 Task: Create a sub task Gather and Analyse Requirements for the task  Improve website performance on slow network connections in the project ToughWorks , assign it to team member softage.7@softage.net and update the status of the sub task to  At Risk , set the priority of the sub task to Medium.
Action: Mouse moved to (87, 520)
Screenshot: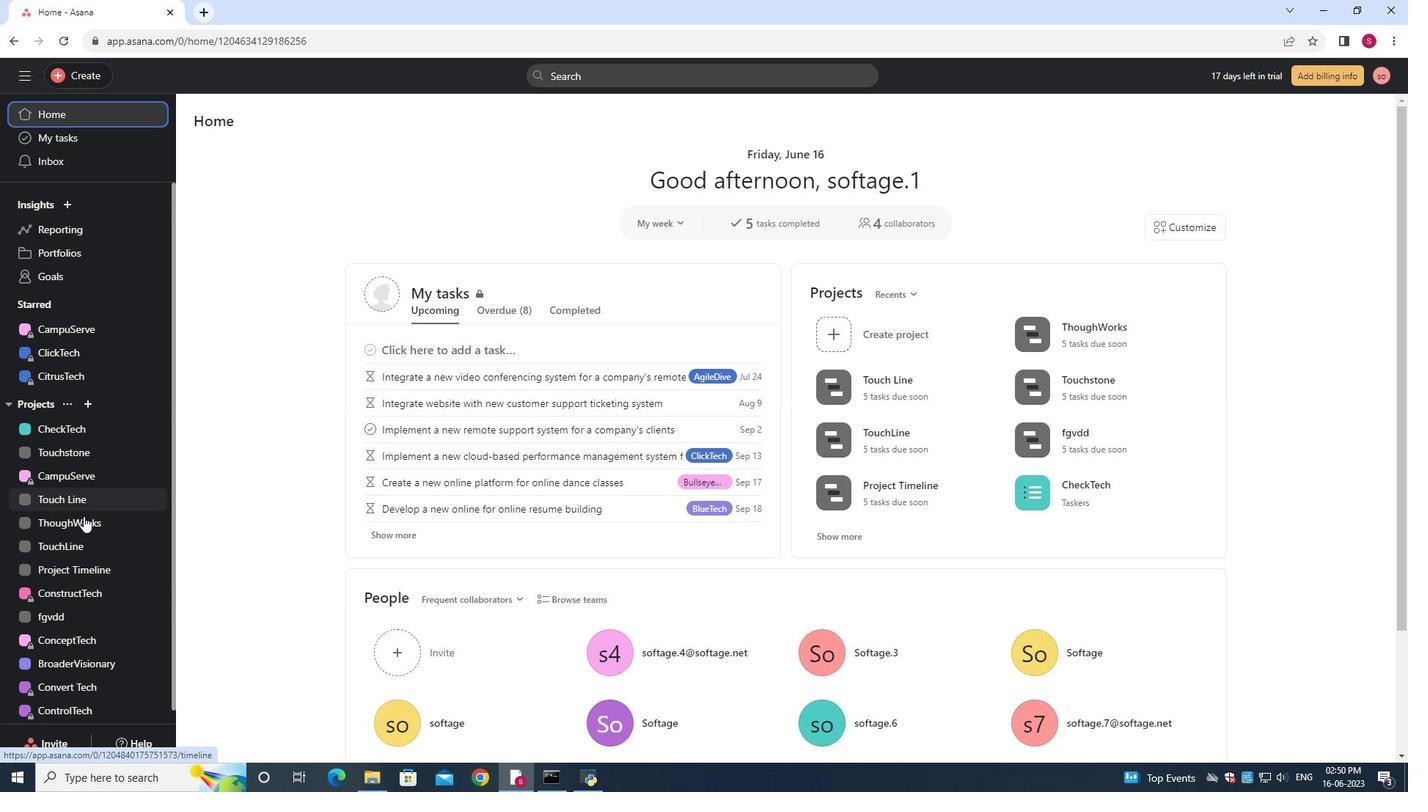 
Action: Mouse pressed left at (87, 520)
Screenshot: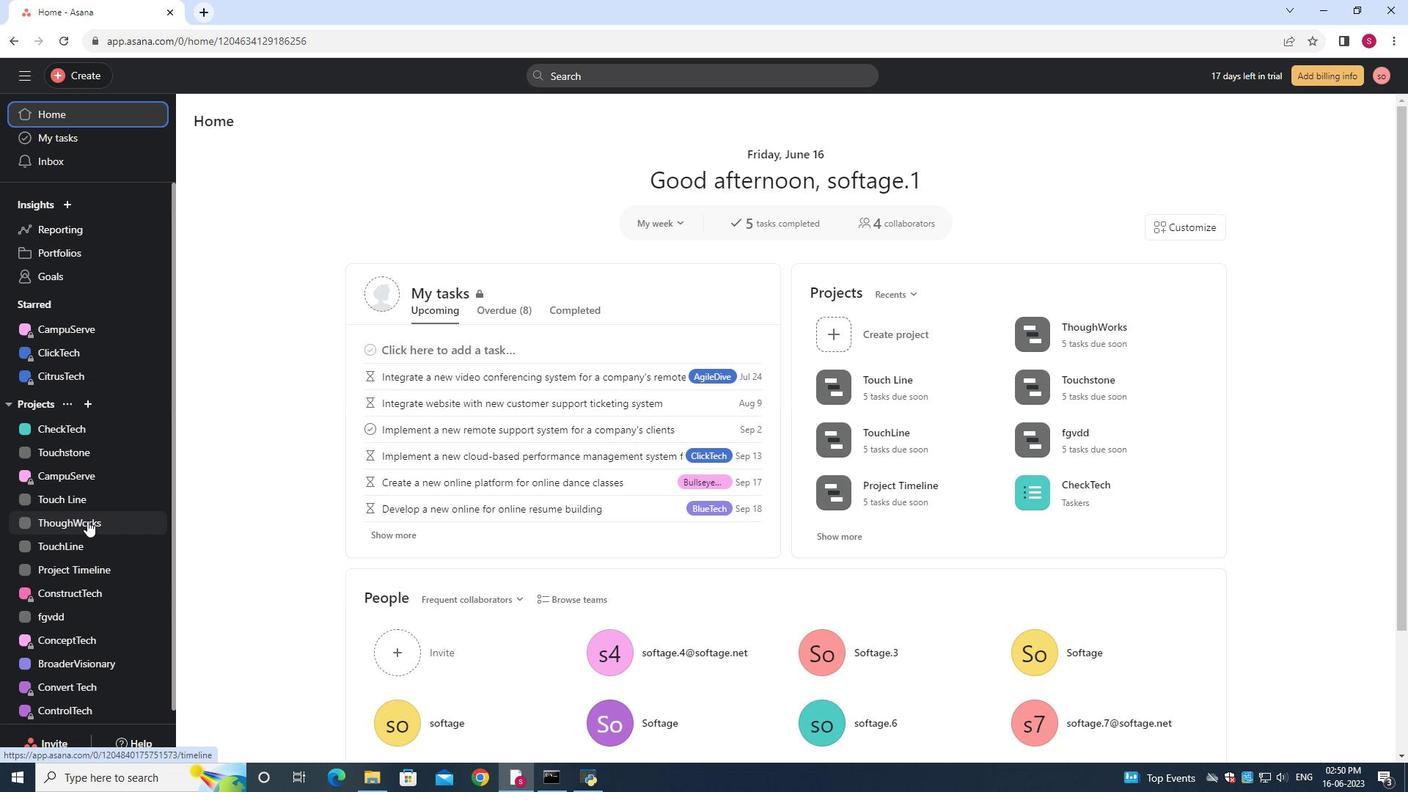
Action: Mouse moved to (258, 156)
Screenshot: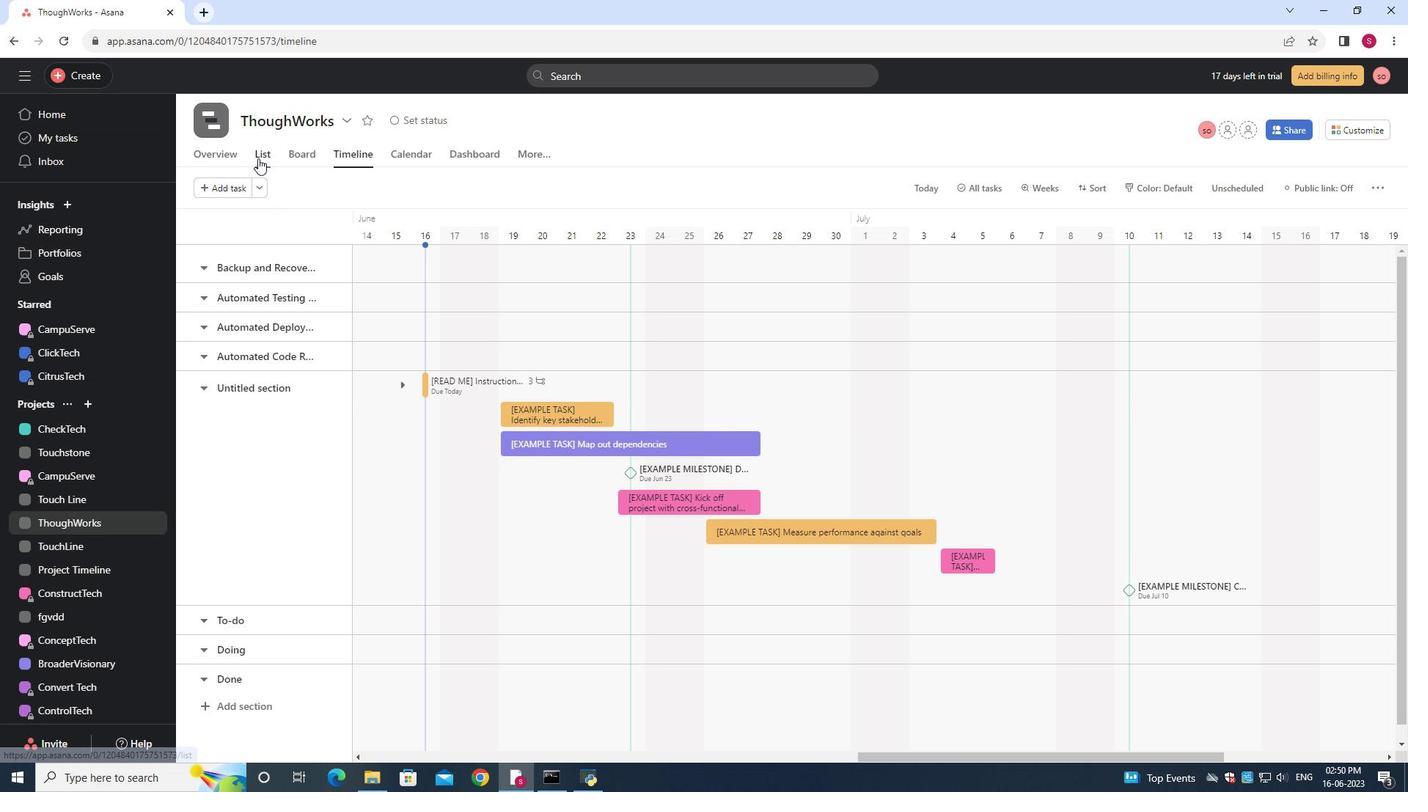 
Action: Mouse pressed left at (258, 156)
Screenshot: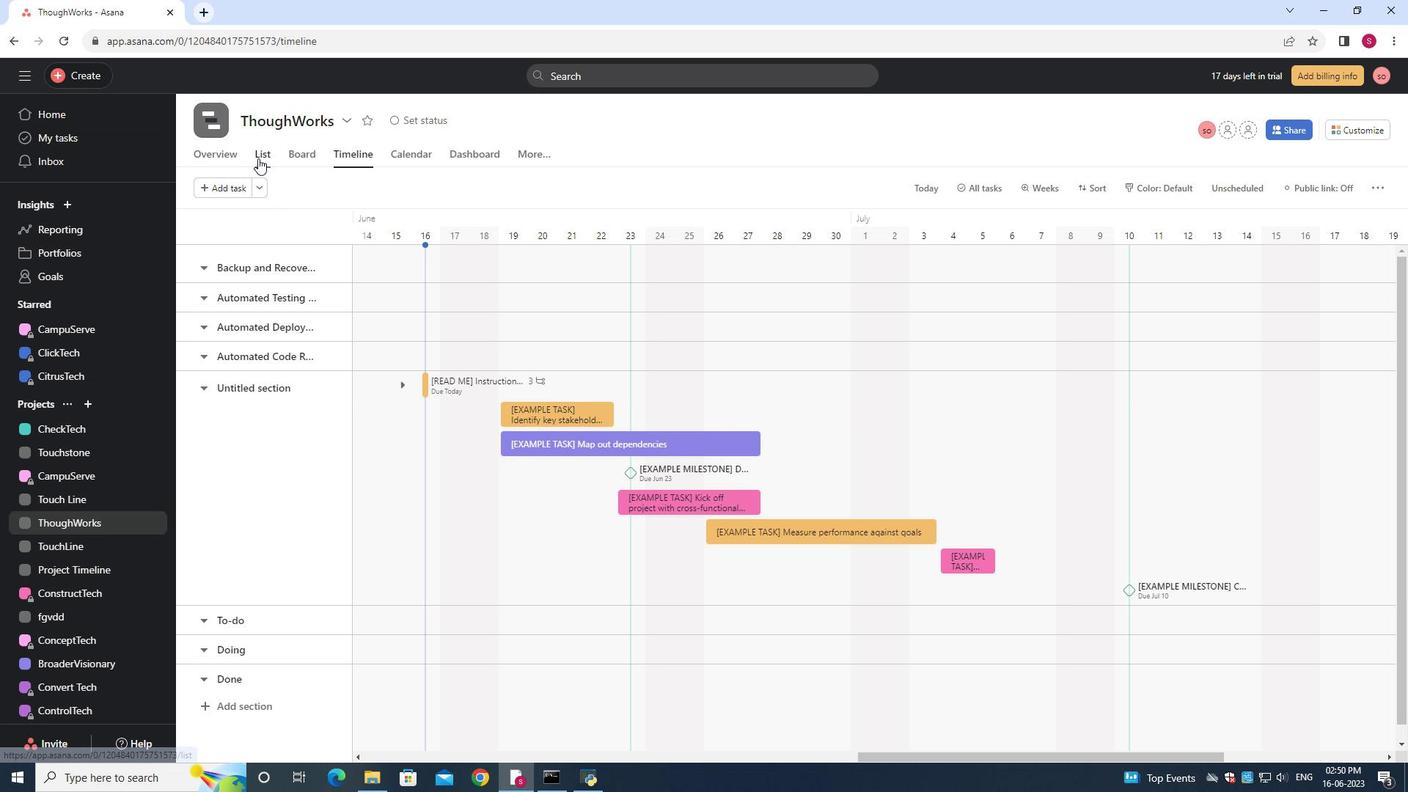 
Action: Mouse moved to (360, 343)
Screenshot: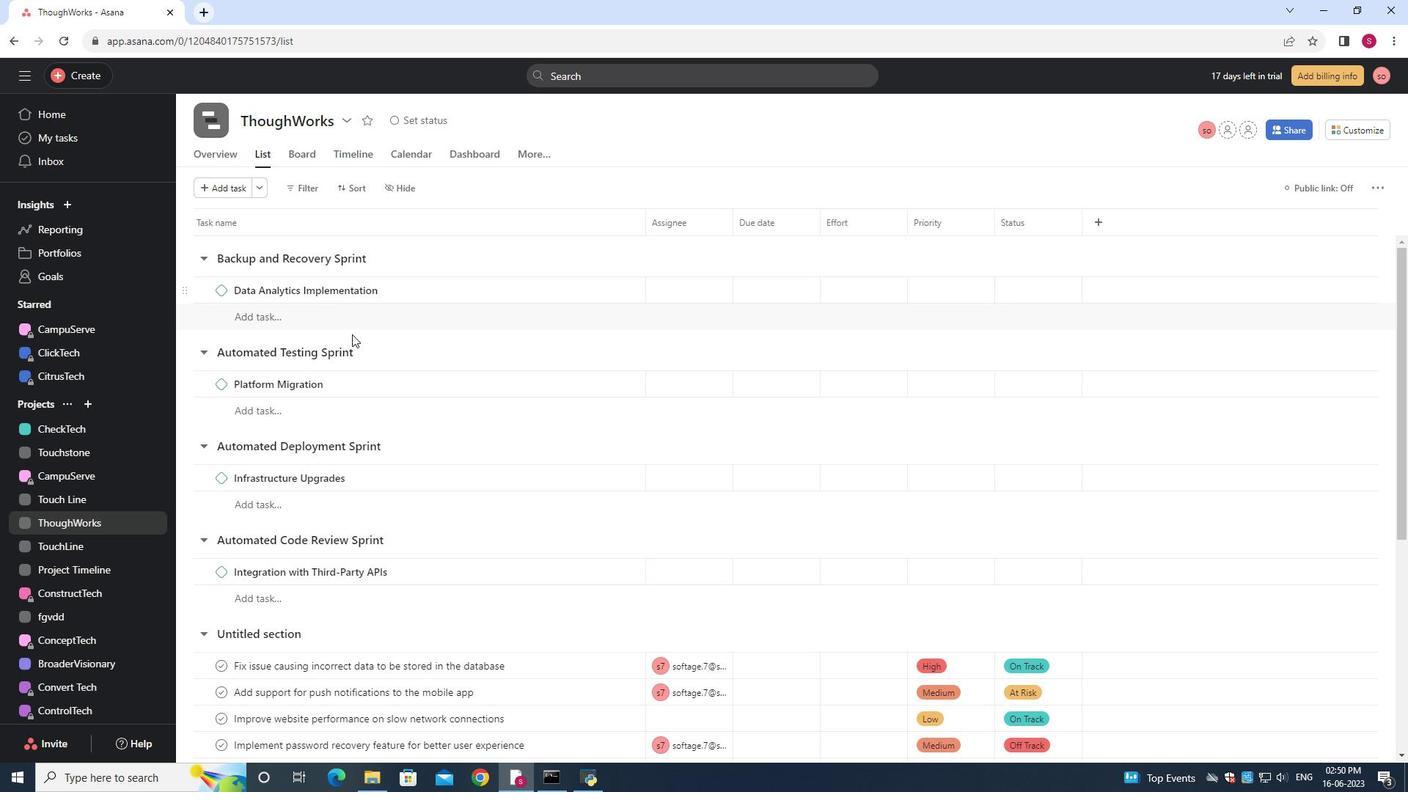 
Action: Mouse scrolled (360, 343) with delta (0, 0)
Screenshot: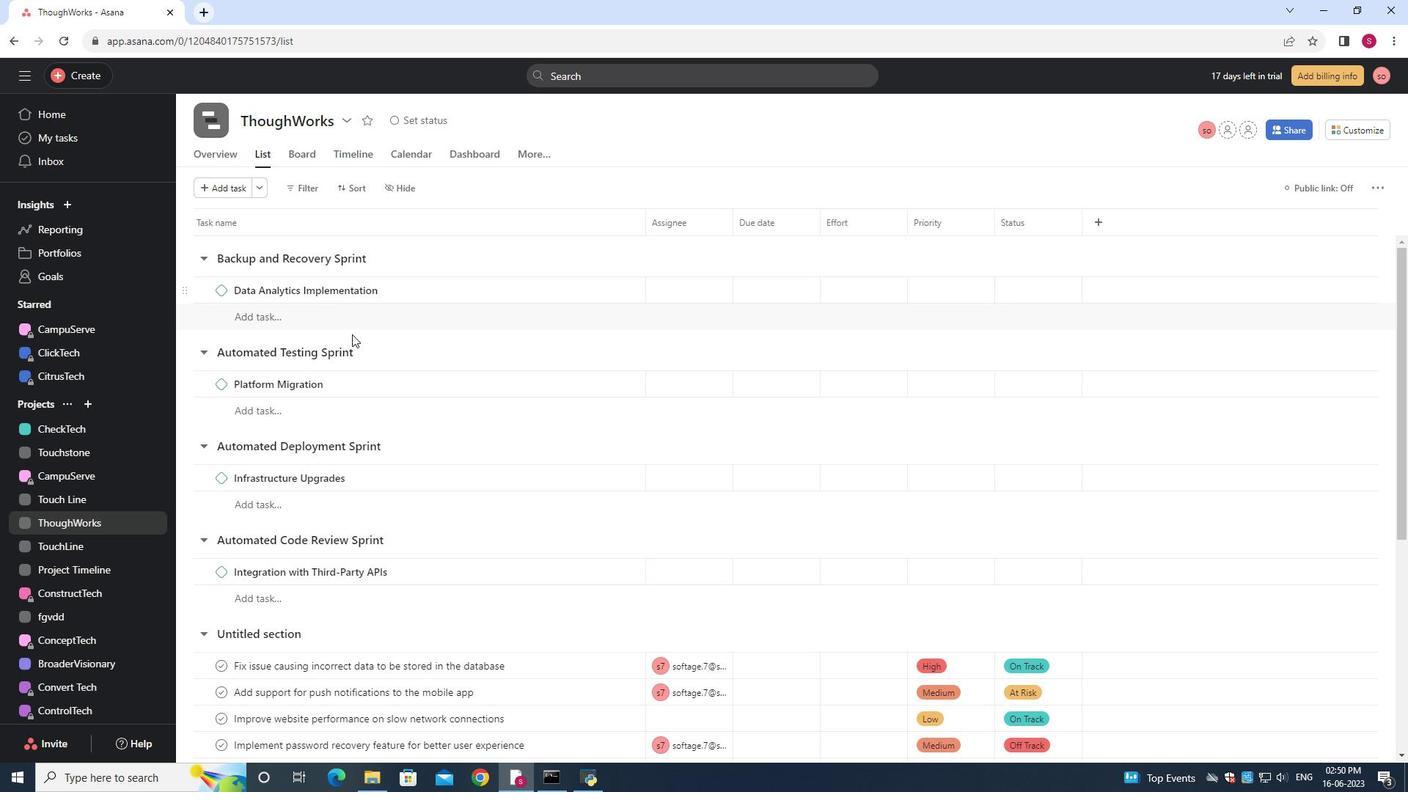
Action: Mouse scrolled (360, 343) with delta (0, 0)
Screenshot: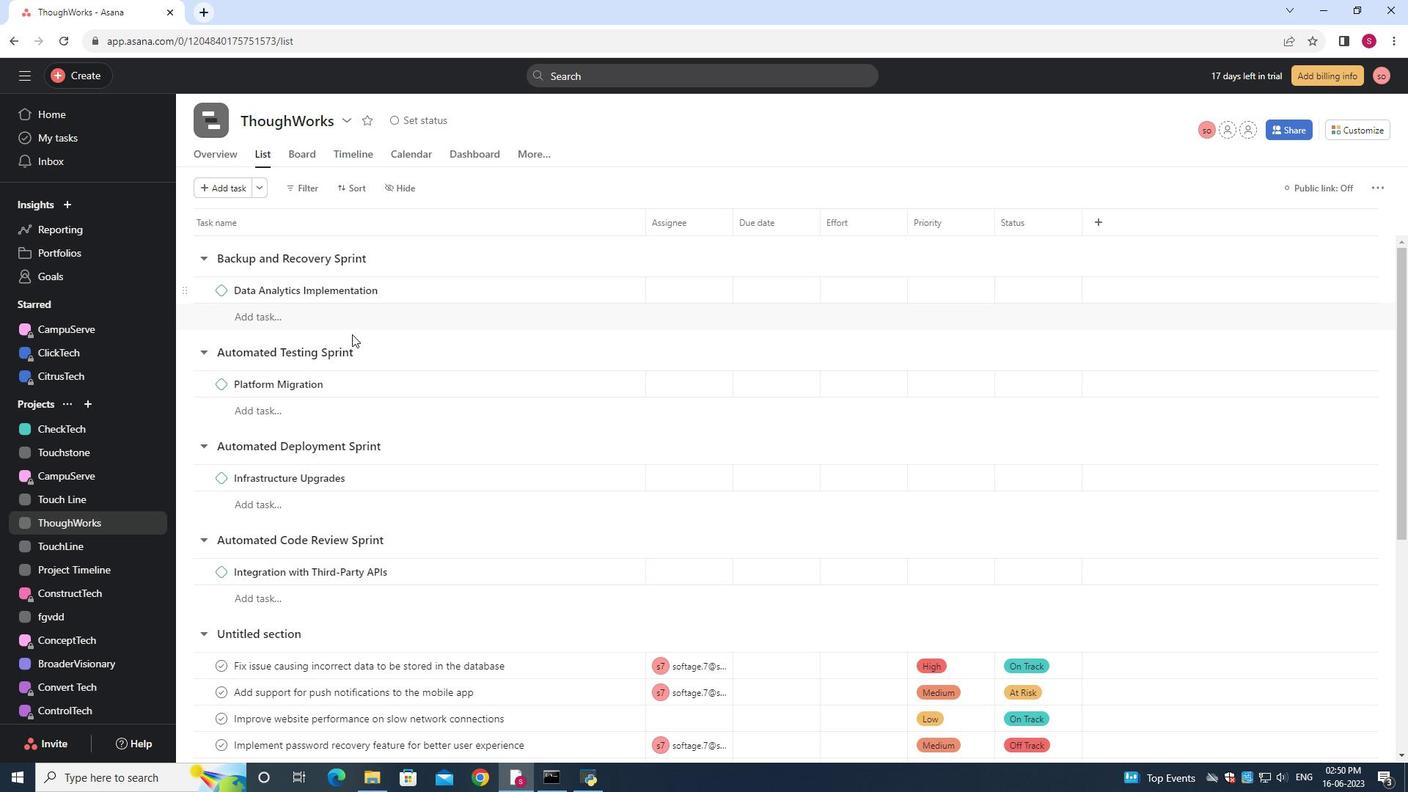 
Action: Mouse scrolled (360, 343) with delta (0, 0)
Screenshot: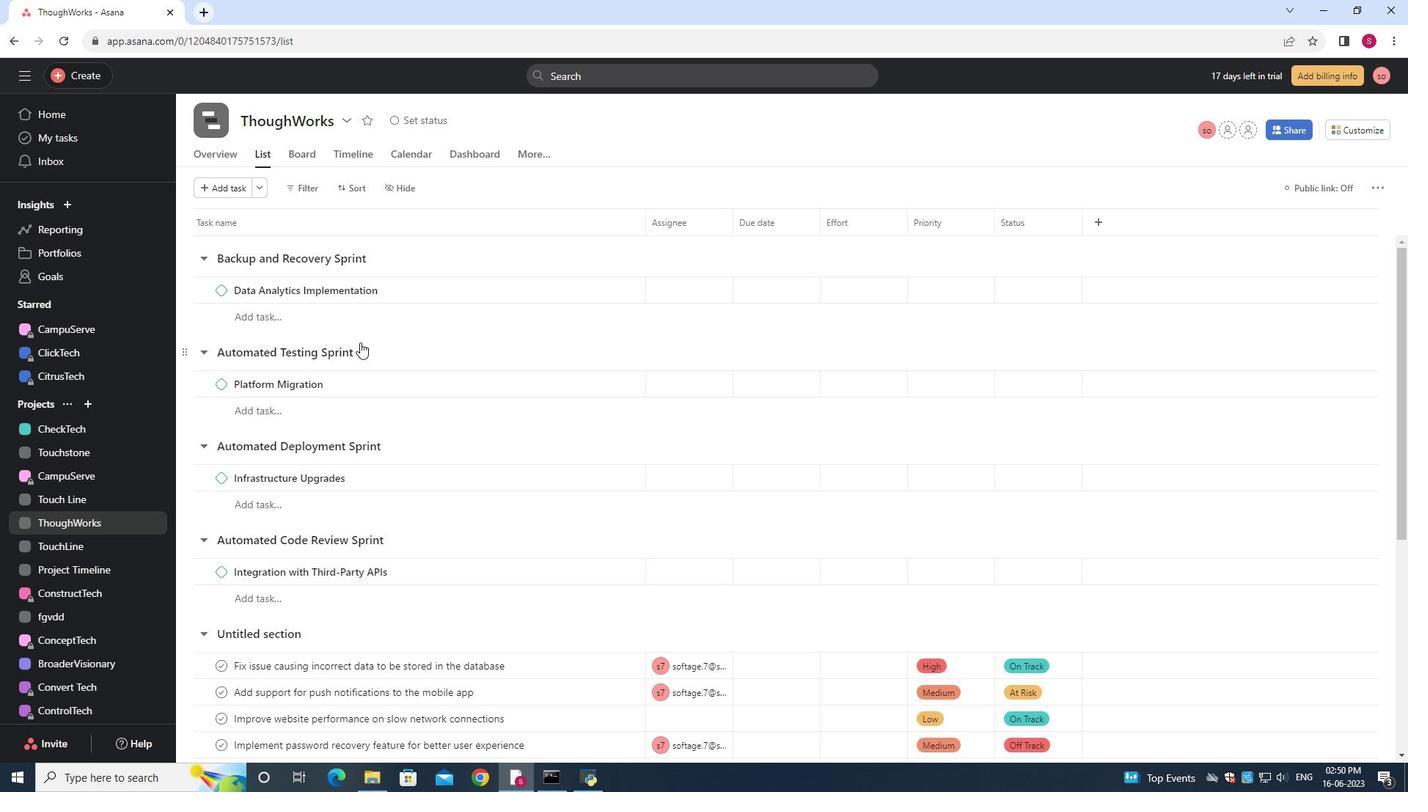 
Action: Mouse moved to (627, 497)
Screenshot: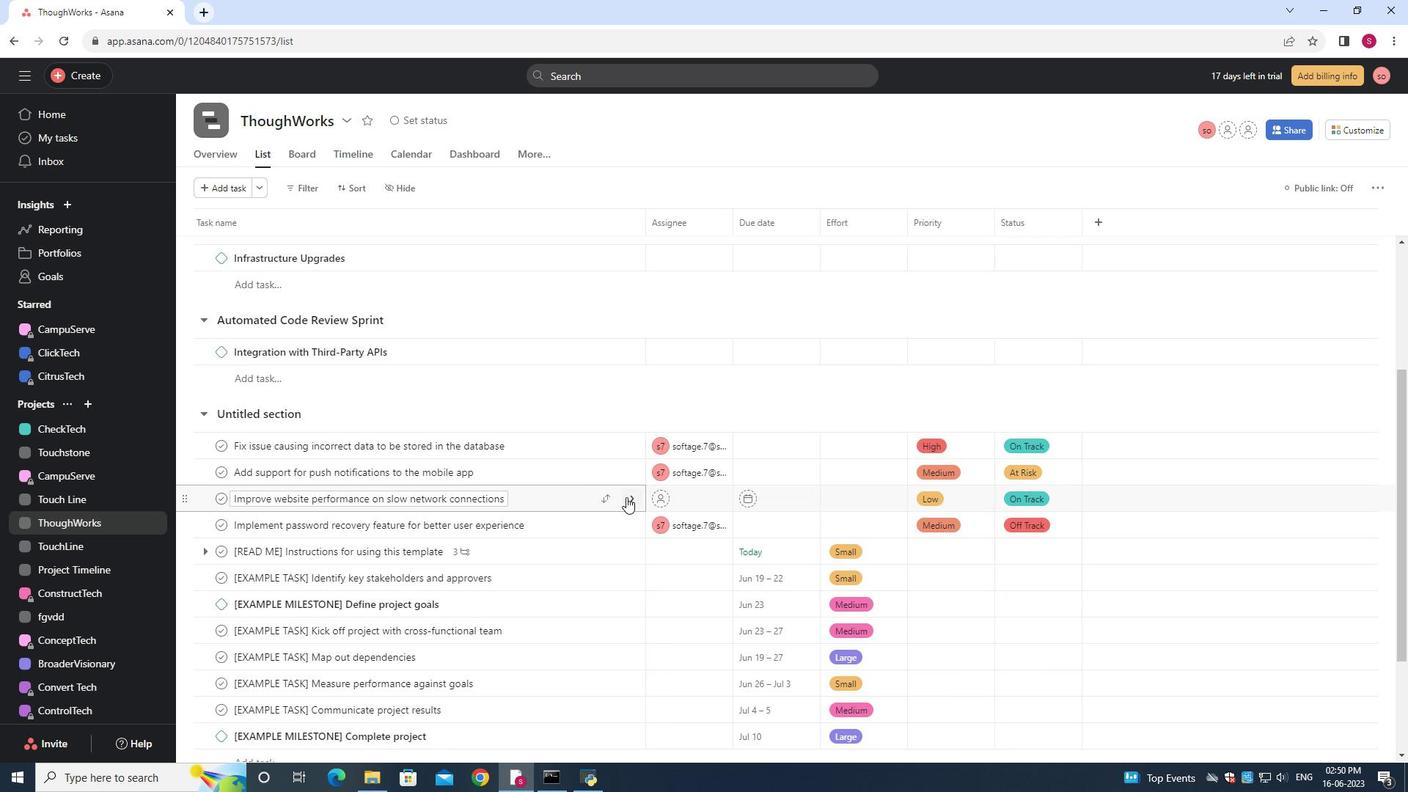 
Action: Mouse pressed left at (627, 497)
Screenshot: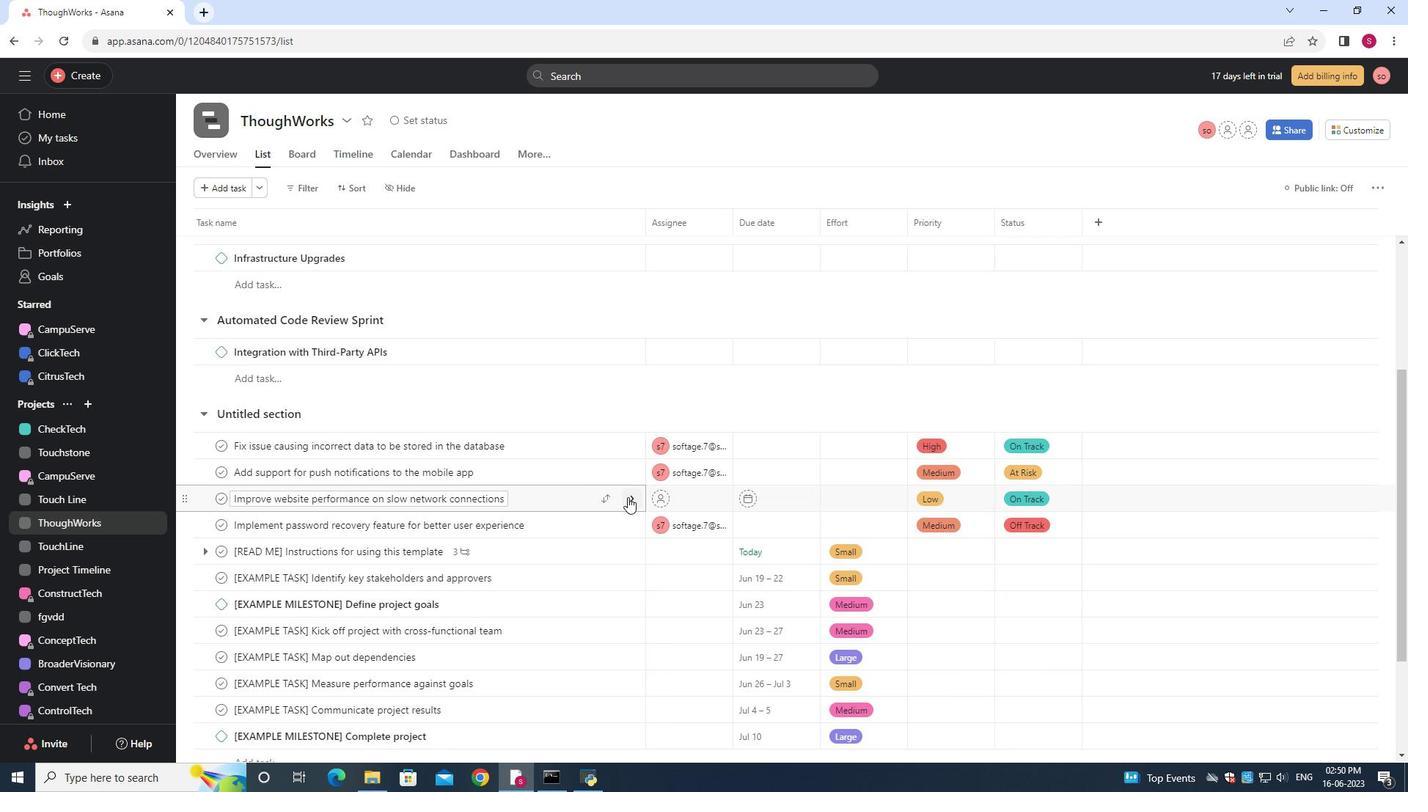 
Action: Mouse moved to (1081, 462)
Screenshot: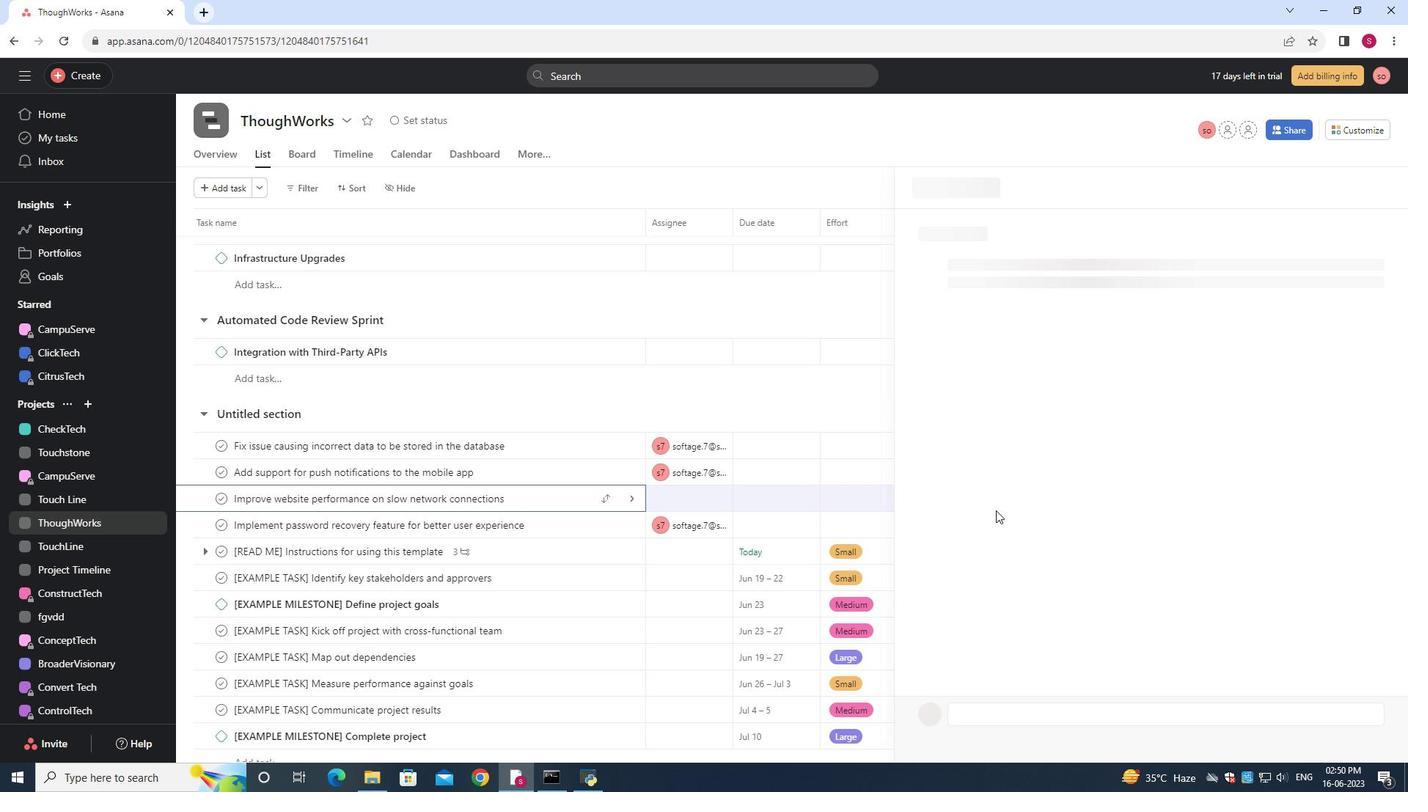 
Action: Mouse scrolled (1081, 462) with delta (0, 0)
Screenshot: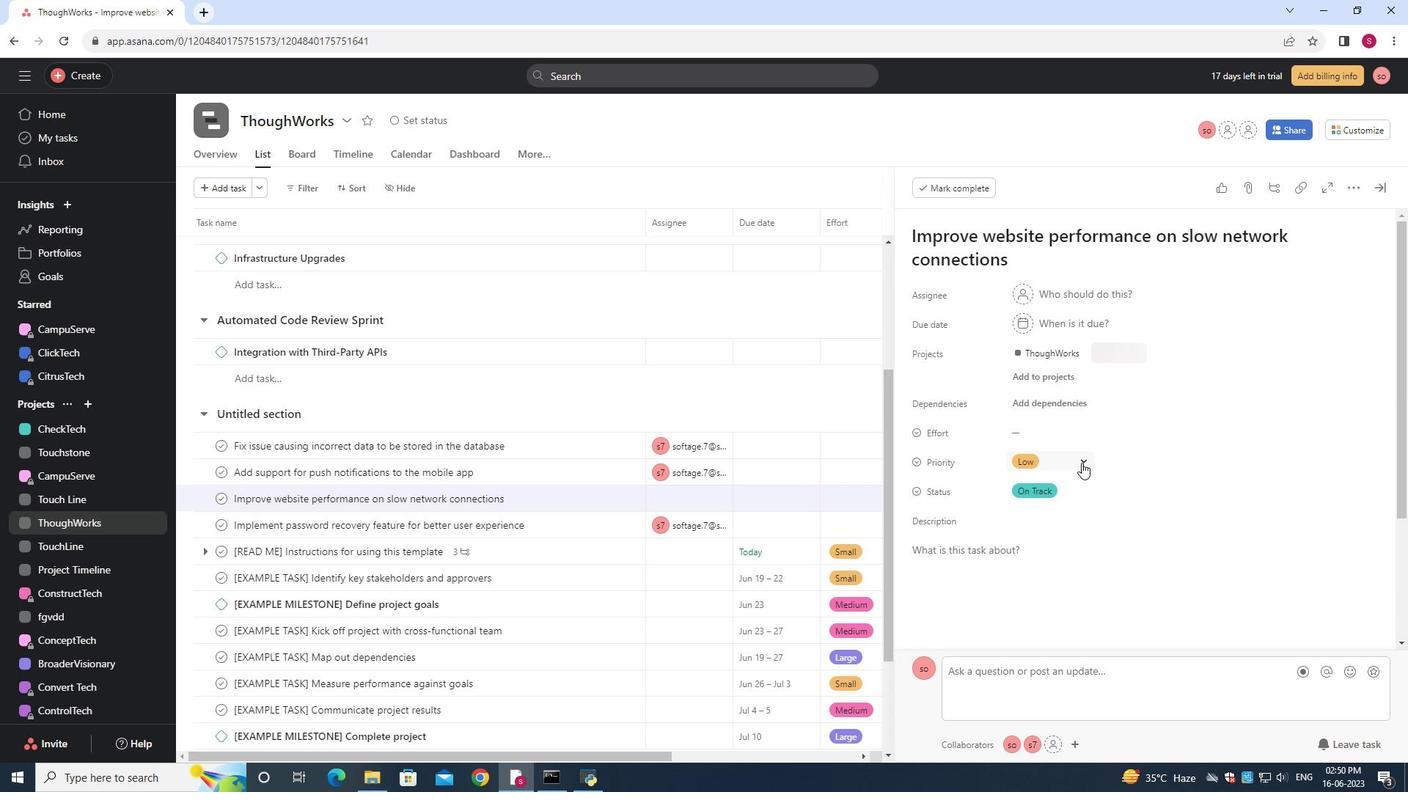 
Action: Mouse moved to (1081, 462)
Screenshot: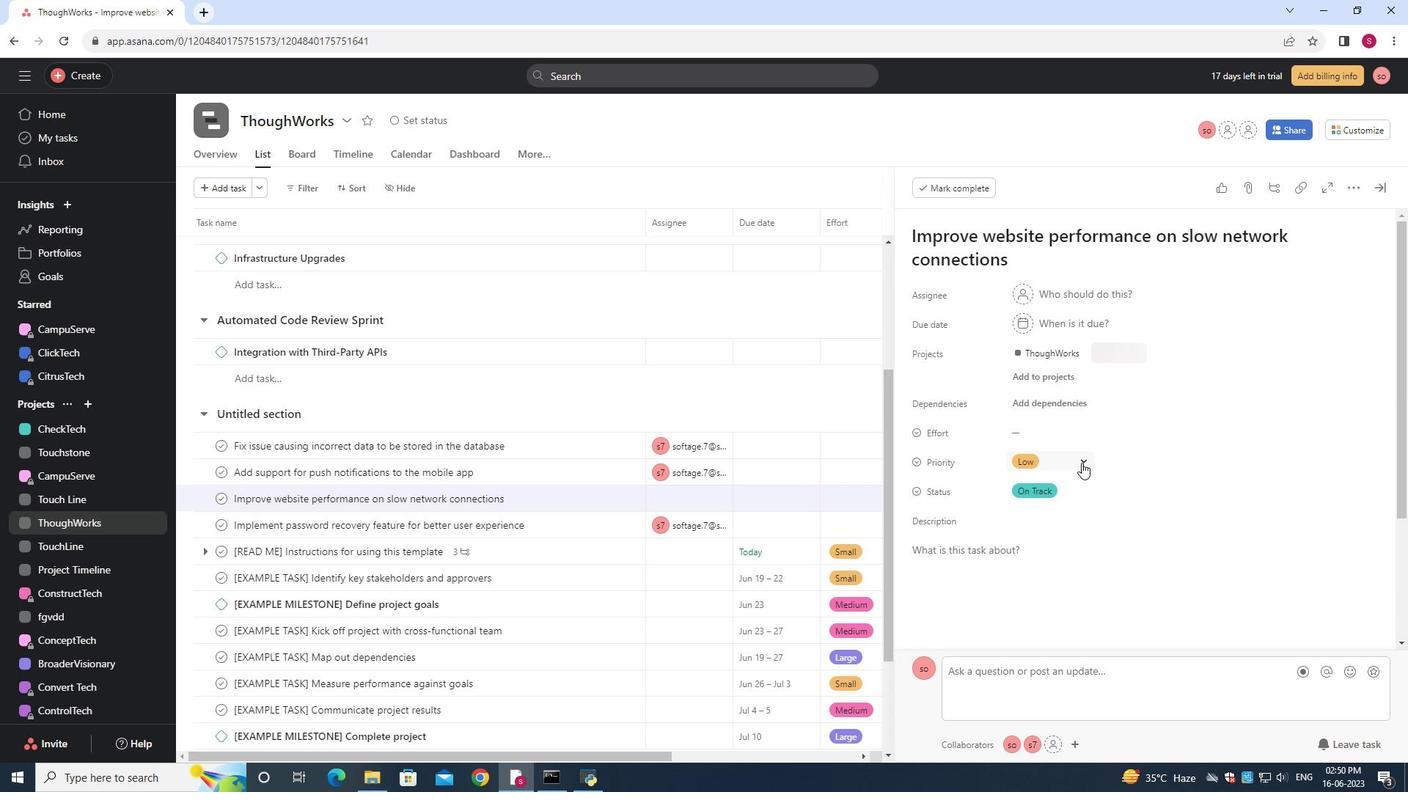 
Action: Mouse scrolled (1081, 462) with delta (0, 0)
Screenshot: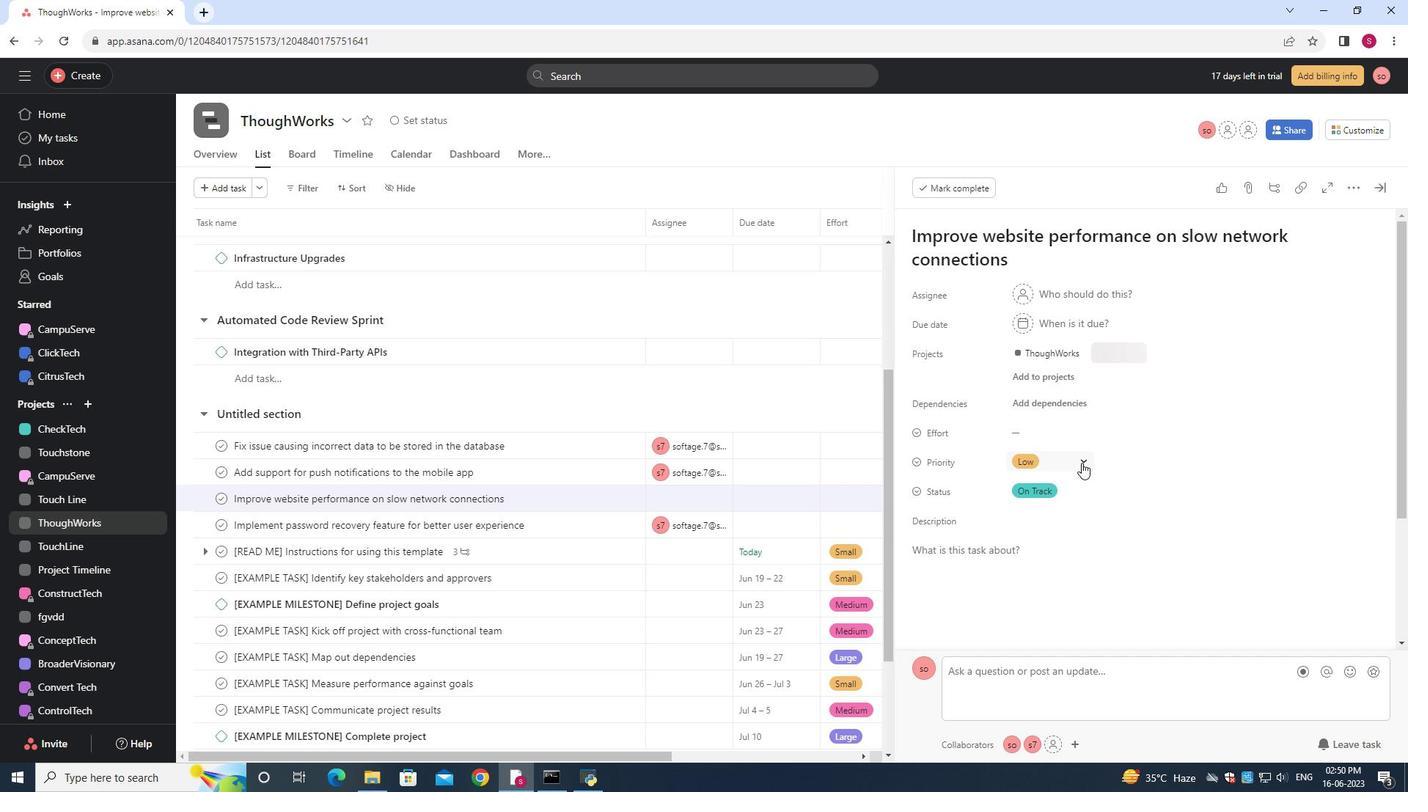 
Action: Mouse moved to (1081, 463)
Screenshot: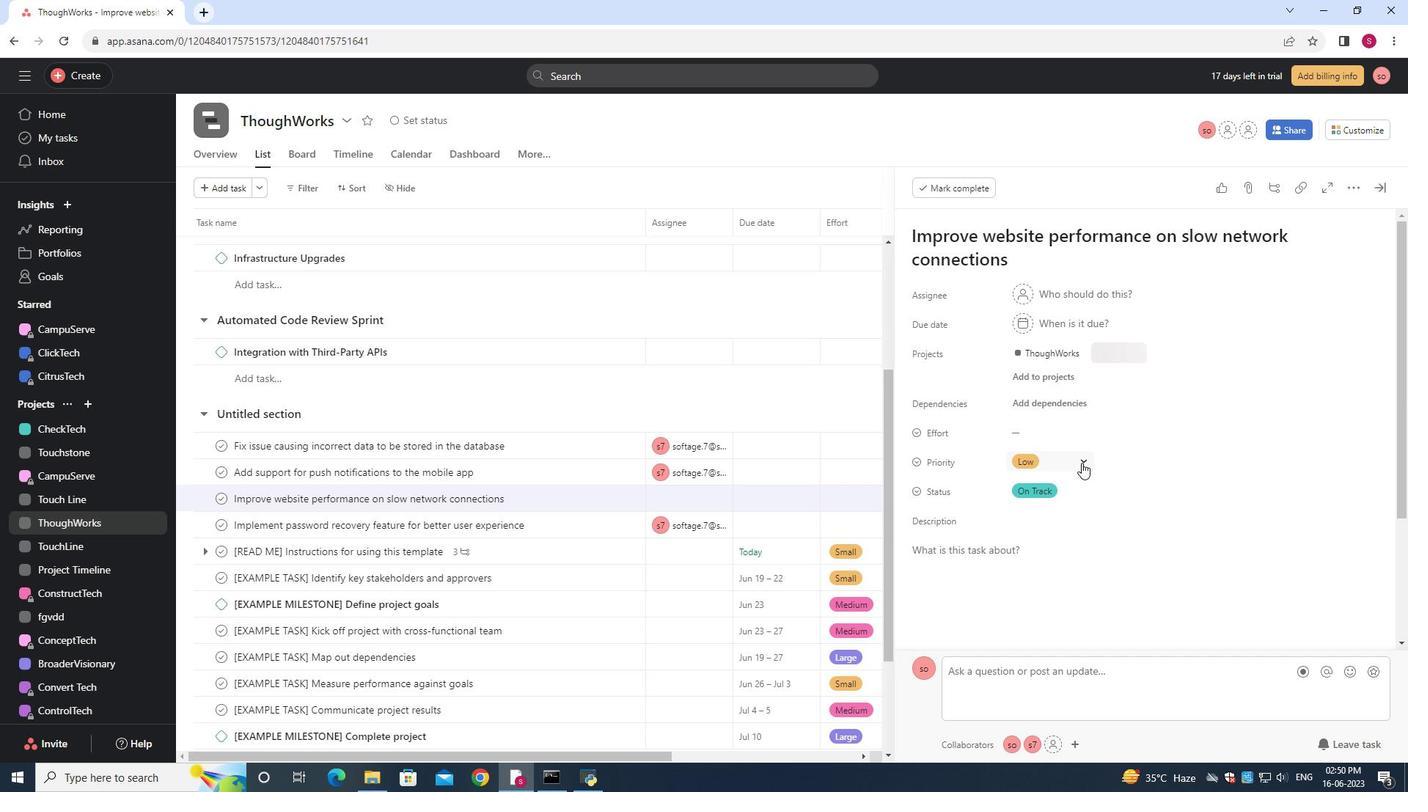 
Action: Mouse scrolled (1081, 462) with delta (0, 0)
Screenshot: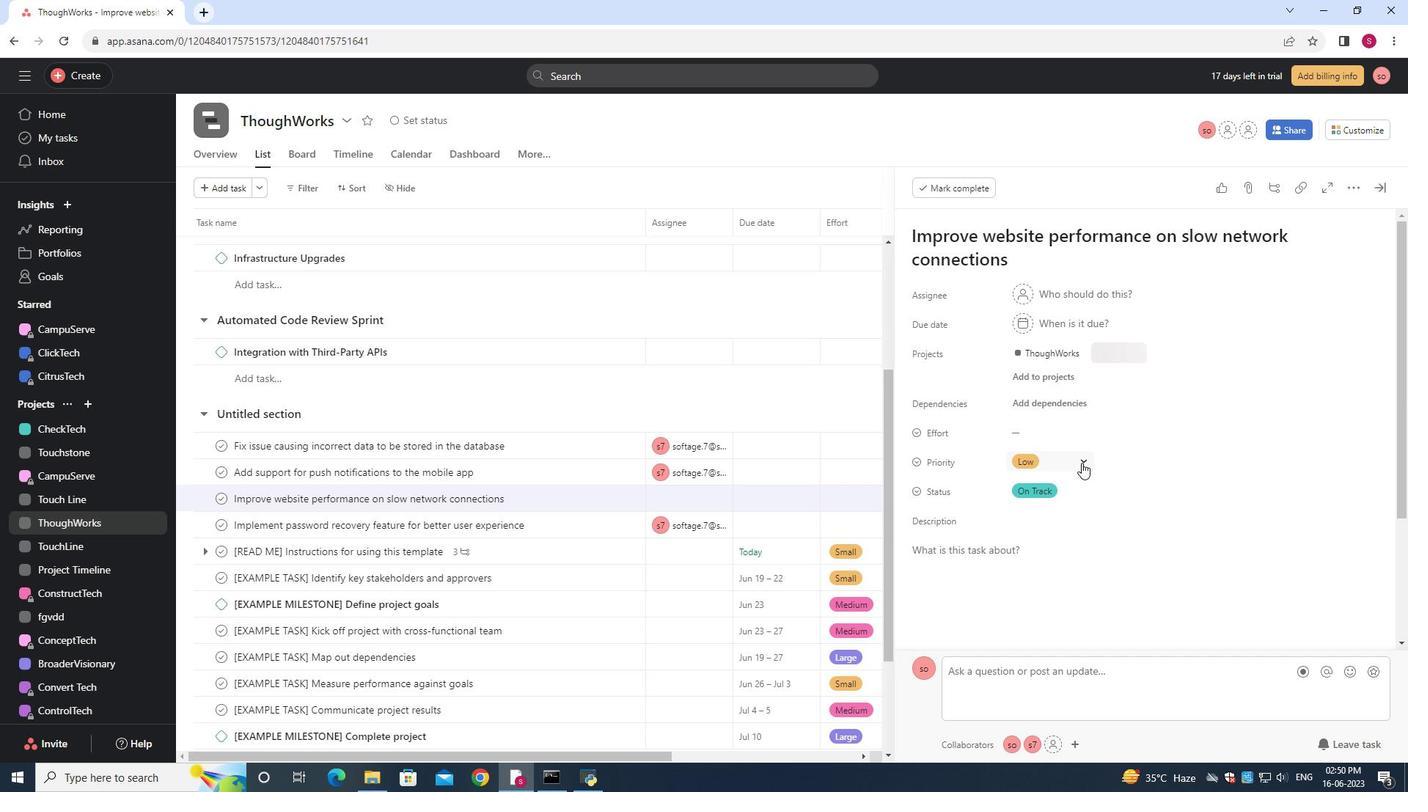 
Action: Mouse scrolled (1081, 462) with delta (0, 0)
Screenshot: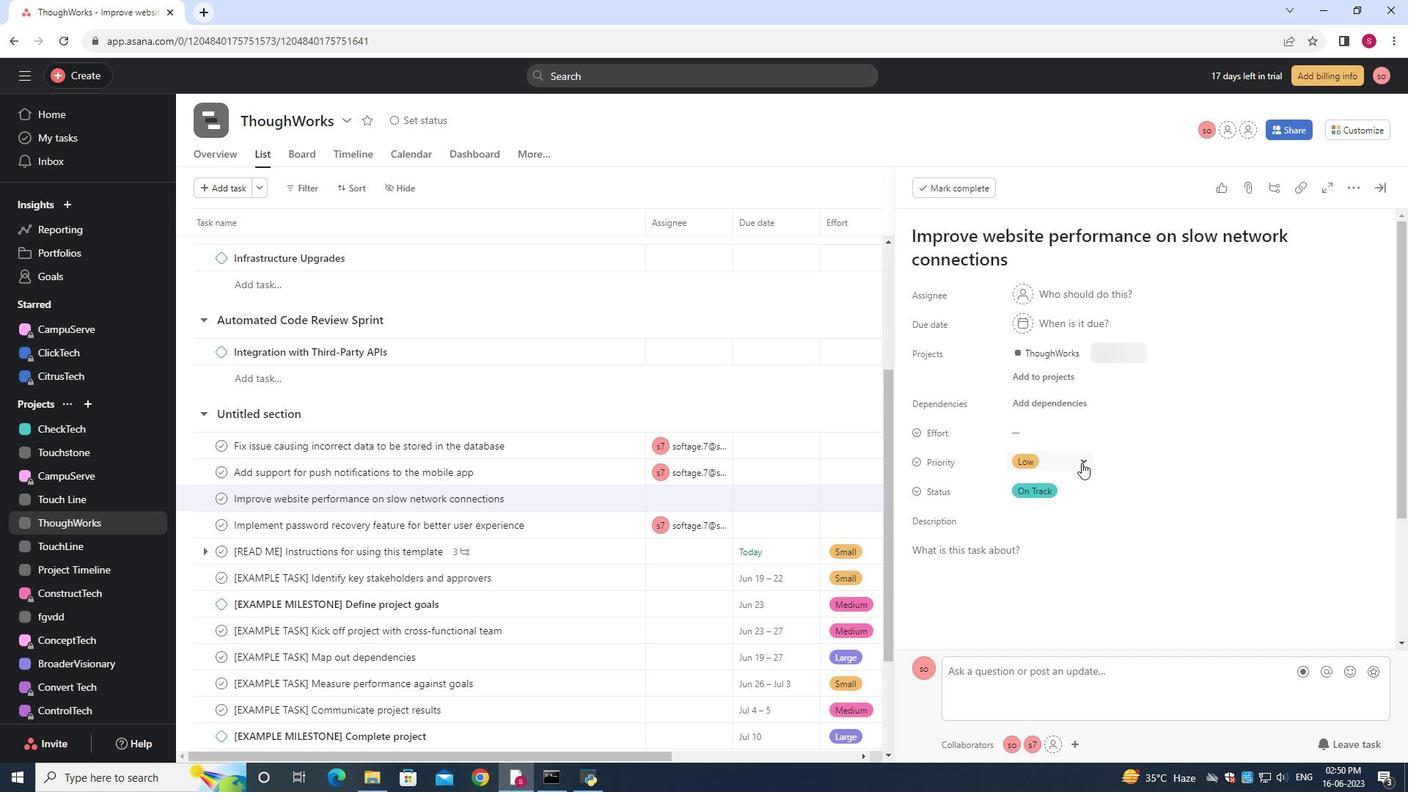 
Action: Mouse moved to (1080, 463)
Screenshot: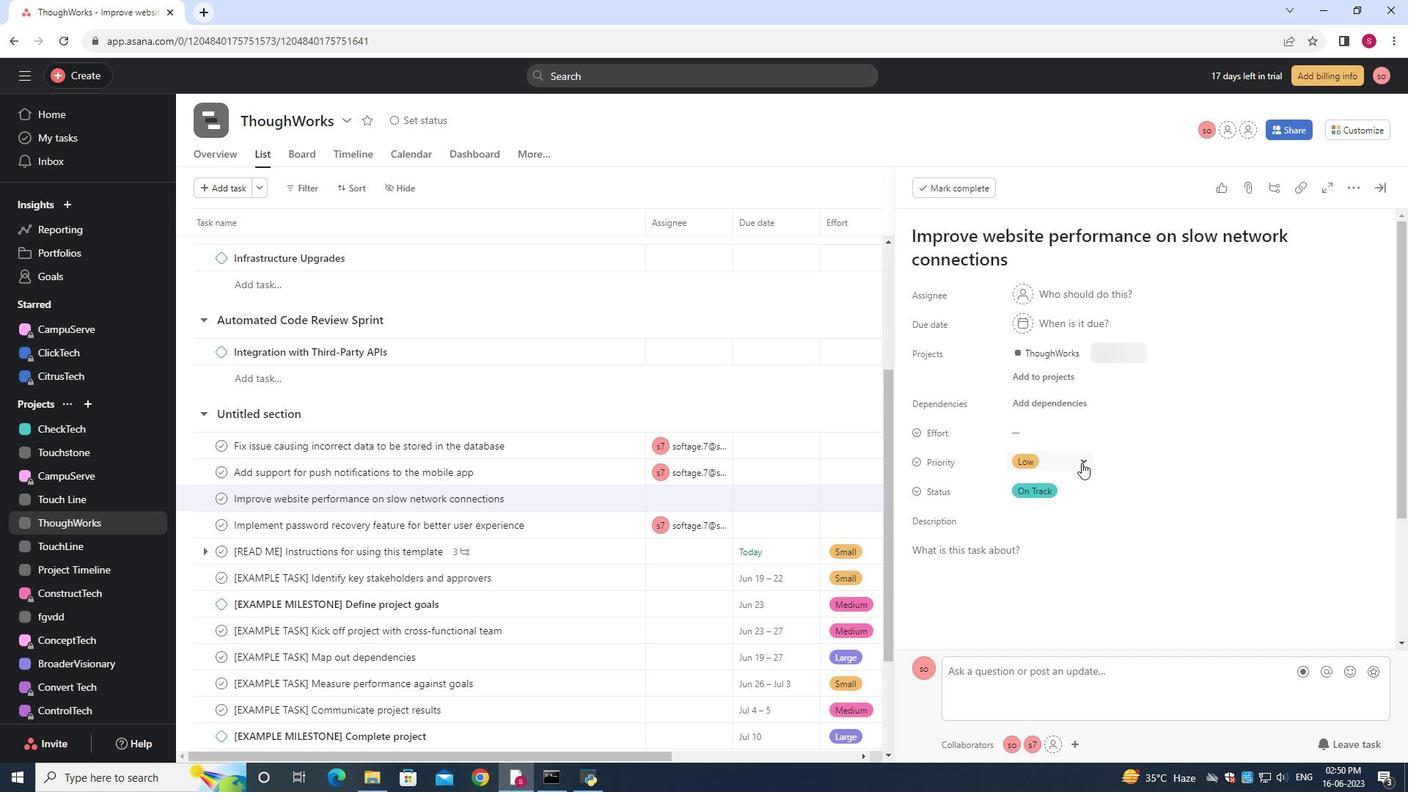 
Action: Mouse scrolled (1081, 462) with delta (0, 0)
Screenshot: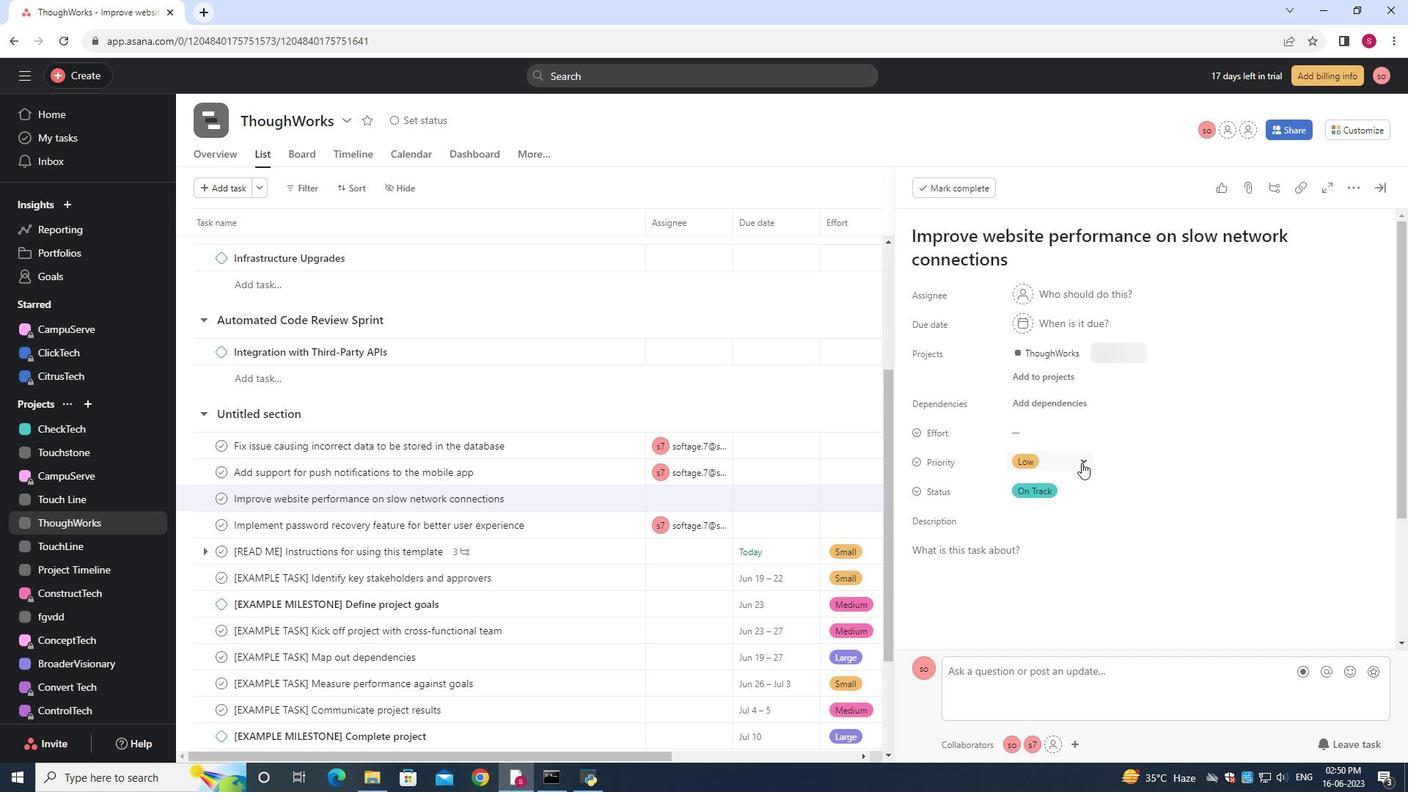 
Action: Mouse moved to (1075, 463)
Screenshot: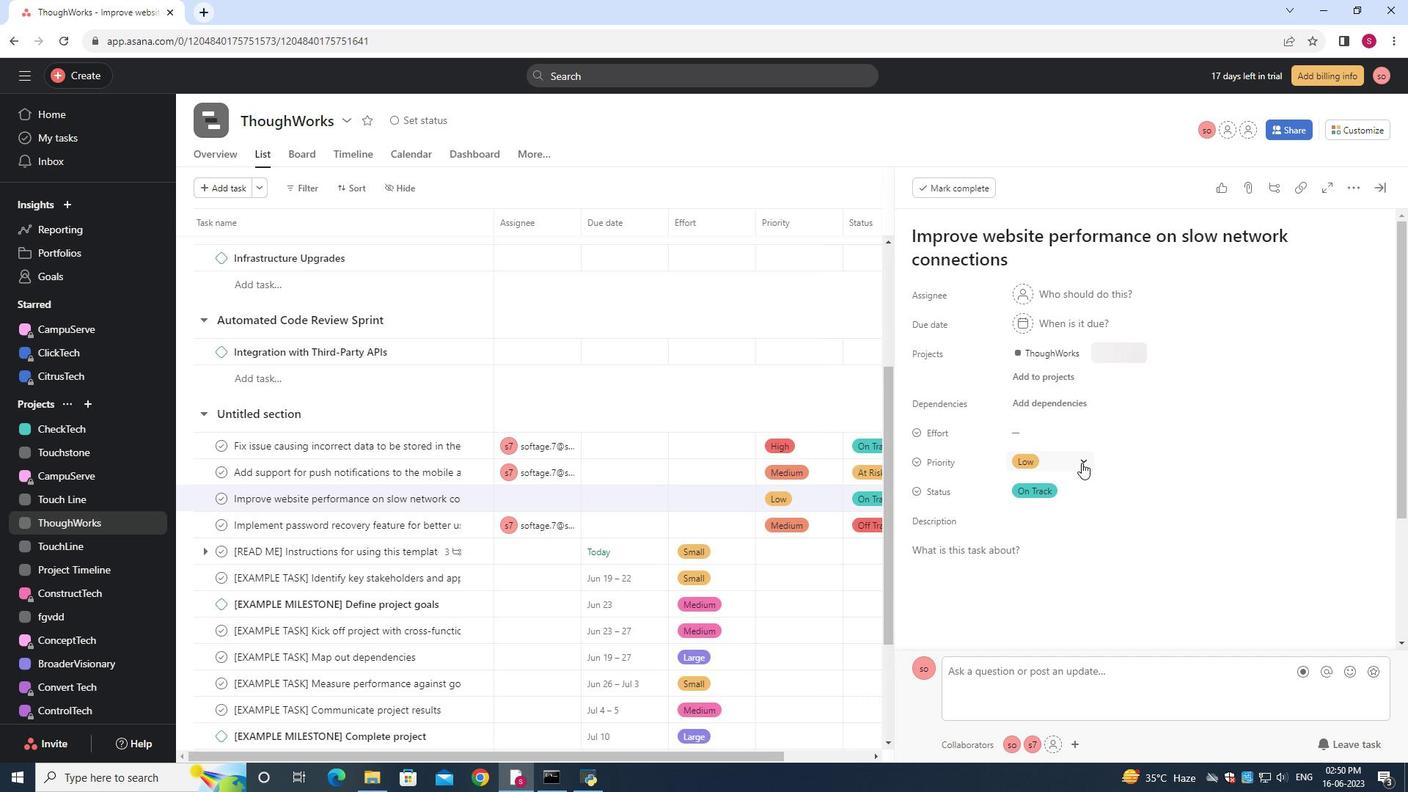 
Action: Mouse scrolled (1081, 462) with delta (0, -1)
Screenshot: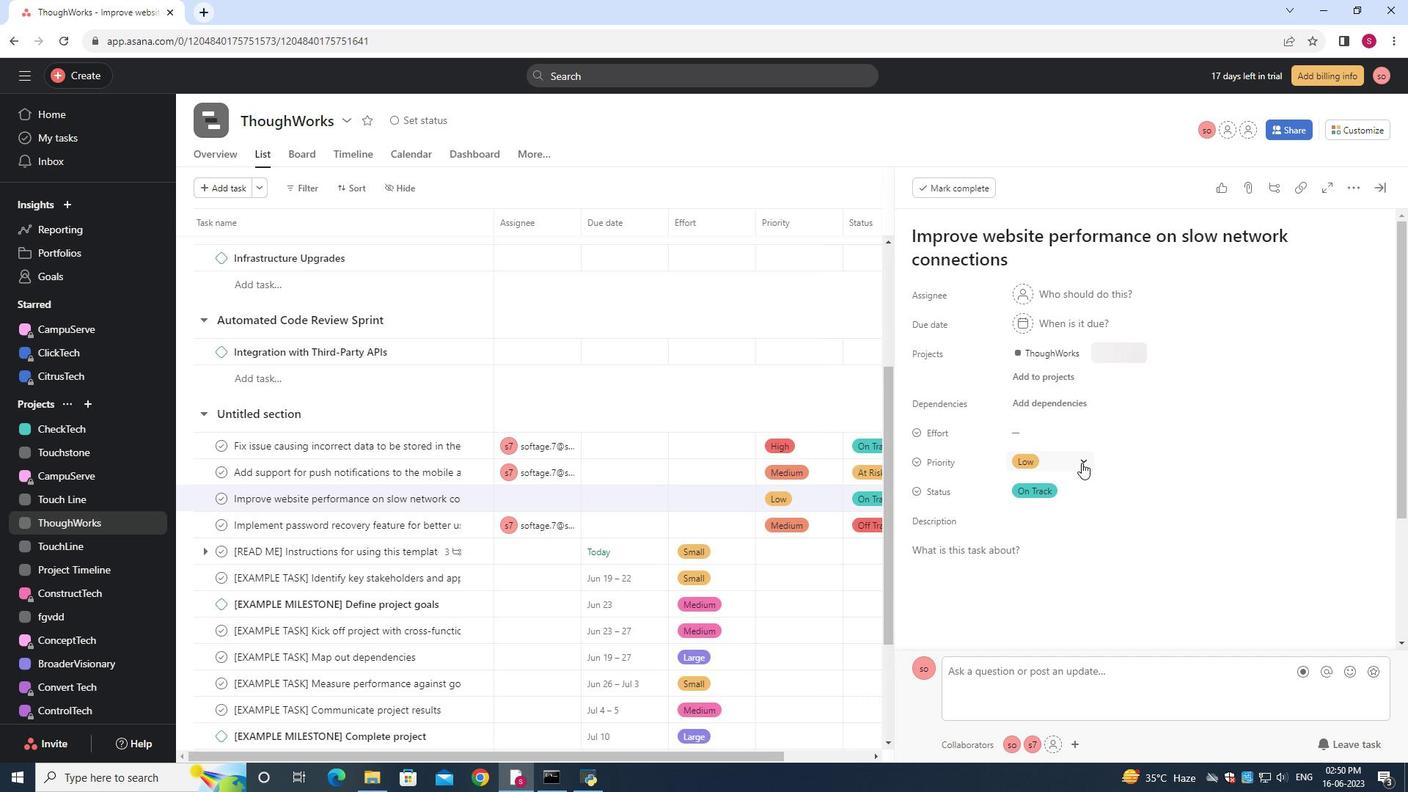 
Action: Mouse moved to (1075, 463)
Screenshot: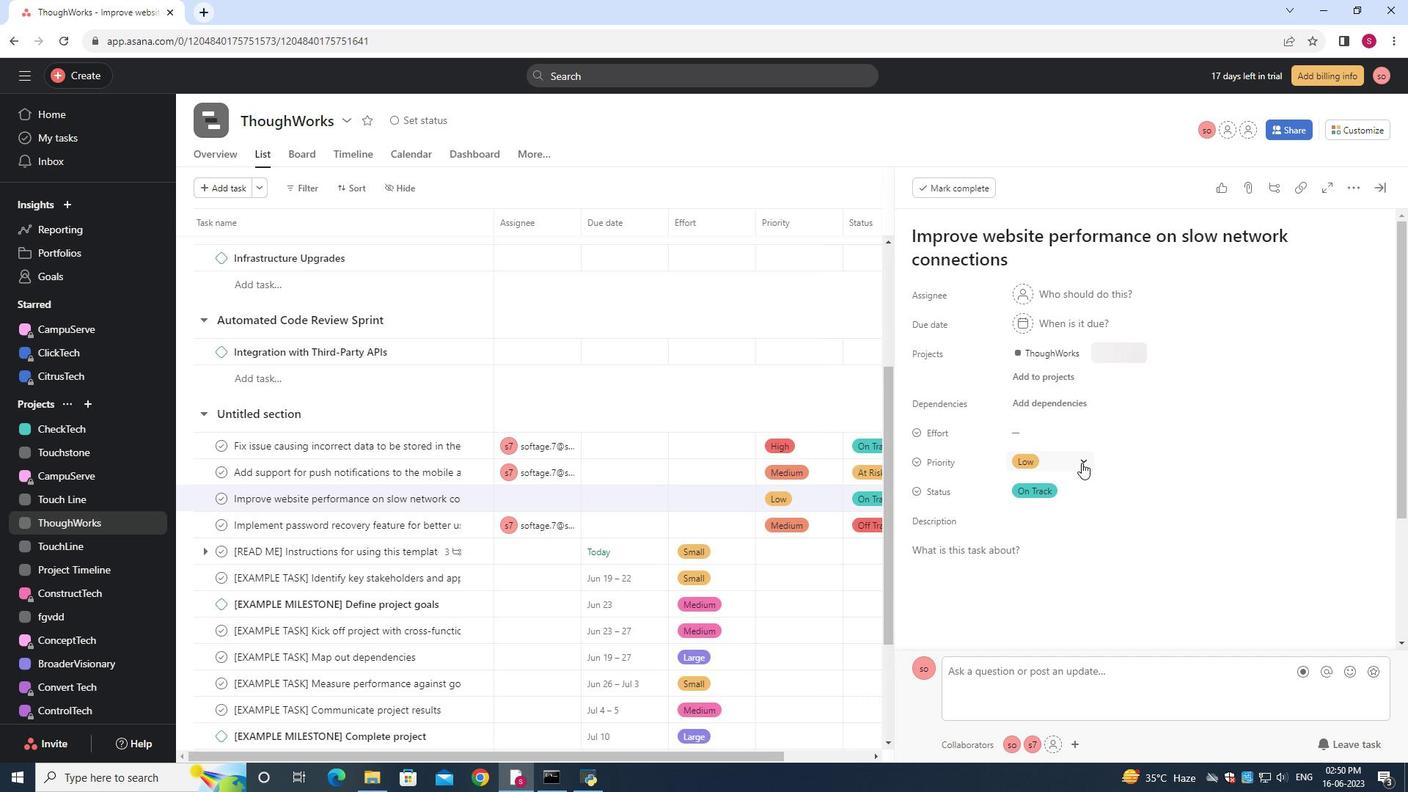 
Action: Mouse scrolled (1080, 462) with delta (0, 0)
Screenshot: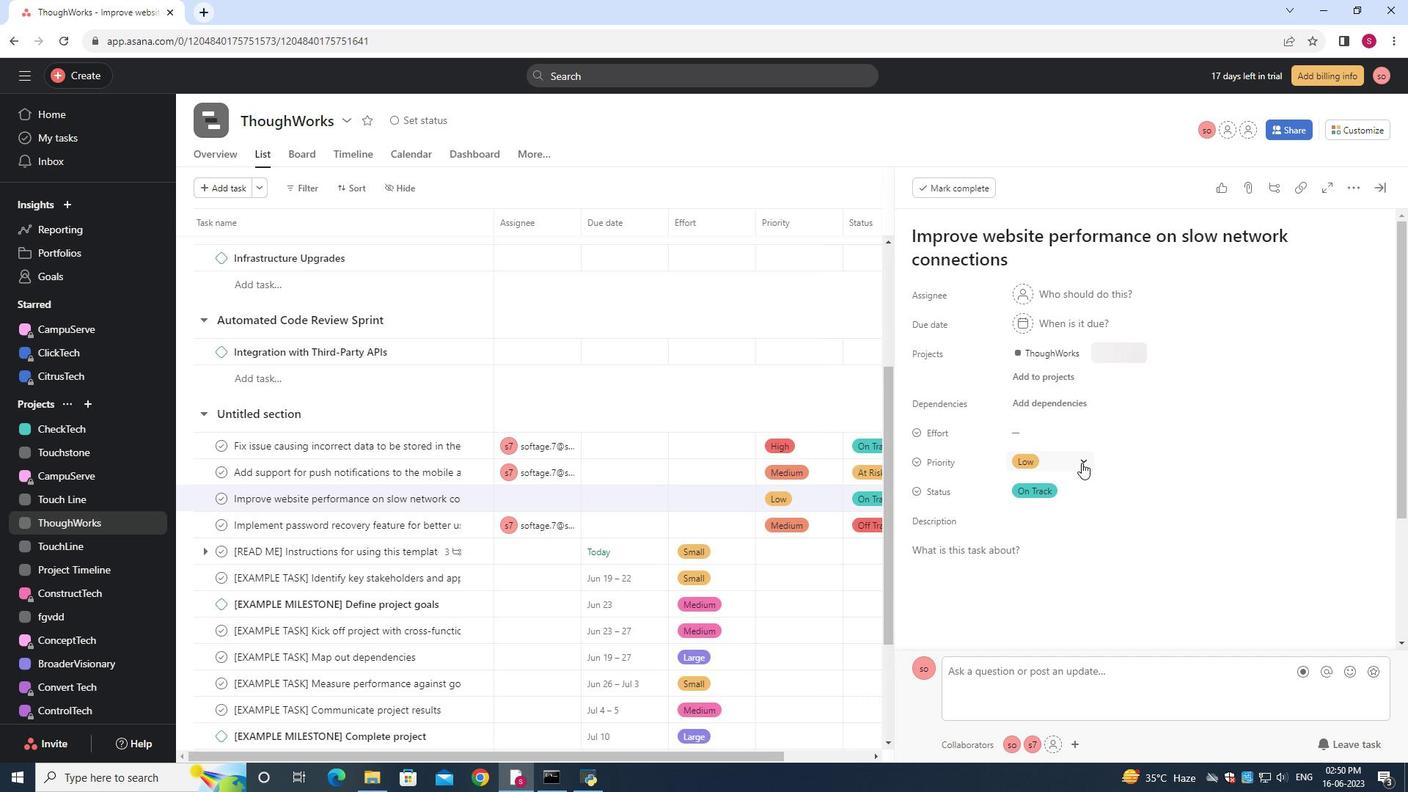 
Action: Mouse moved to (945, 529)
Screenshot: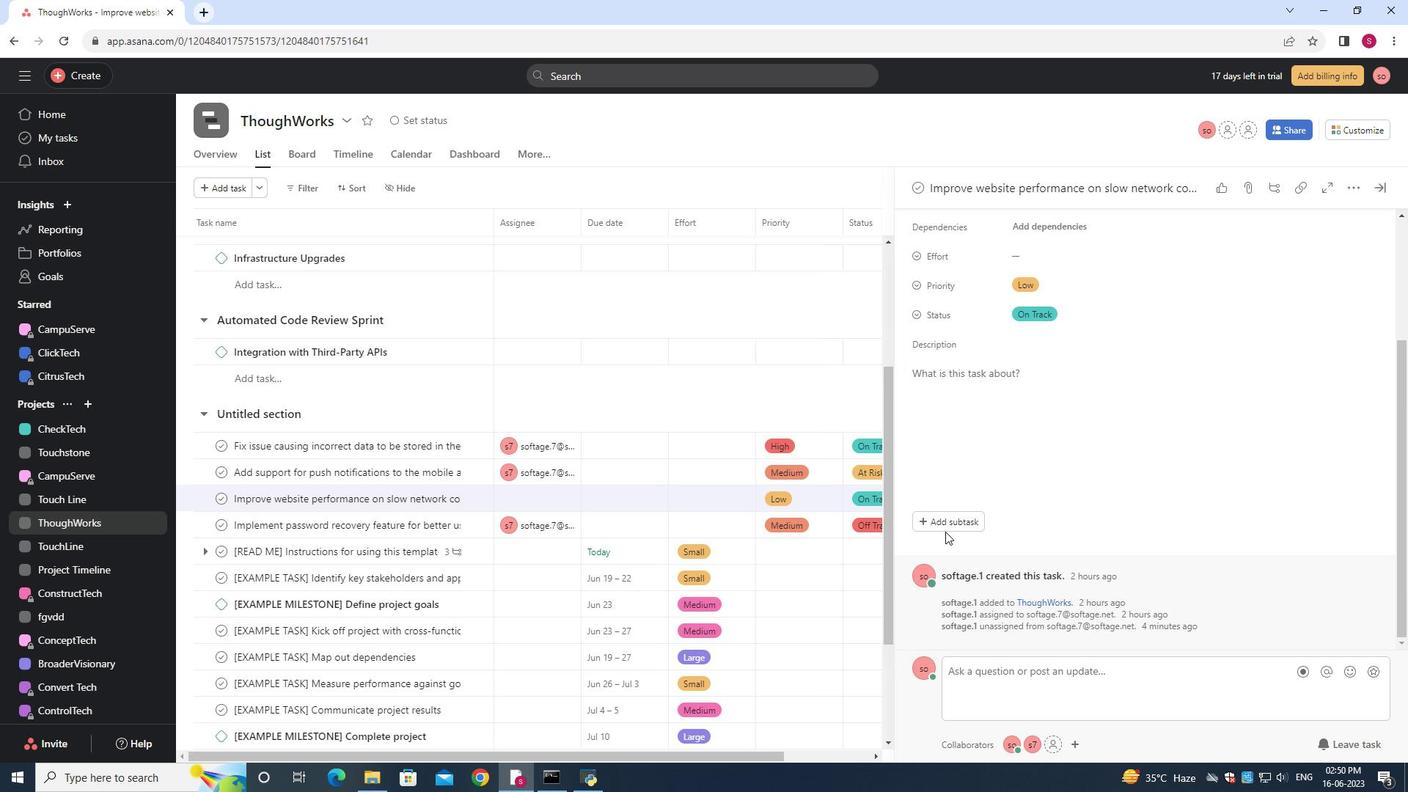 
Action: Mouse pressed left at (945, 529)
Screenshot: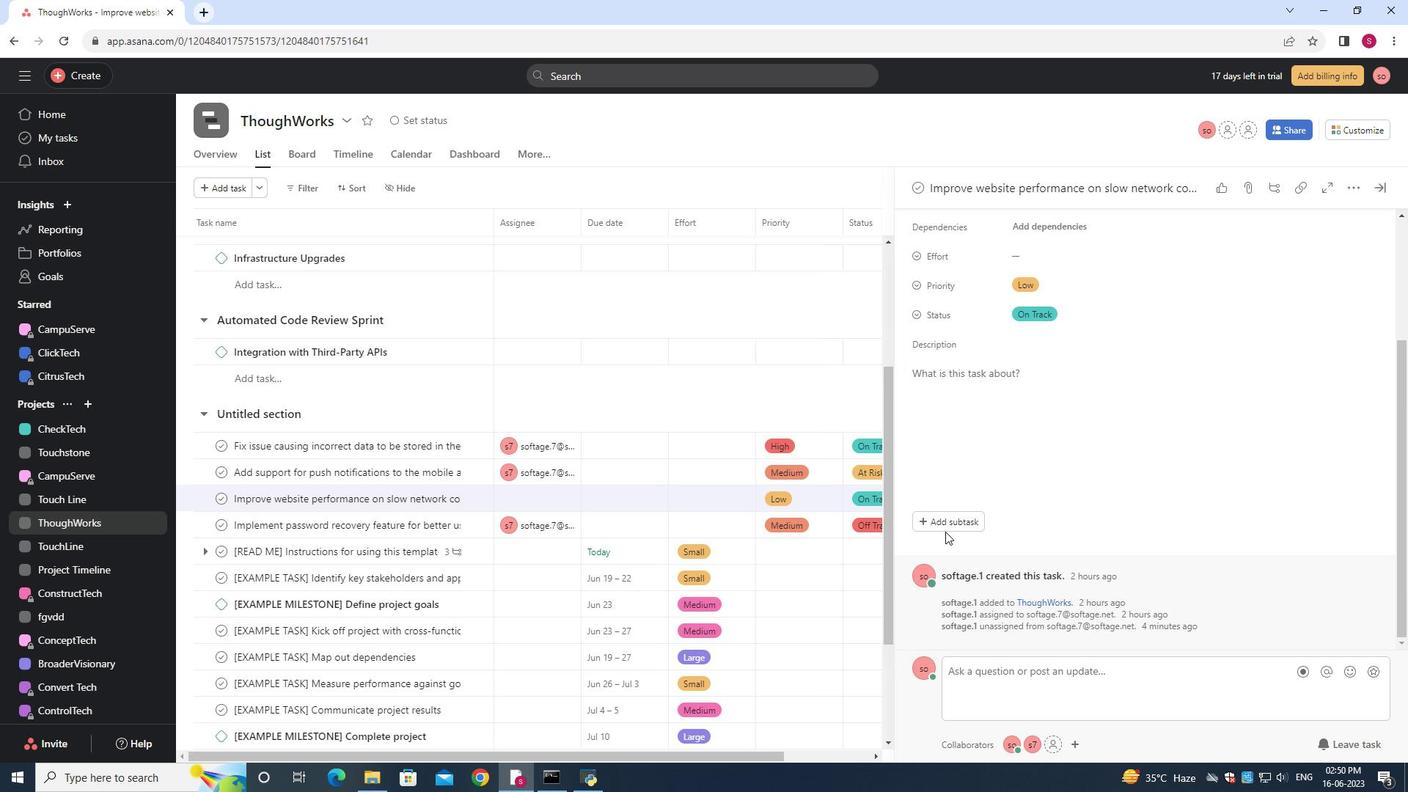 
Action: Mouse moved to (230, 431)
Screenshot: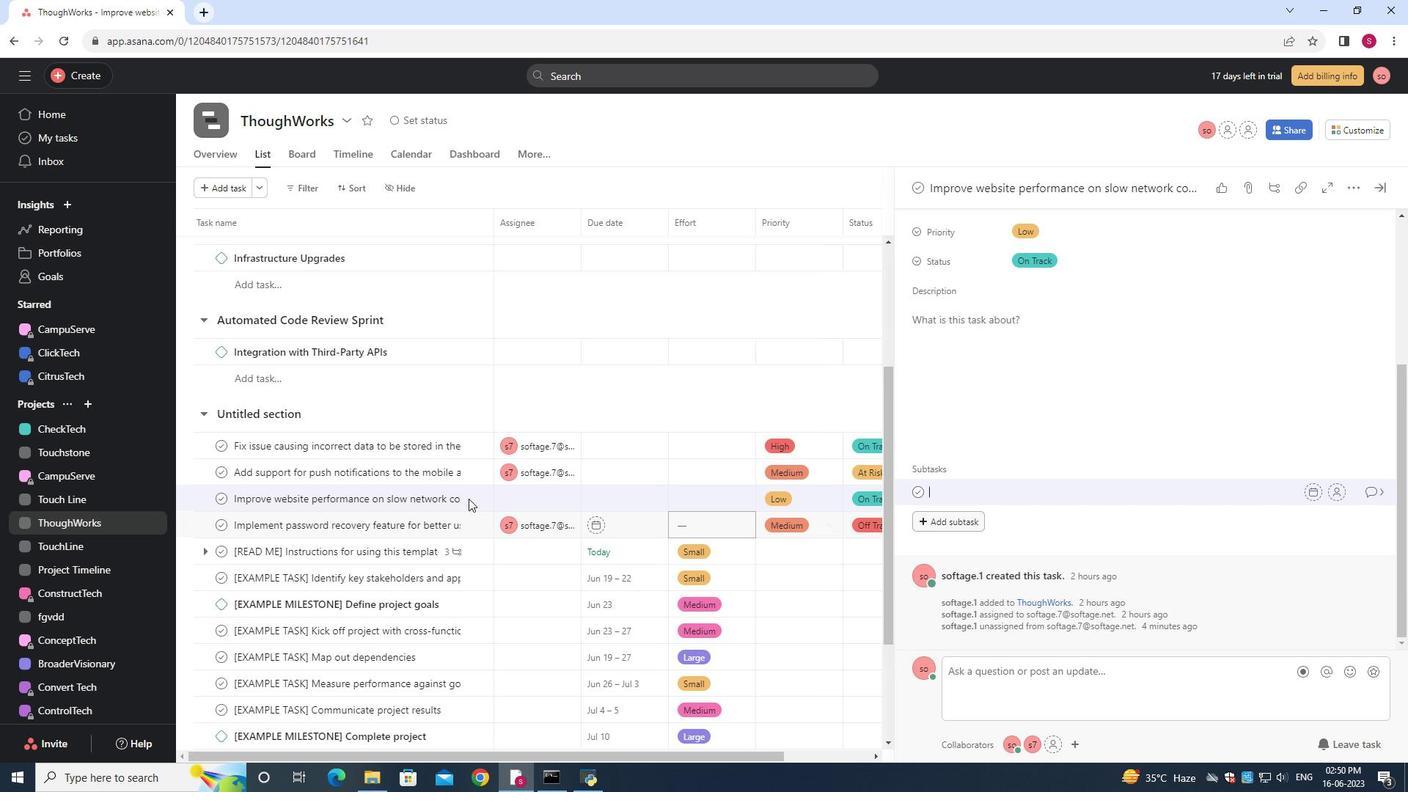 
Action: Key pressed <Key.shift>Gather<Key.space>and<Key.space><Key.shift>Analyse<Key.space><Key.shift><Key.shift><Key.shift><Key.shift><Key.shift>Requirements
Screenshot: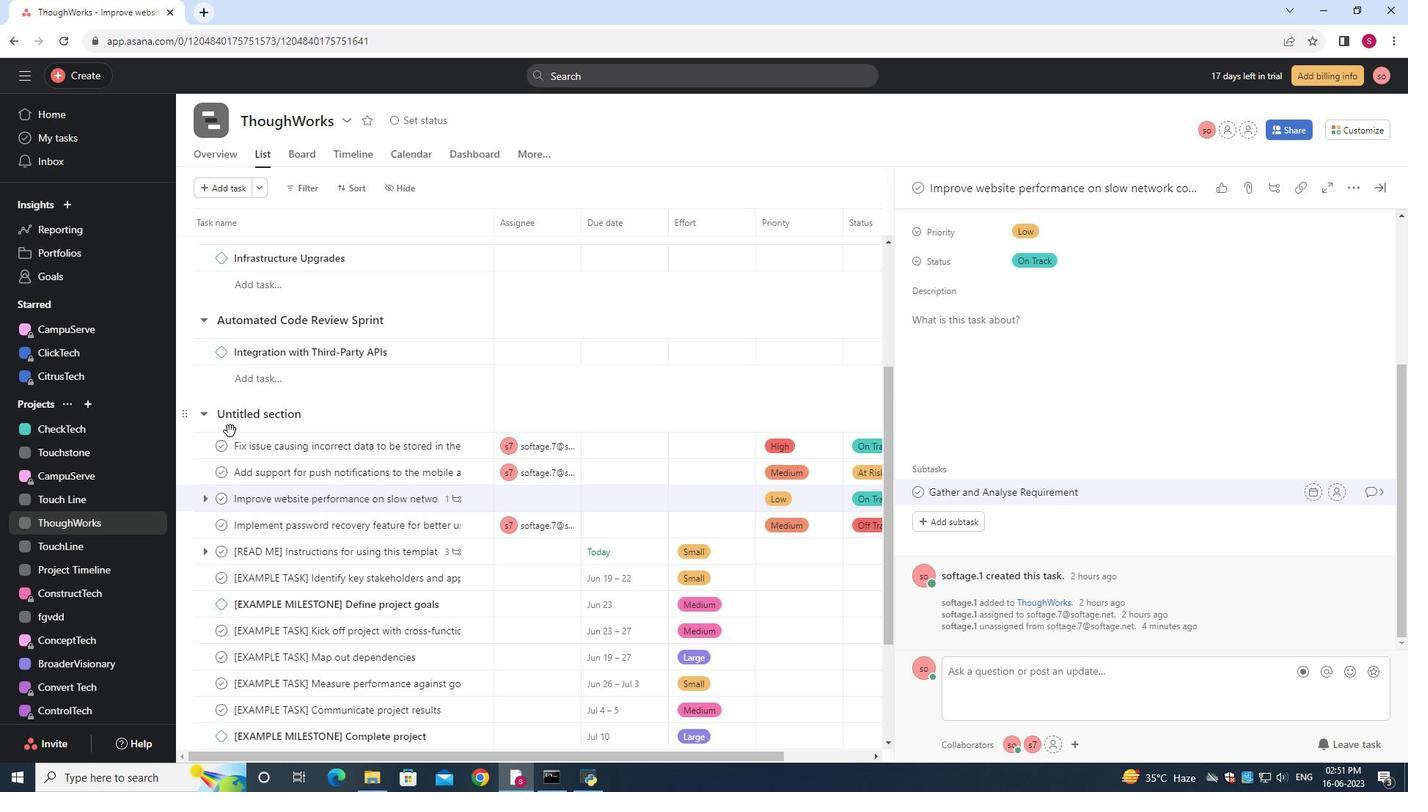 
Action: Mouse moved to (1083, 530)
Screenshot: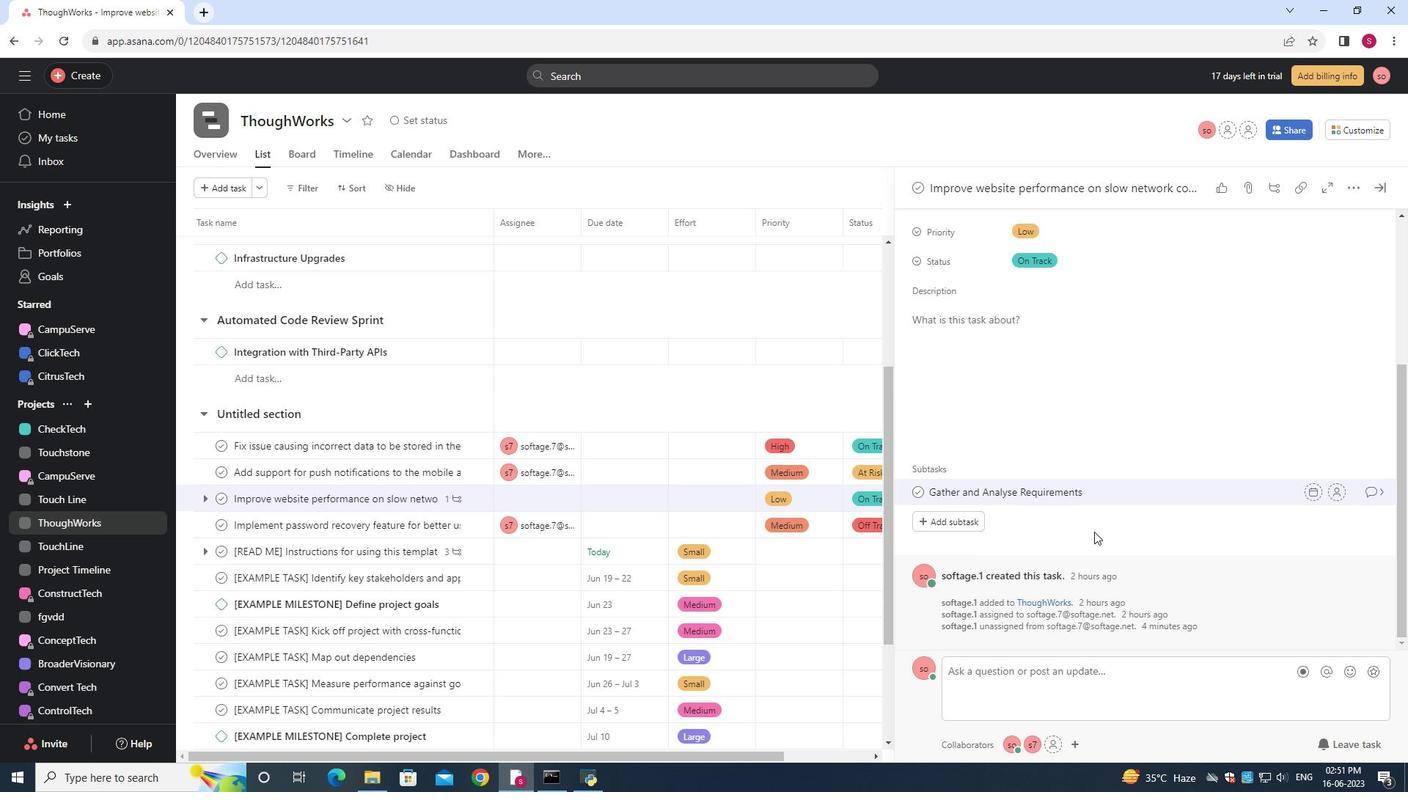 
Action: Mouse scrolled (1083, 529) with delta (0, 0)
Screenshot: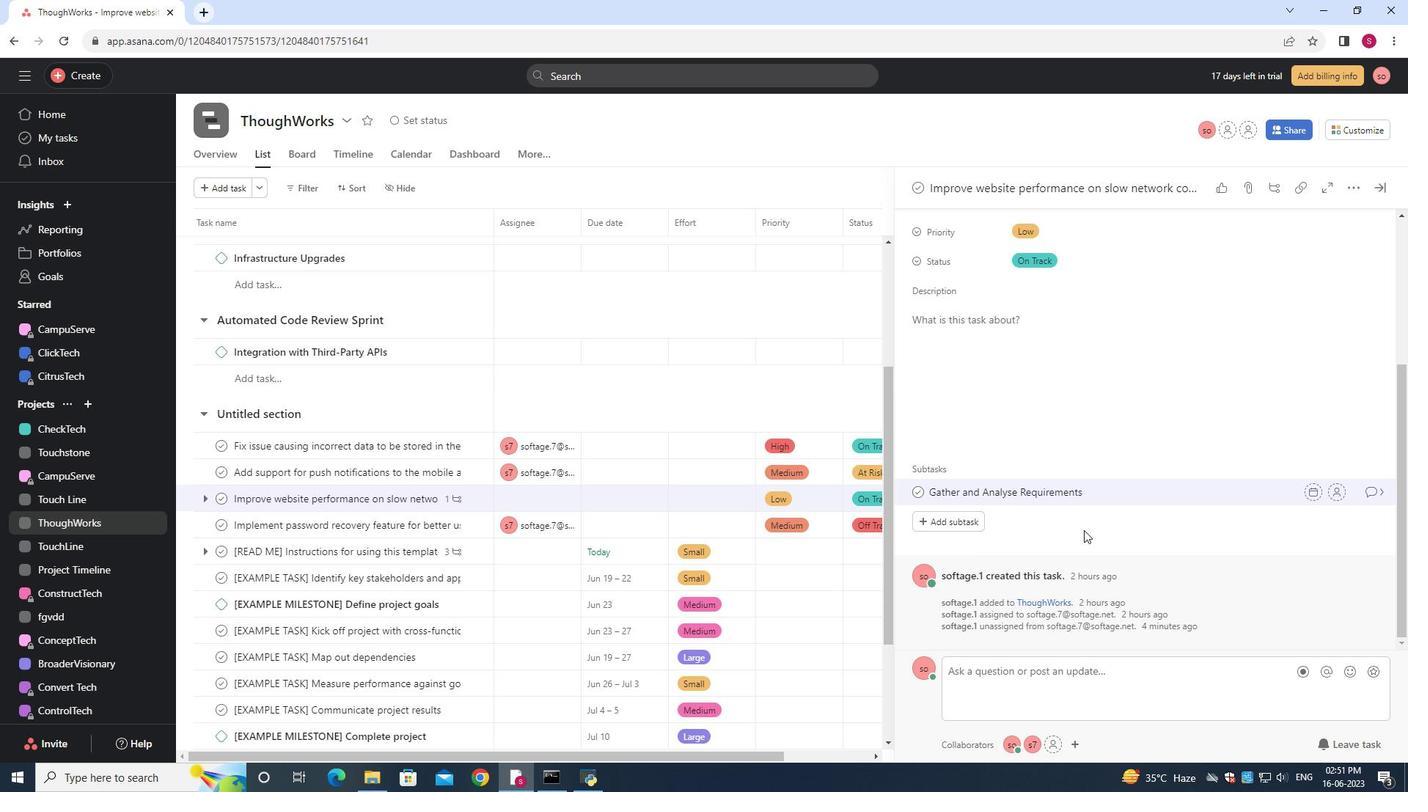 
Action: Mouse scrolled (1083, 529) with delta (0, 0)
Screenshot: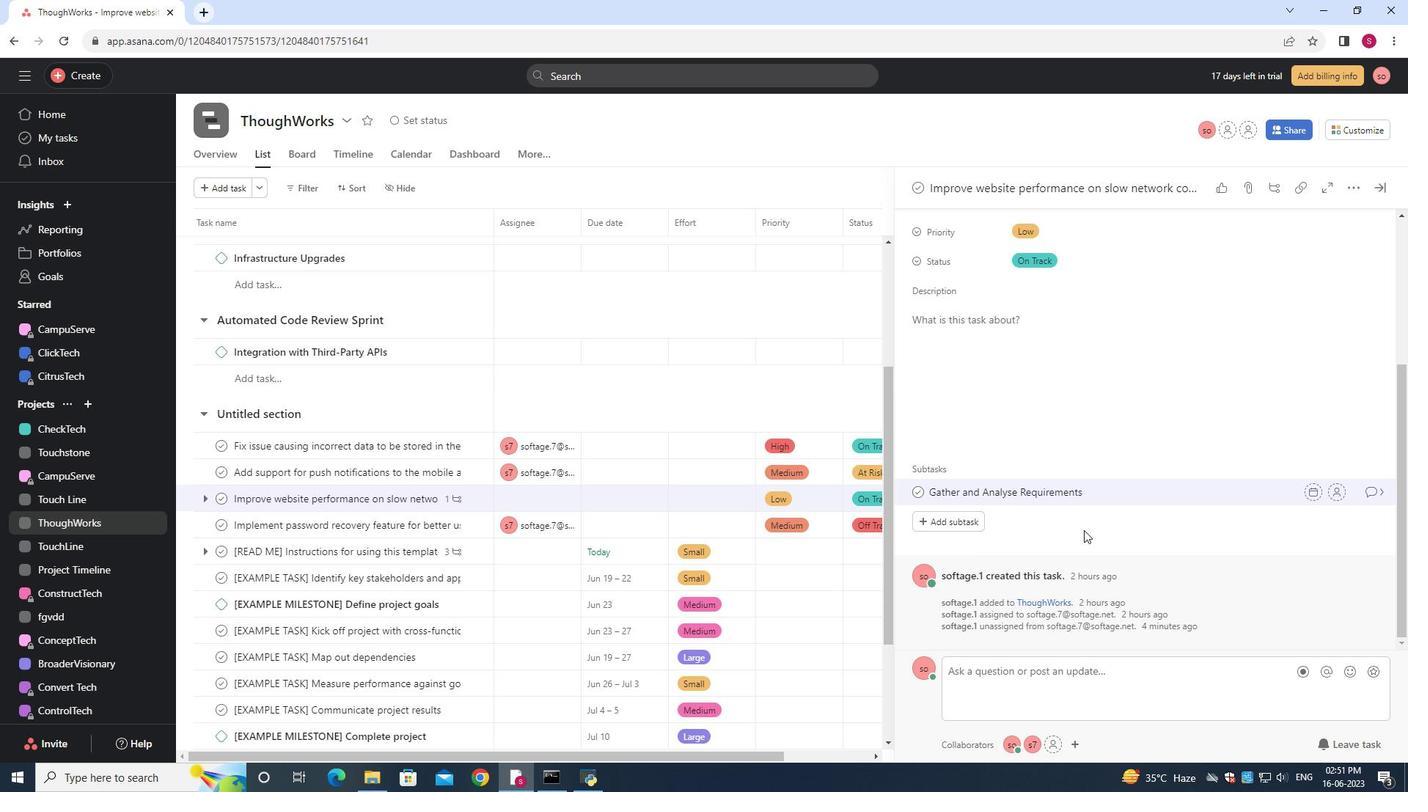 
Action: Mouse moved to (1112, 414)
Screenshot: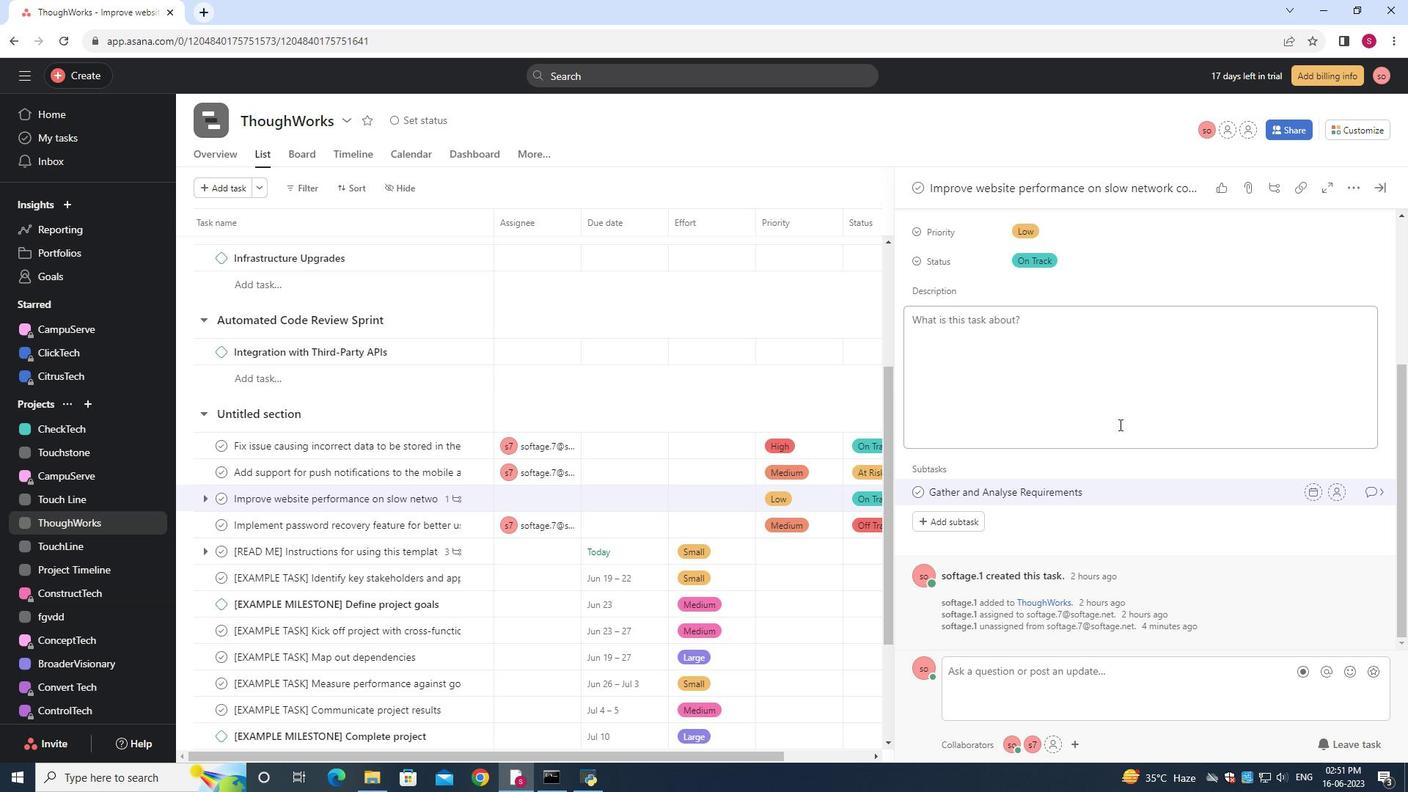 
Action: Mouse scrolled (1112, 415) with delta (0, 0)
Screenshot: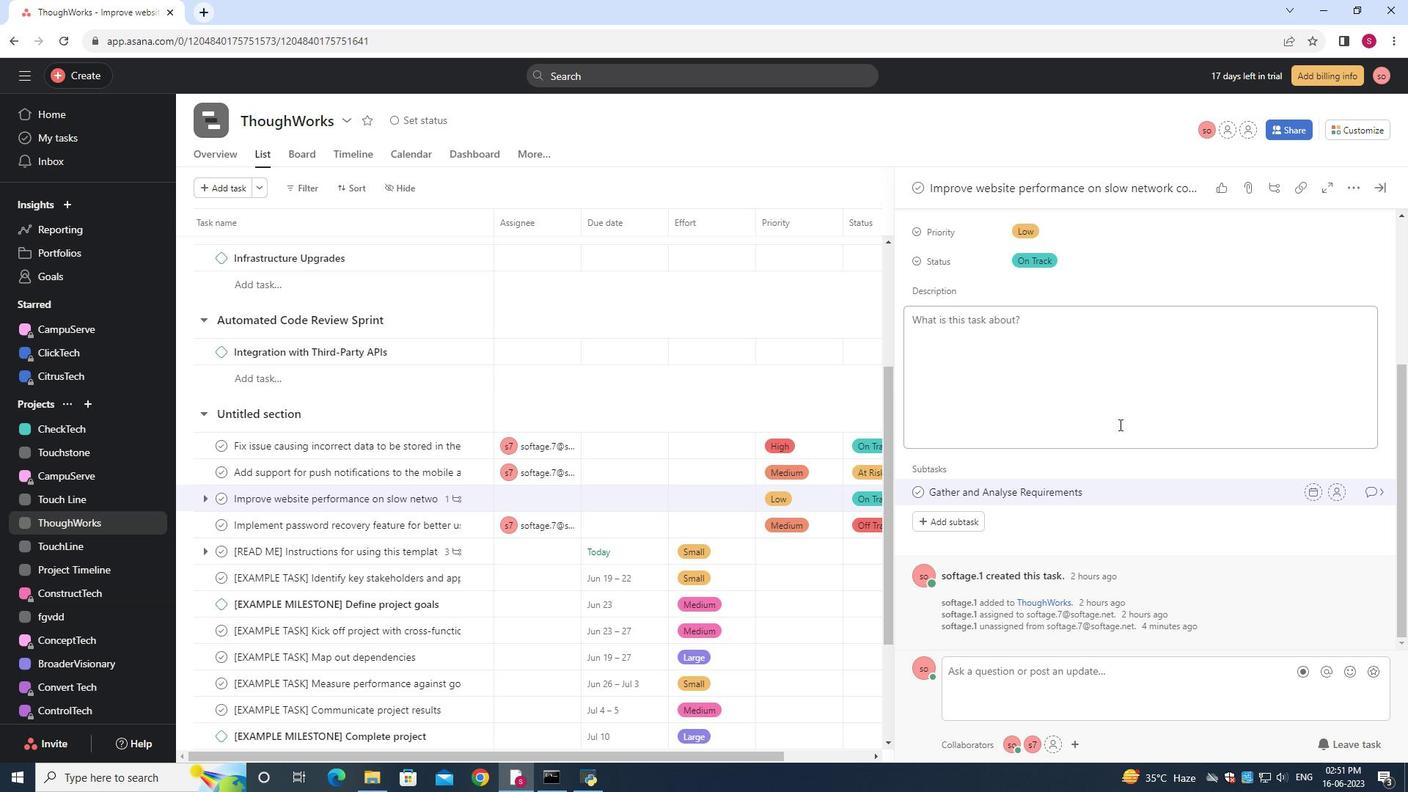 
Action: Mouse scrolled (1112, 415) with delta (0, 0)
Screenshot: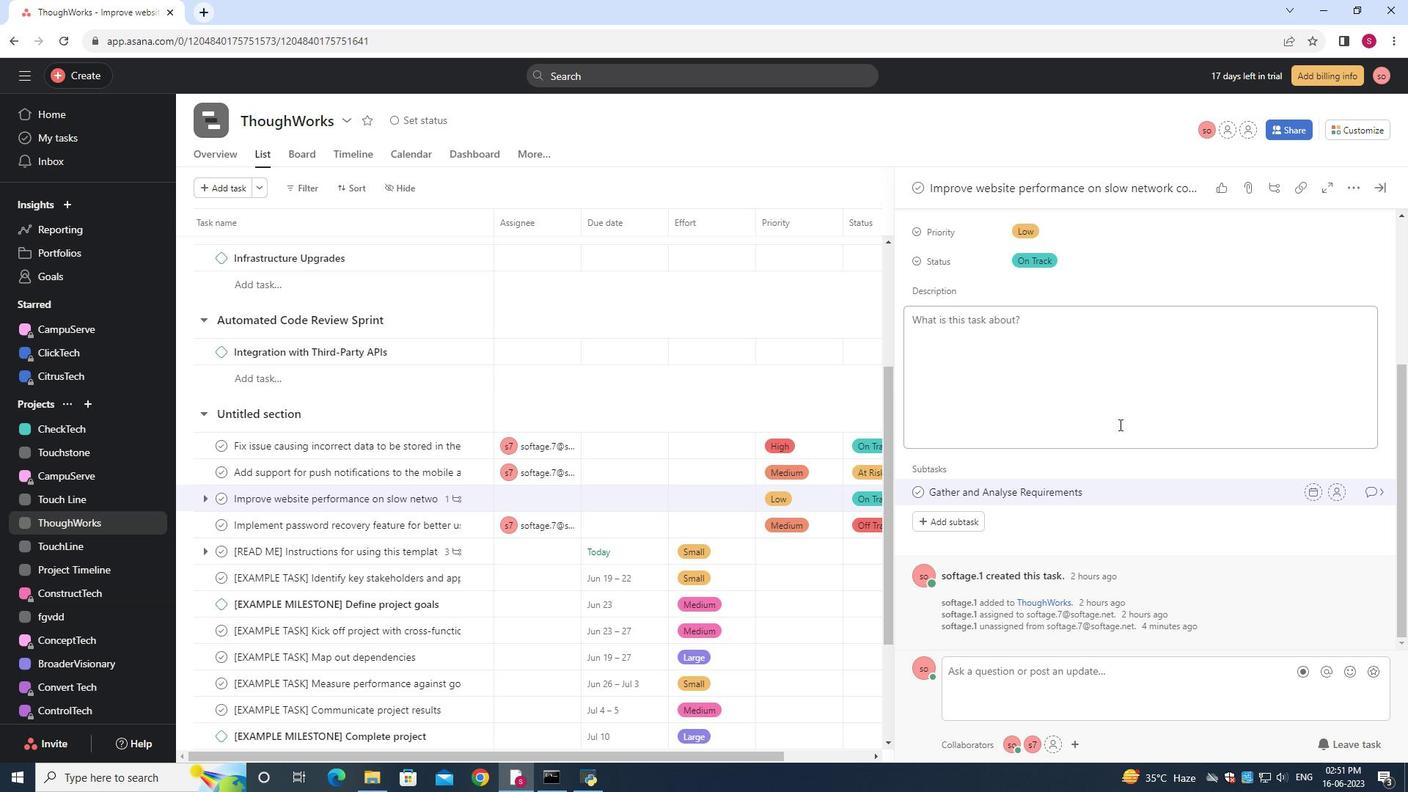 
Action: Mouse moved to (1112, 414)
Screenshot: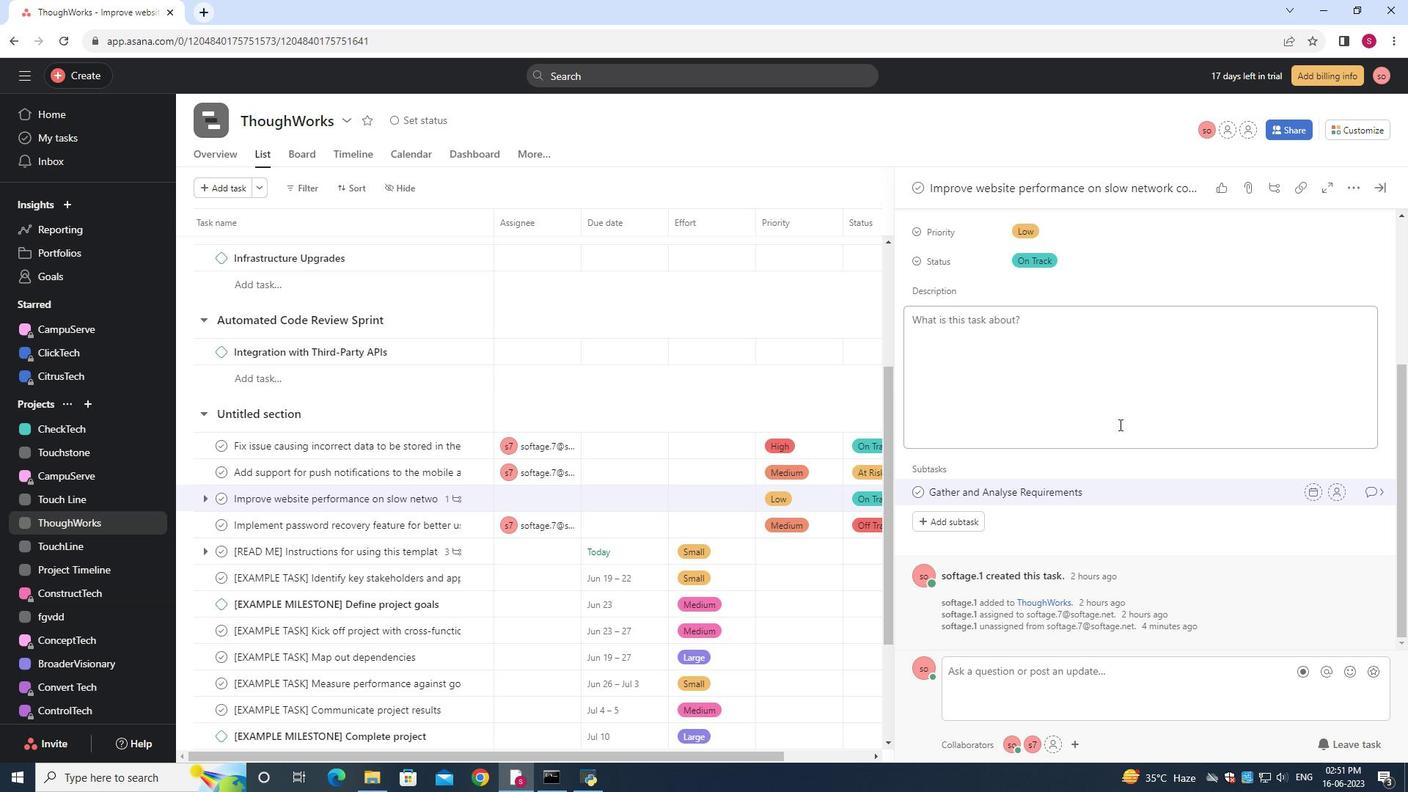 
Action: Mouse scrolled (1112, 415) with delta (0, 0)
Screenshot: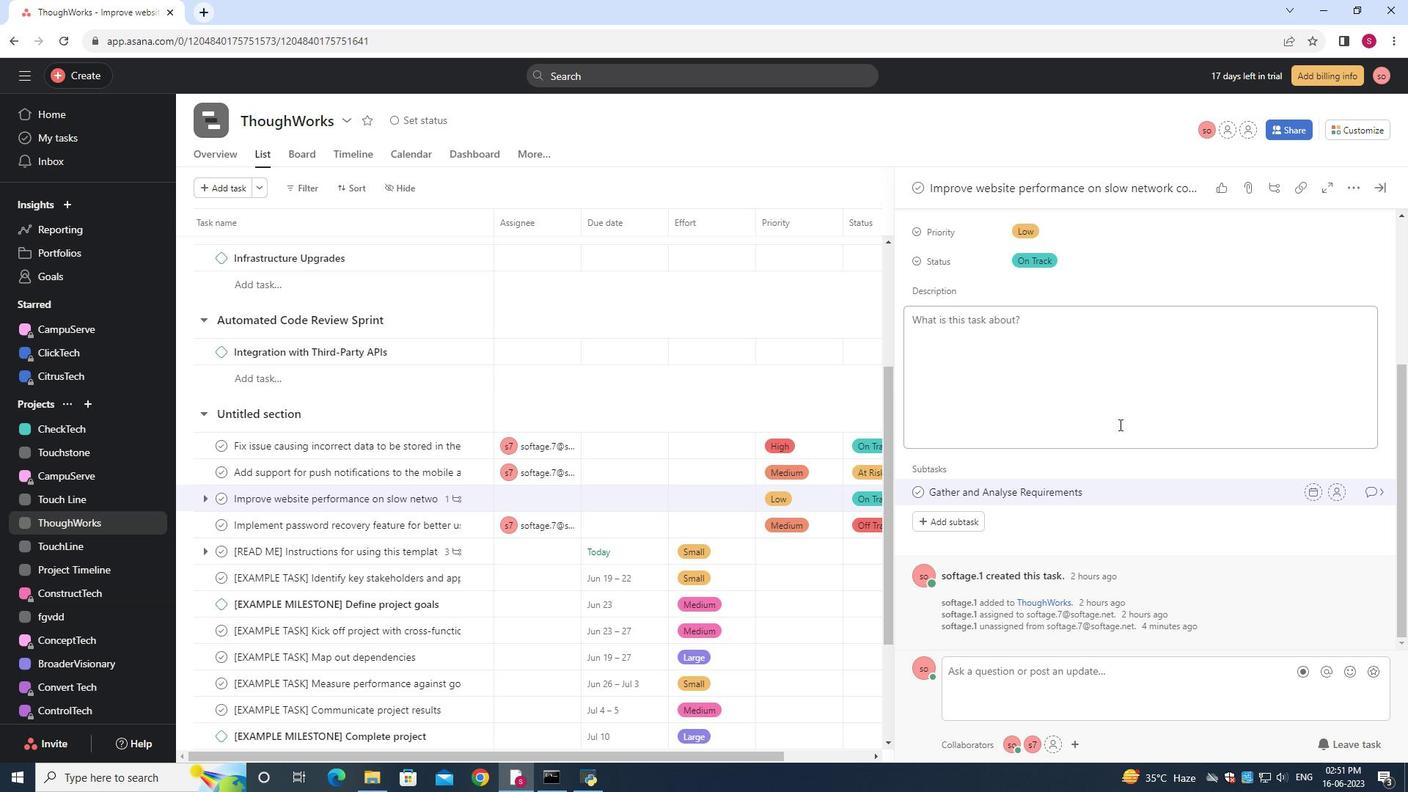 
Action: Mouse moved to (1112, 413)
Screenshot: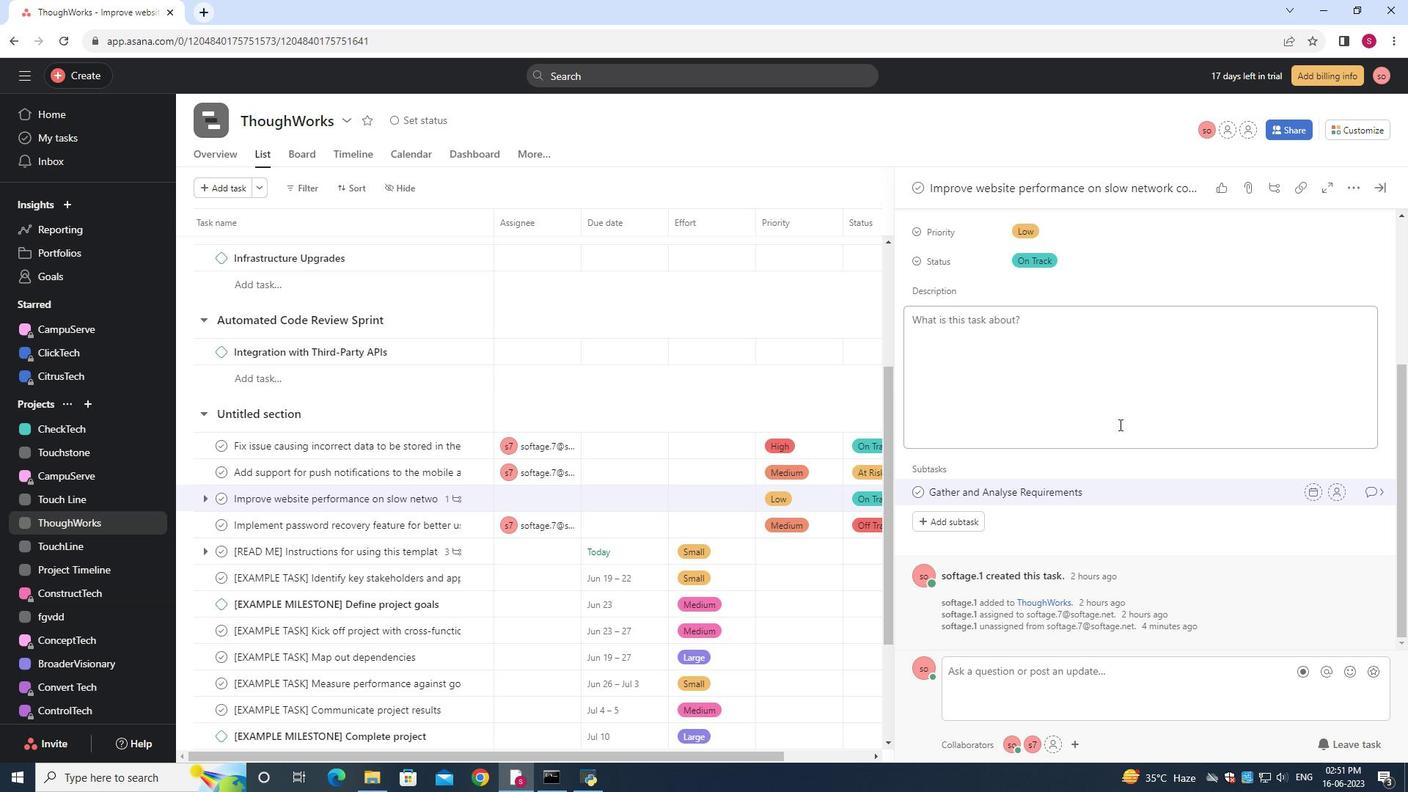 
Action: Mouse scrolled (1112, 414) with delta (0, 0)
Screenshot: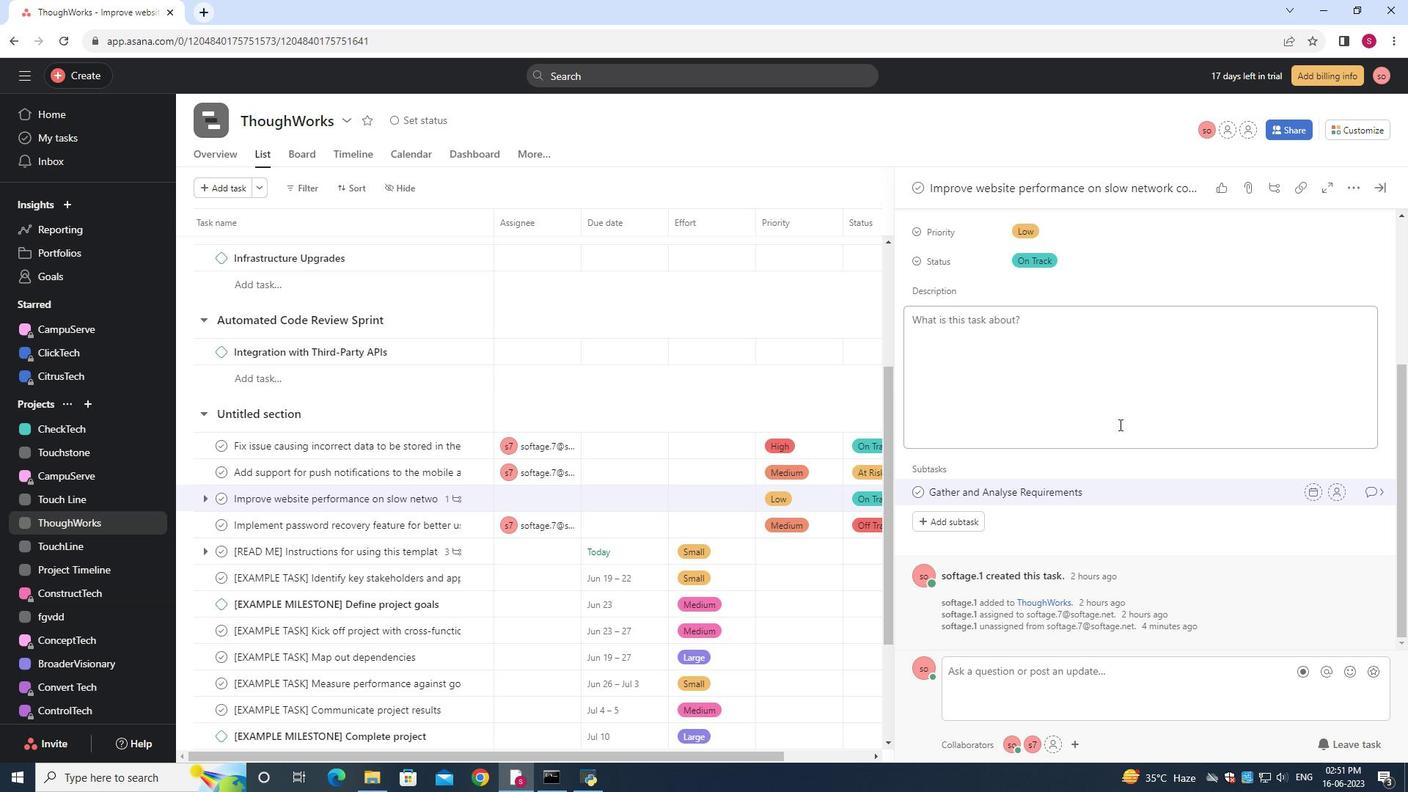 
Action: Mouse moved to (1115, 420)
Screenshot: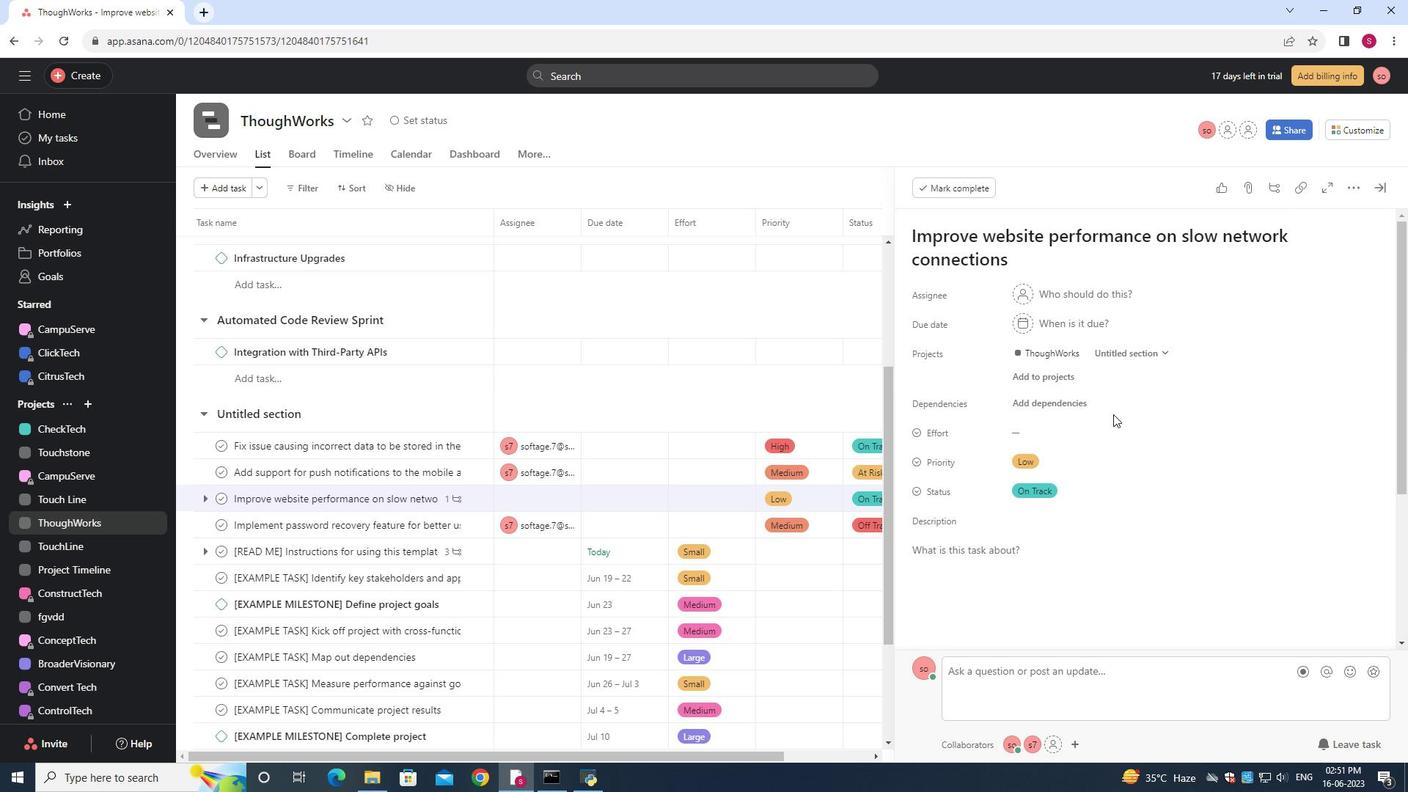 
Action: Mouse scrolled (1115, 419) with delta (0, 0)
Screenshot: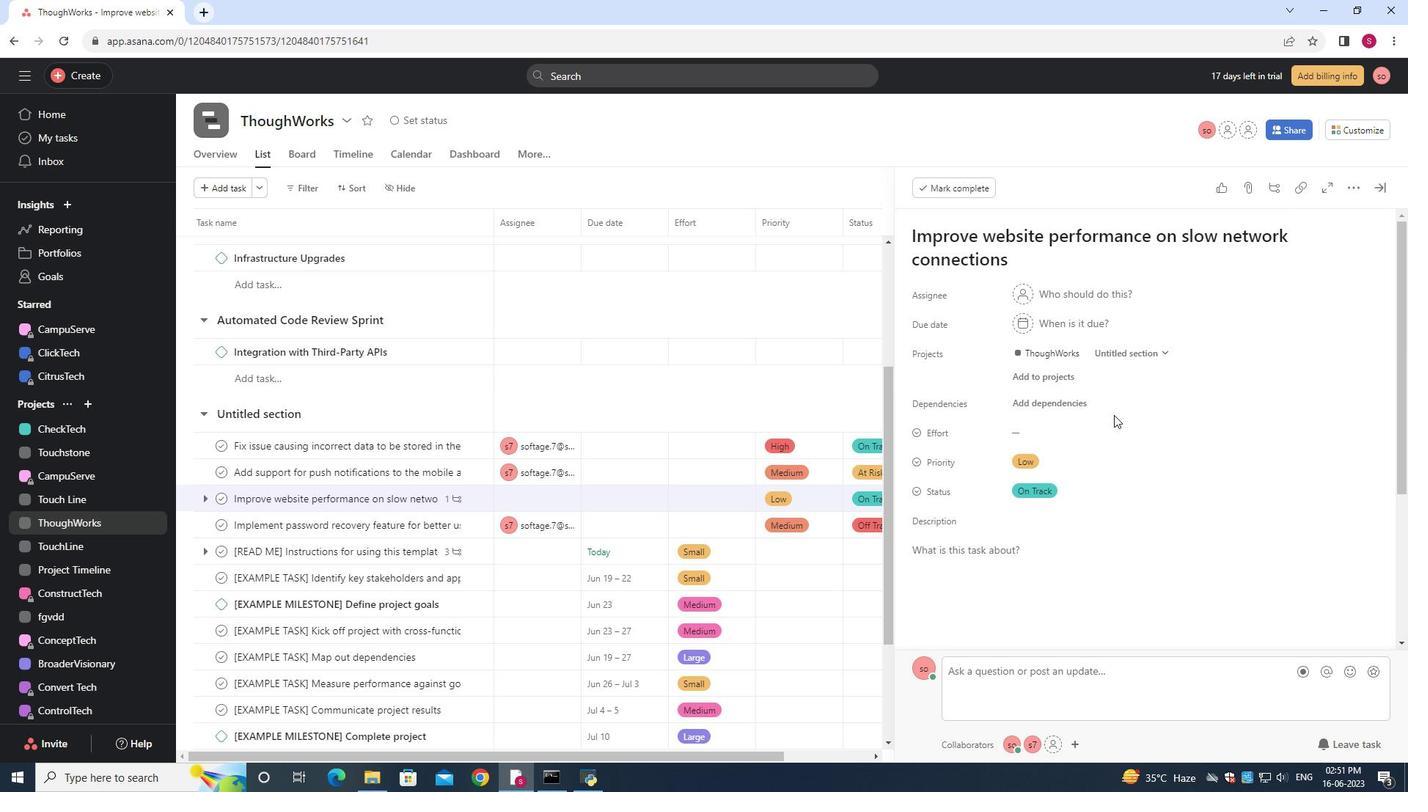 
Action: Mouse moved to (1115, 421)
Screenshot: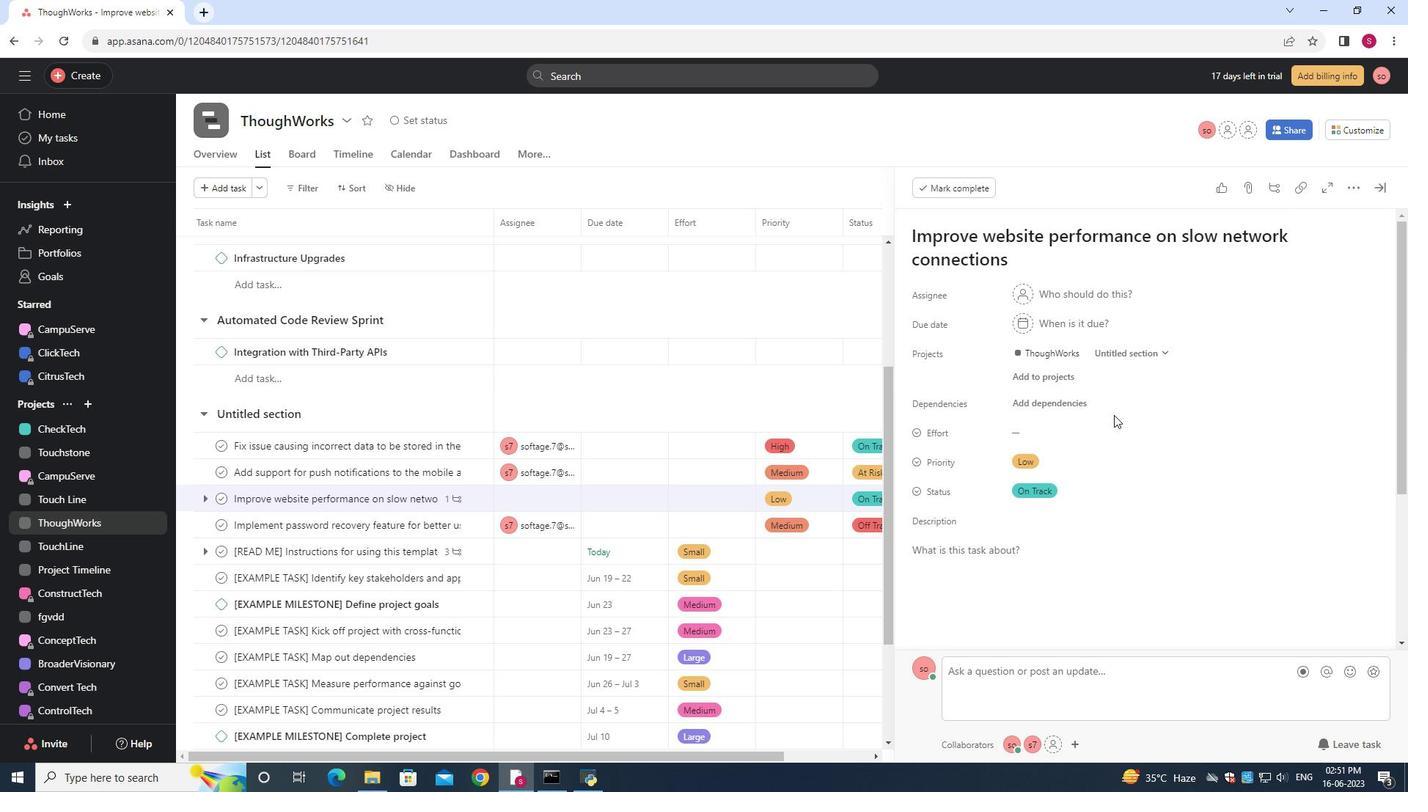 
Action: Mouse scrolled (1115, 420) with delta (0, 0)
Screenshot: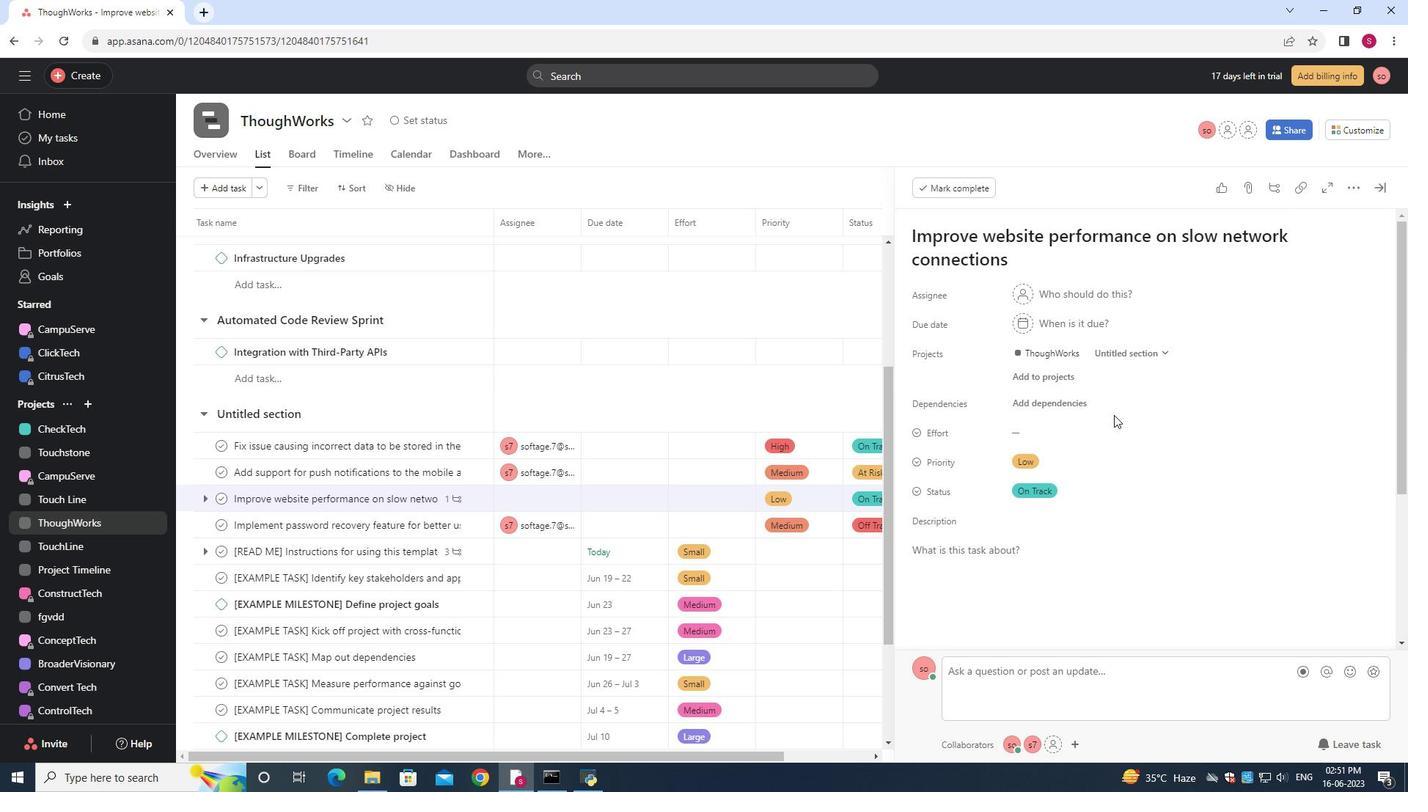 
Action: Mouse moved to (1115, 423)
Screenshot: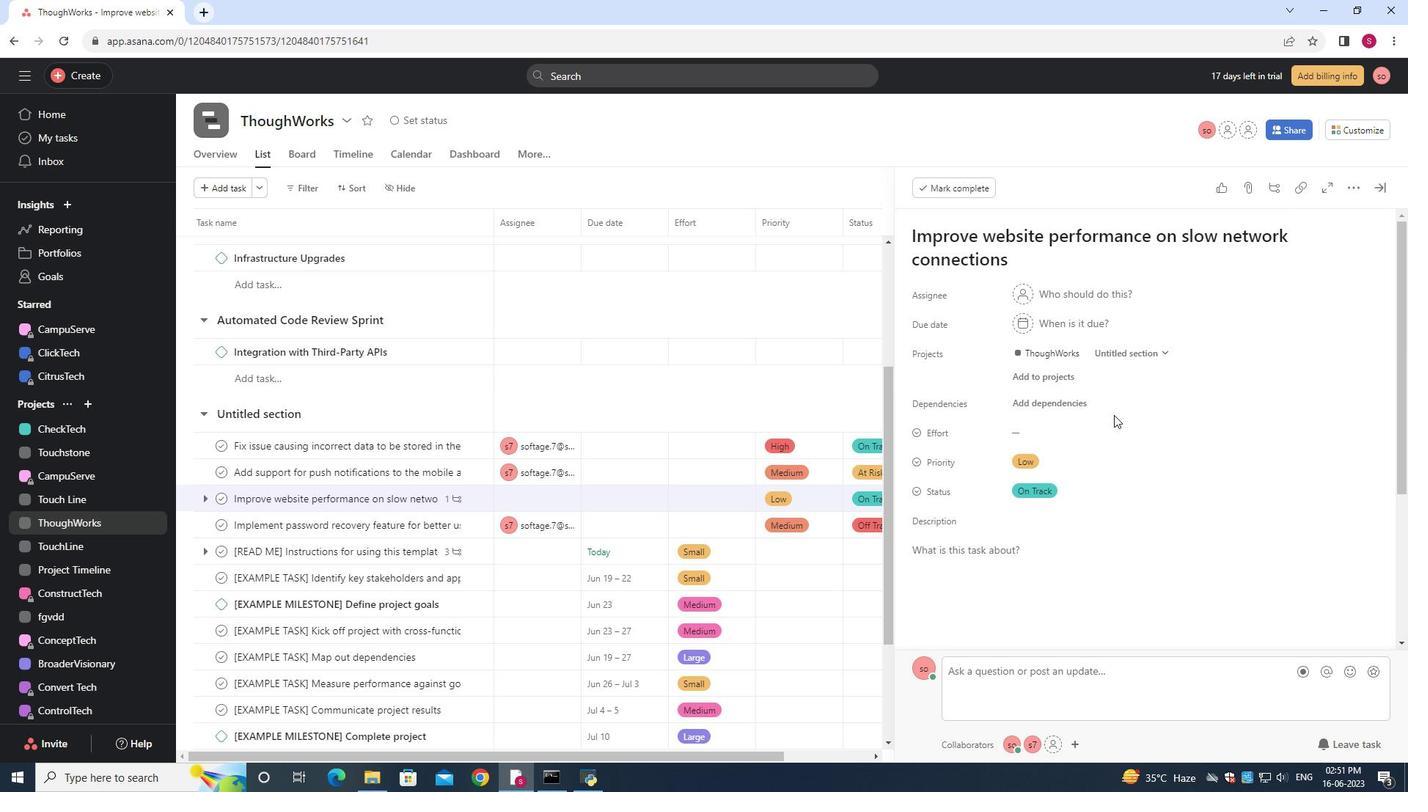 
Action: Mouse scrolled (1115, 421) with delta (0, 0)
Screenshot: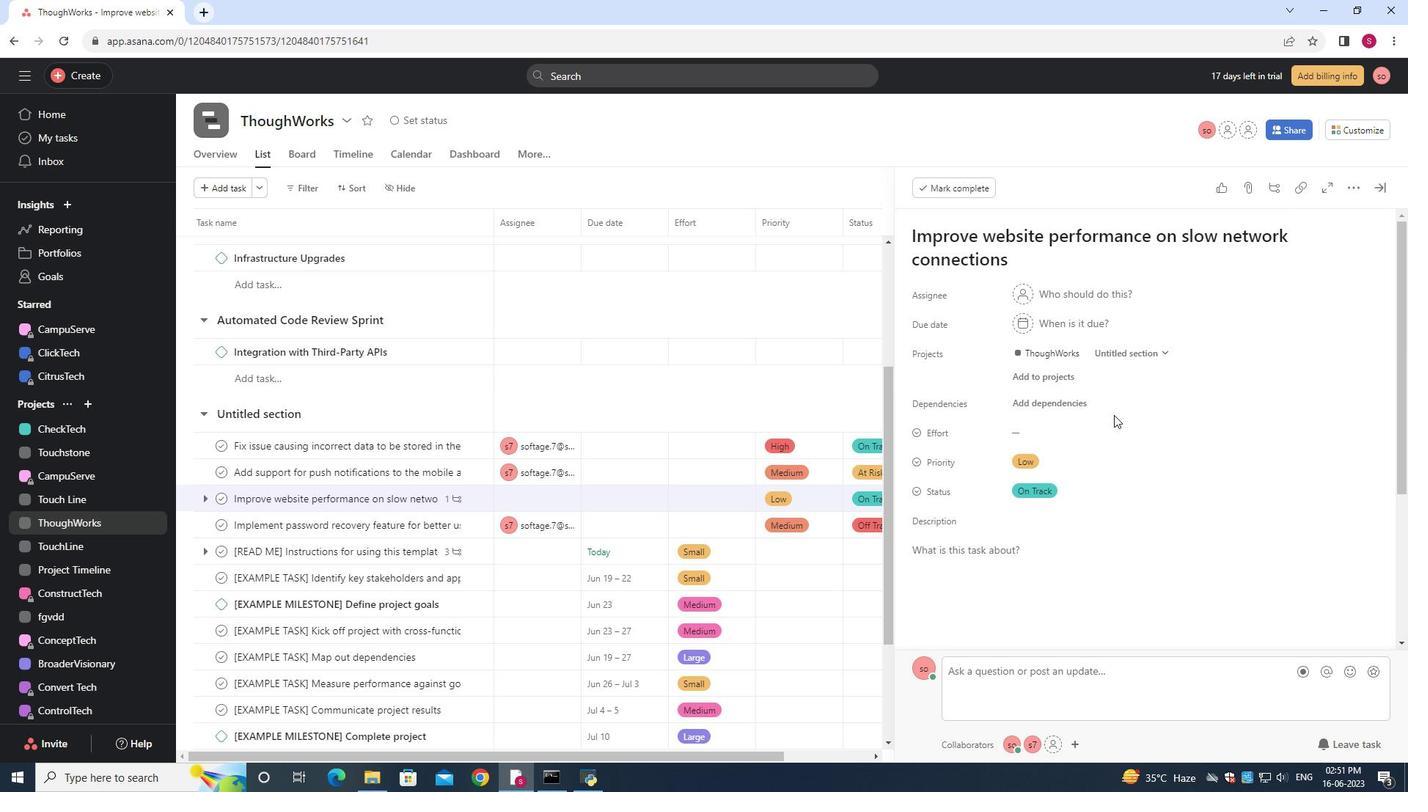 
Action: Mouse moved to (1114, 423)
Screenshot: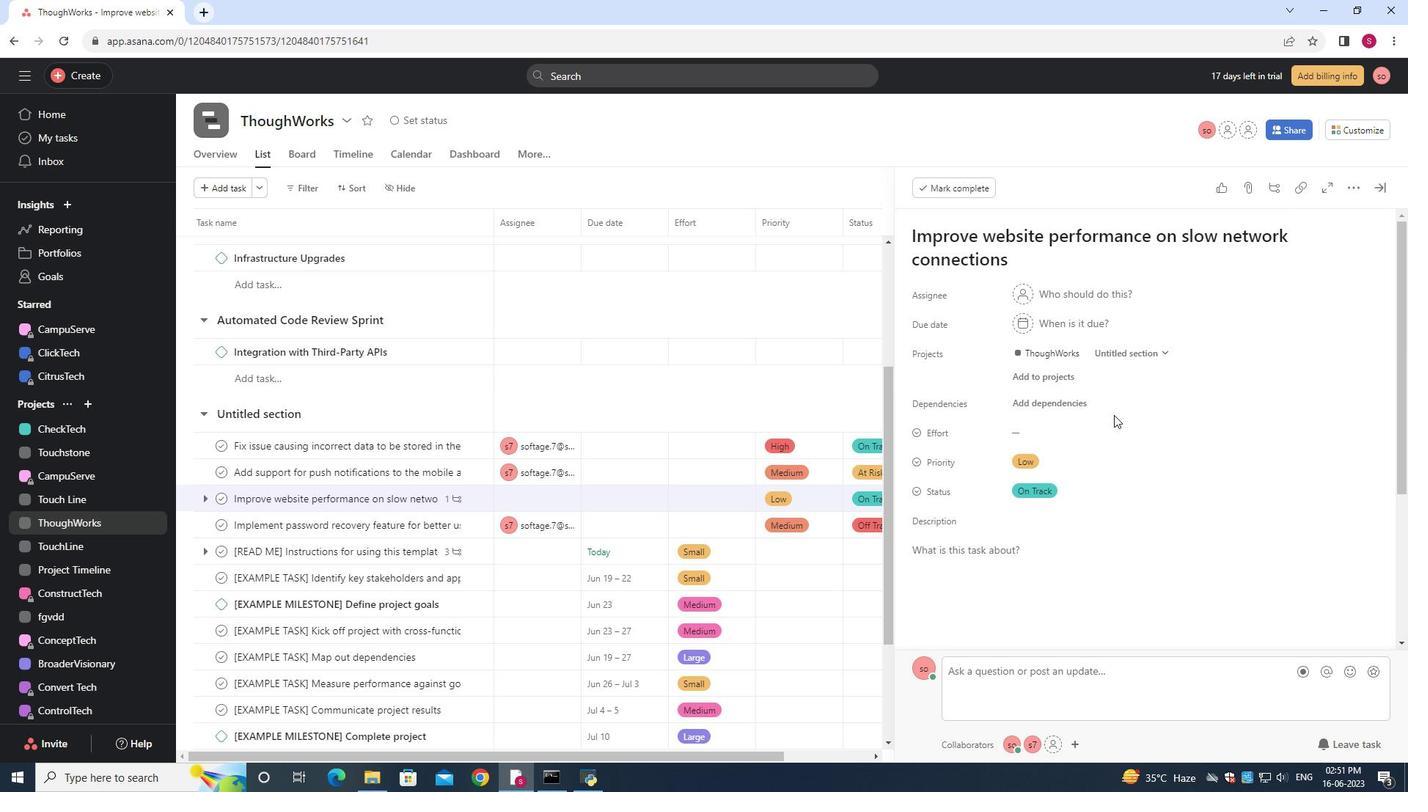 
Action: Mouse scrolled (1115, 422) with delta (0, 0)
Screenshot: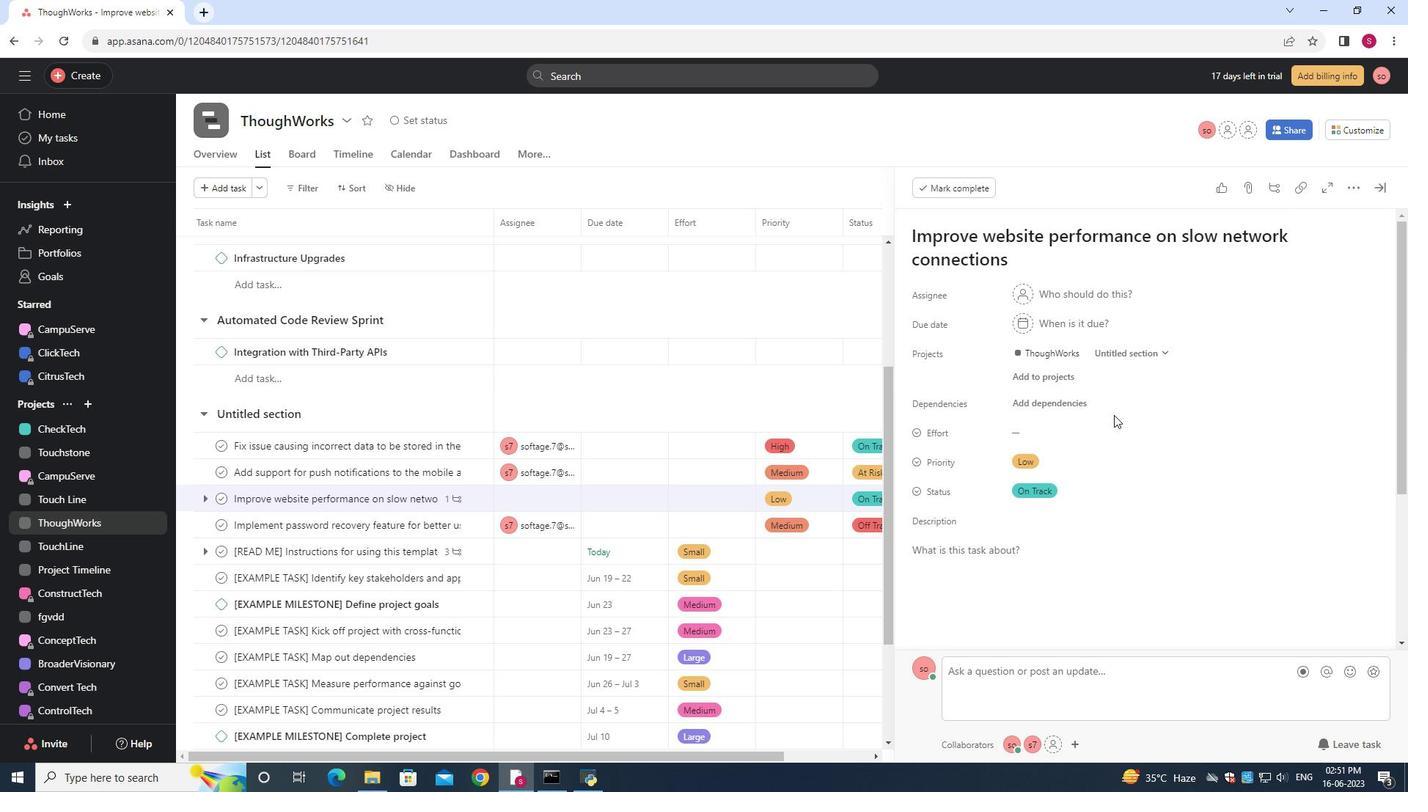 
Action: Mouse moved to (1113, 422)
Screenshot: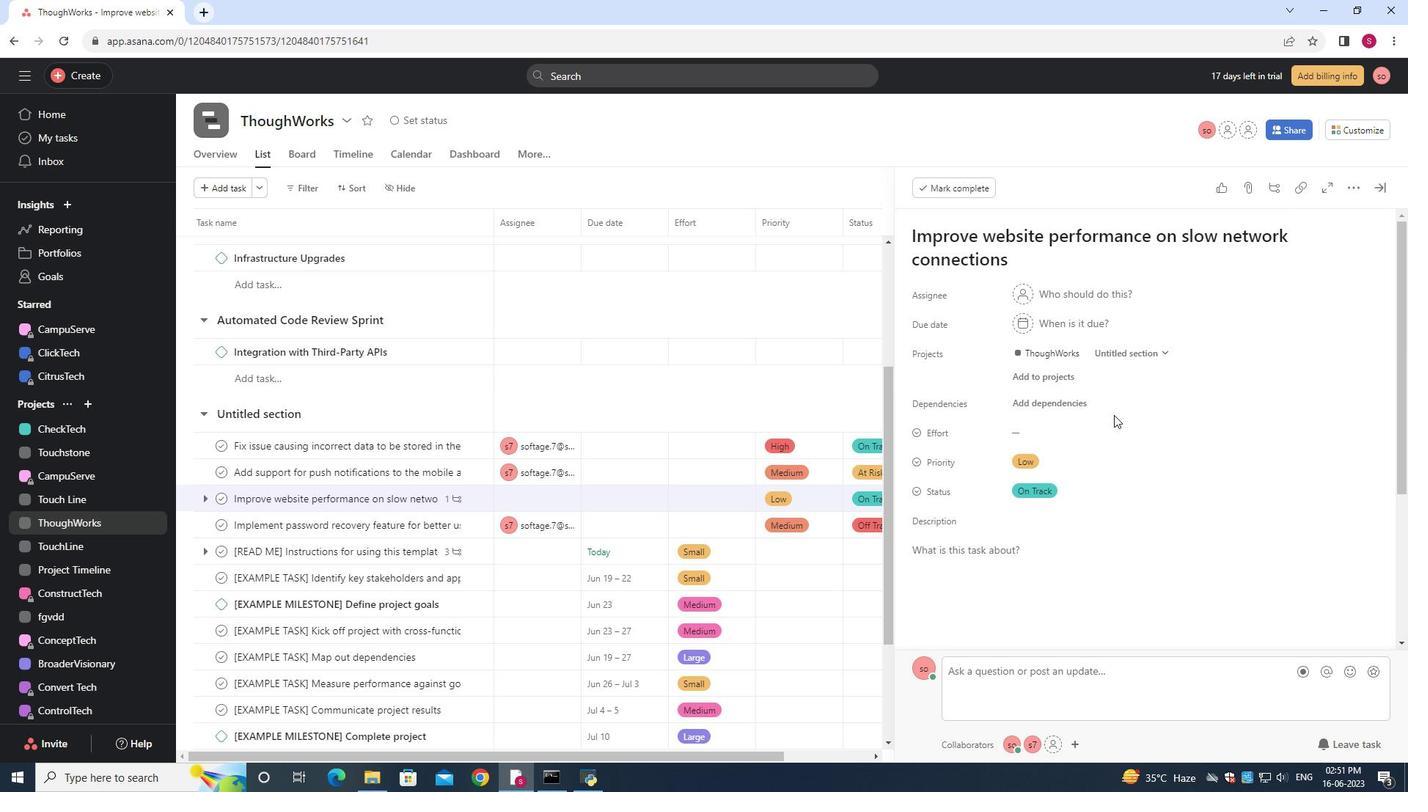 
Action: Mouse scrolled (1115, 422) with delta (0, 0)
Screenshot: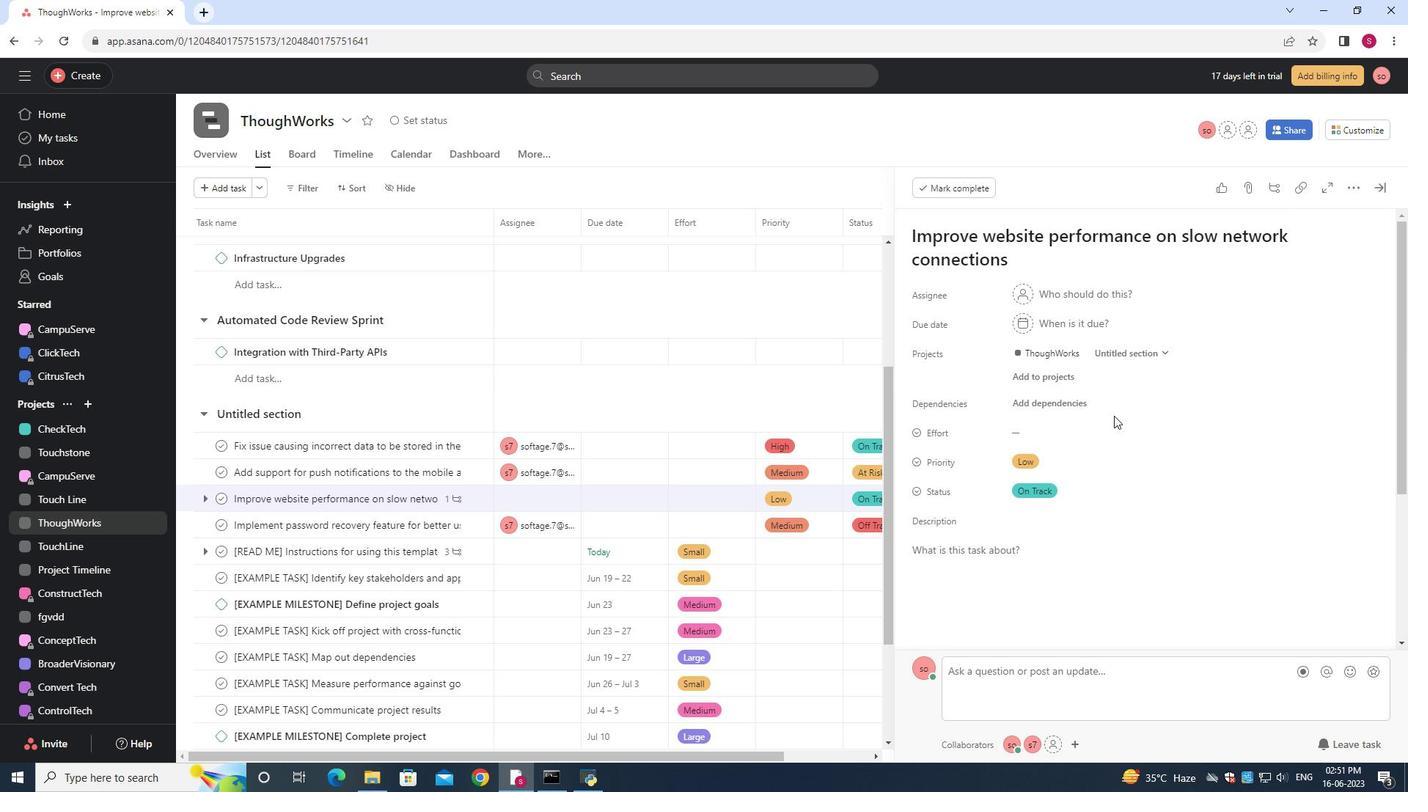
Action: Mouse moved to (1112, 421)
Screenshot: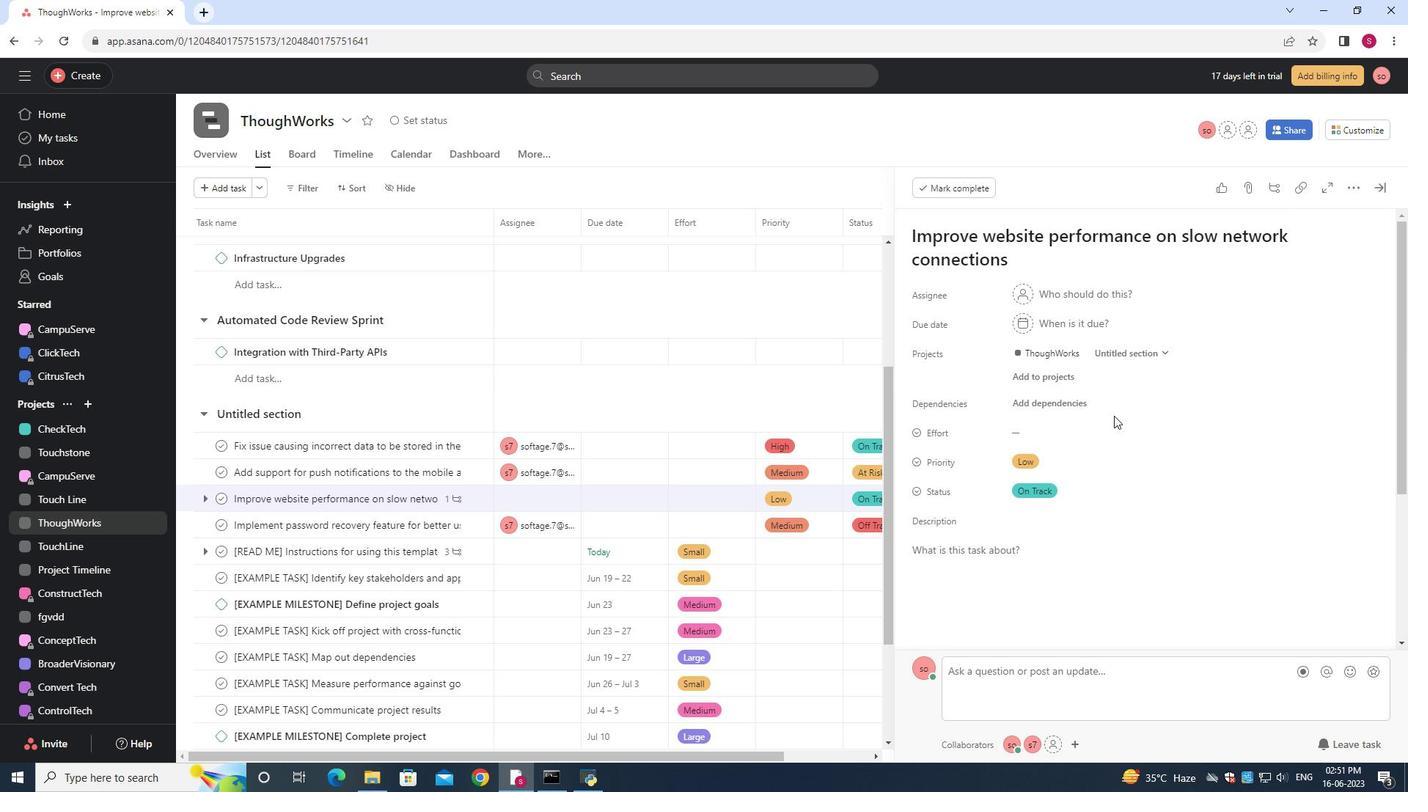 
Action: Mouse scrolled (1114, 422) with delta (0, 0)
Screenshot: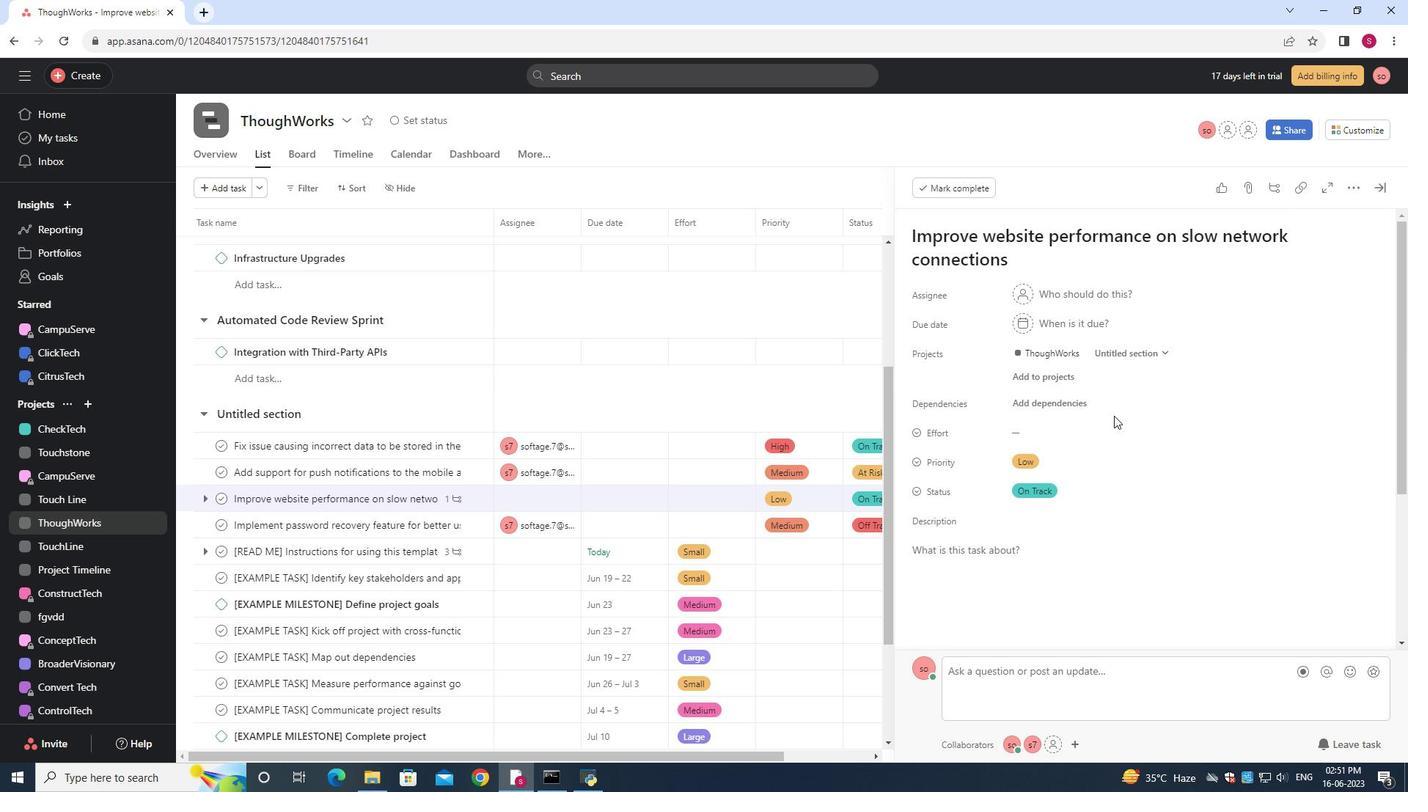 
Action: Mouse moved to (1111, 420)
Screenshot: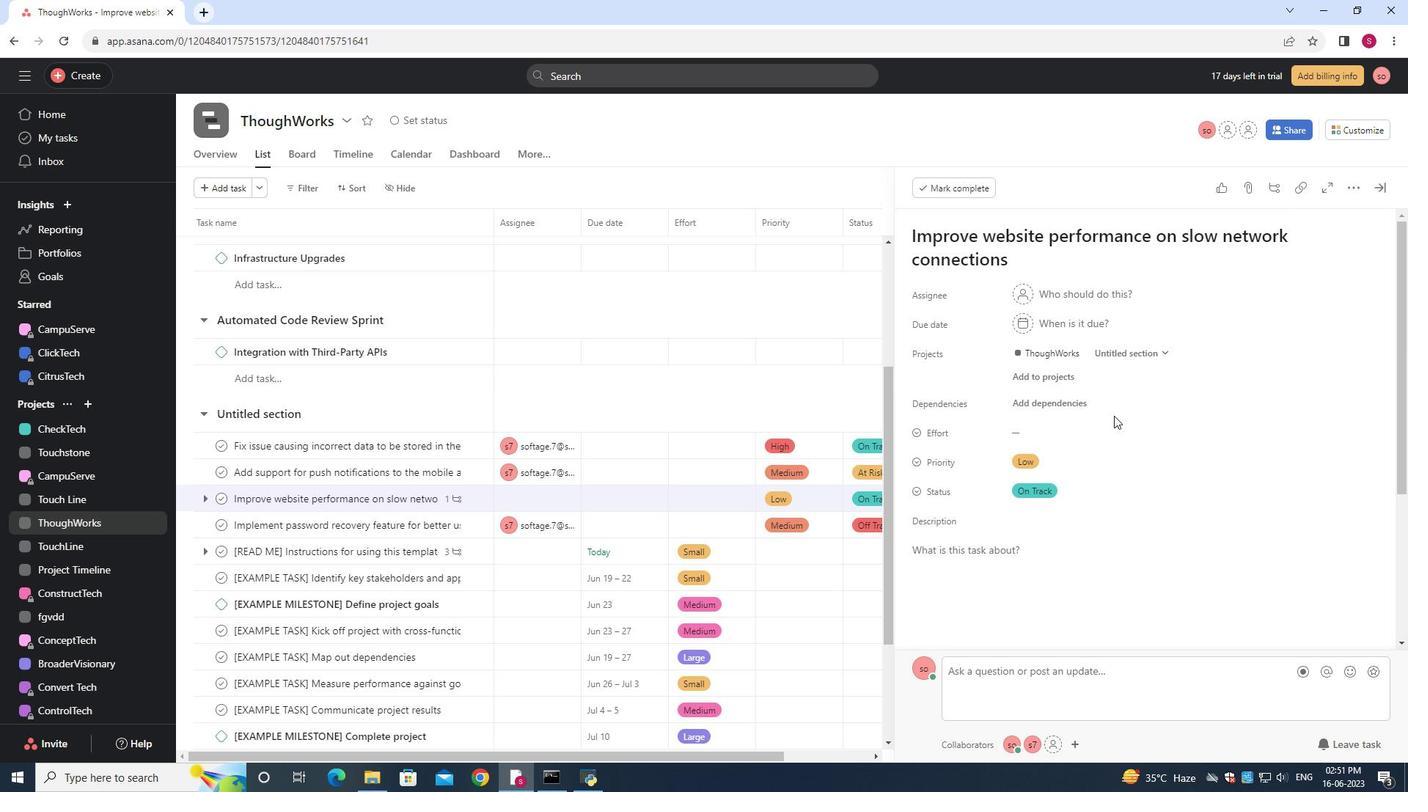 
Action: Mouse scrolled (1112, 420) with delta (0, 0)
Screenshot: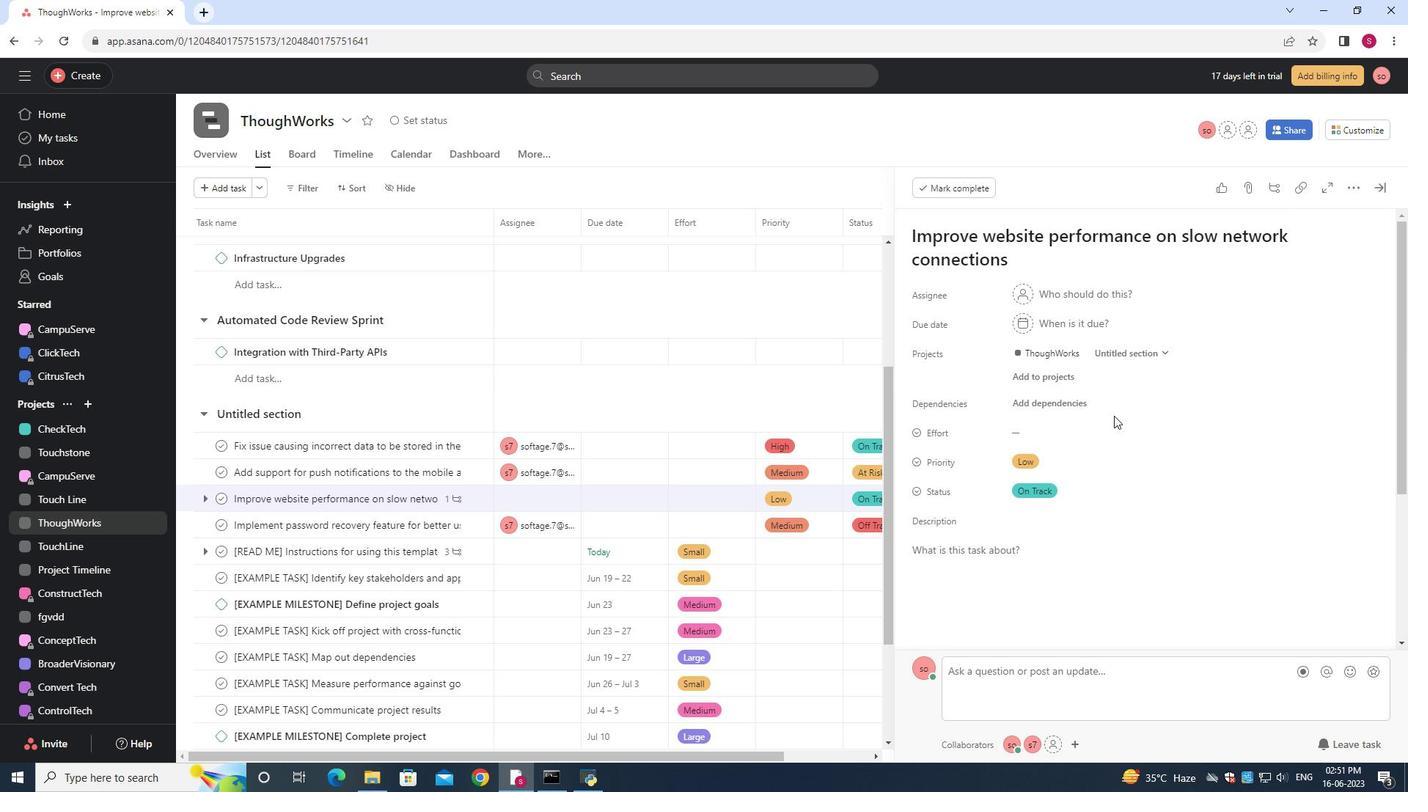 
Action: Mouse moved to (1340, 495)
Screenshot: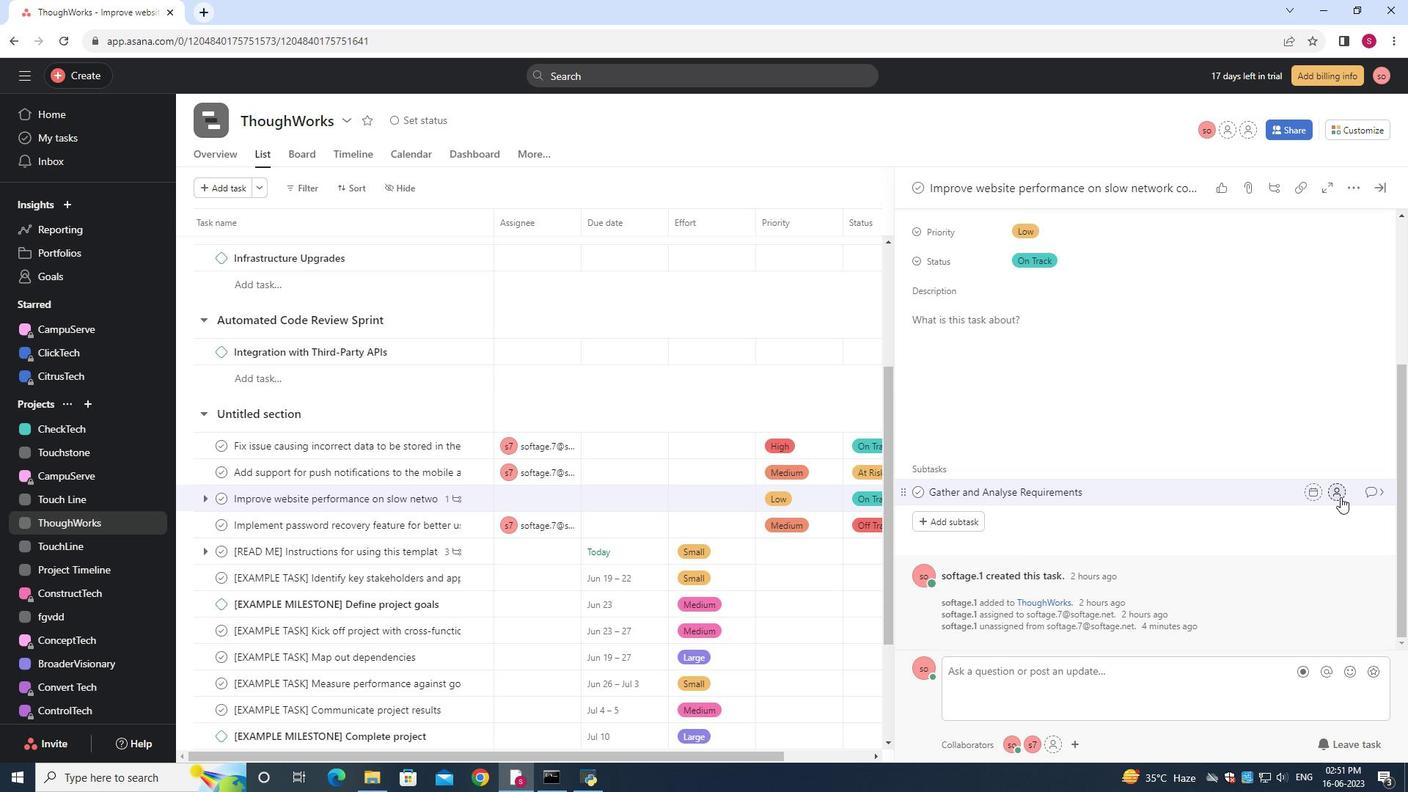 
Action: Mouse pressed left at (1340, 495)
Screenshot: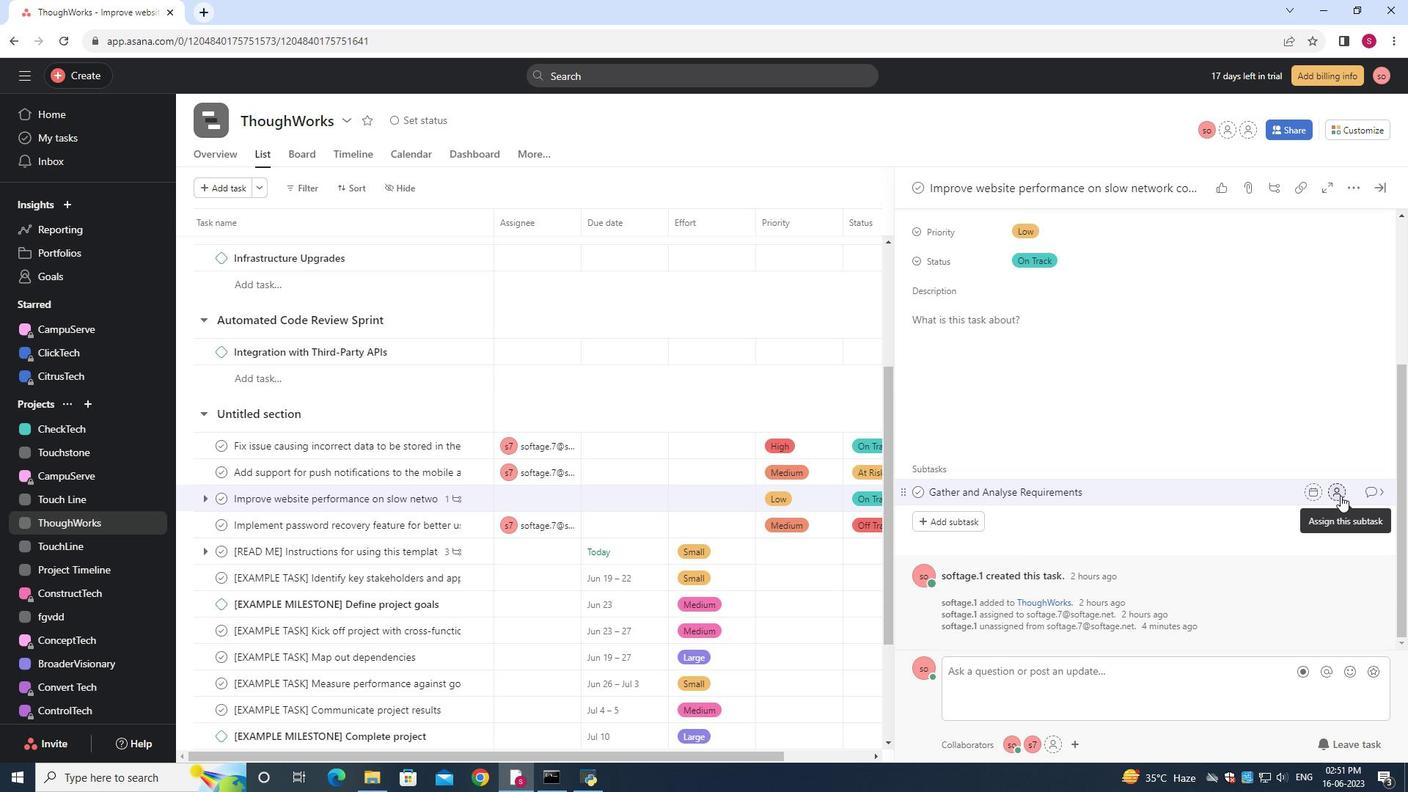
Action: Mouse moved to (1130, 558)
Screenshot: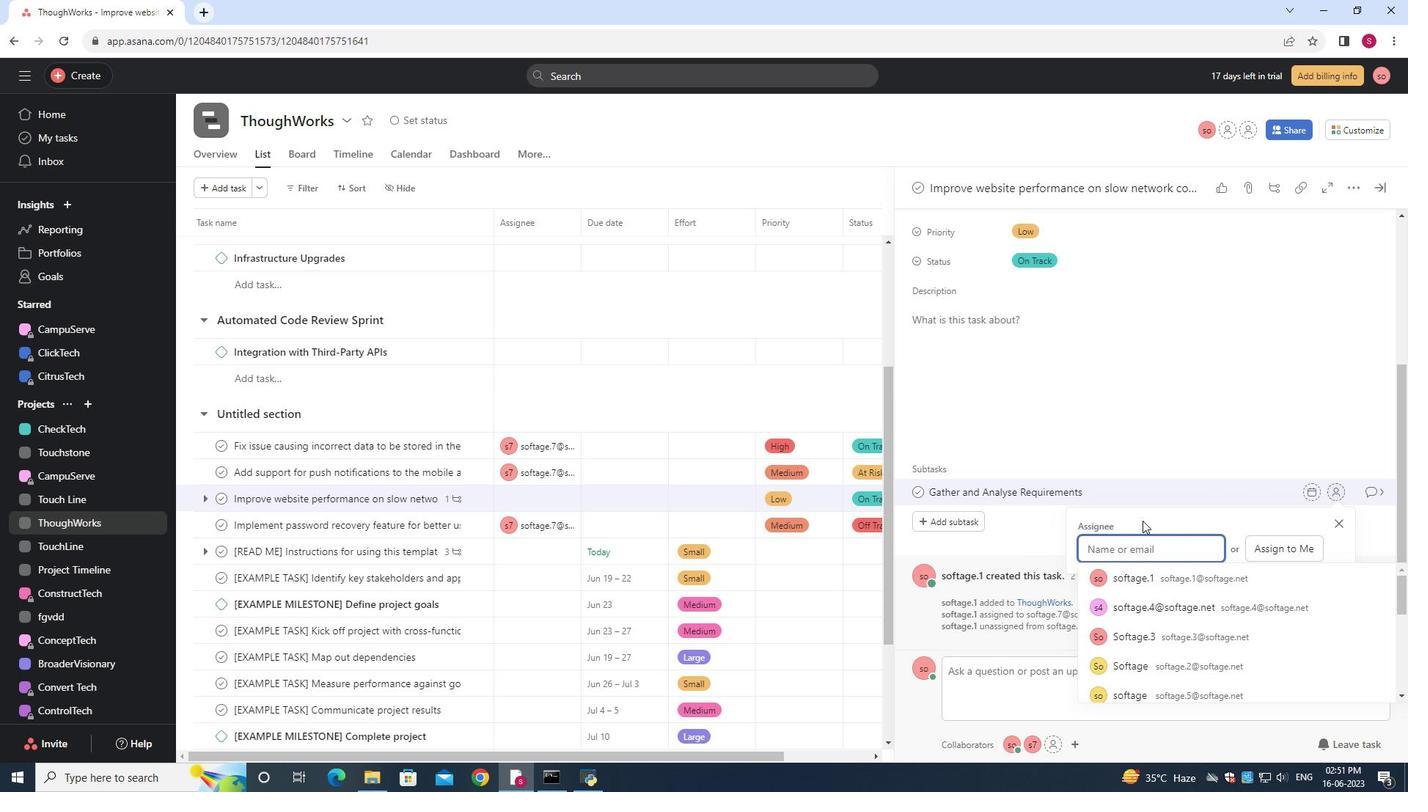 
Action: Key pressed softage.7<Key.shift>@softage.net
Screenshot: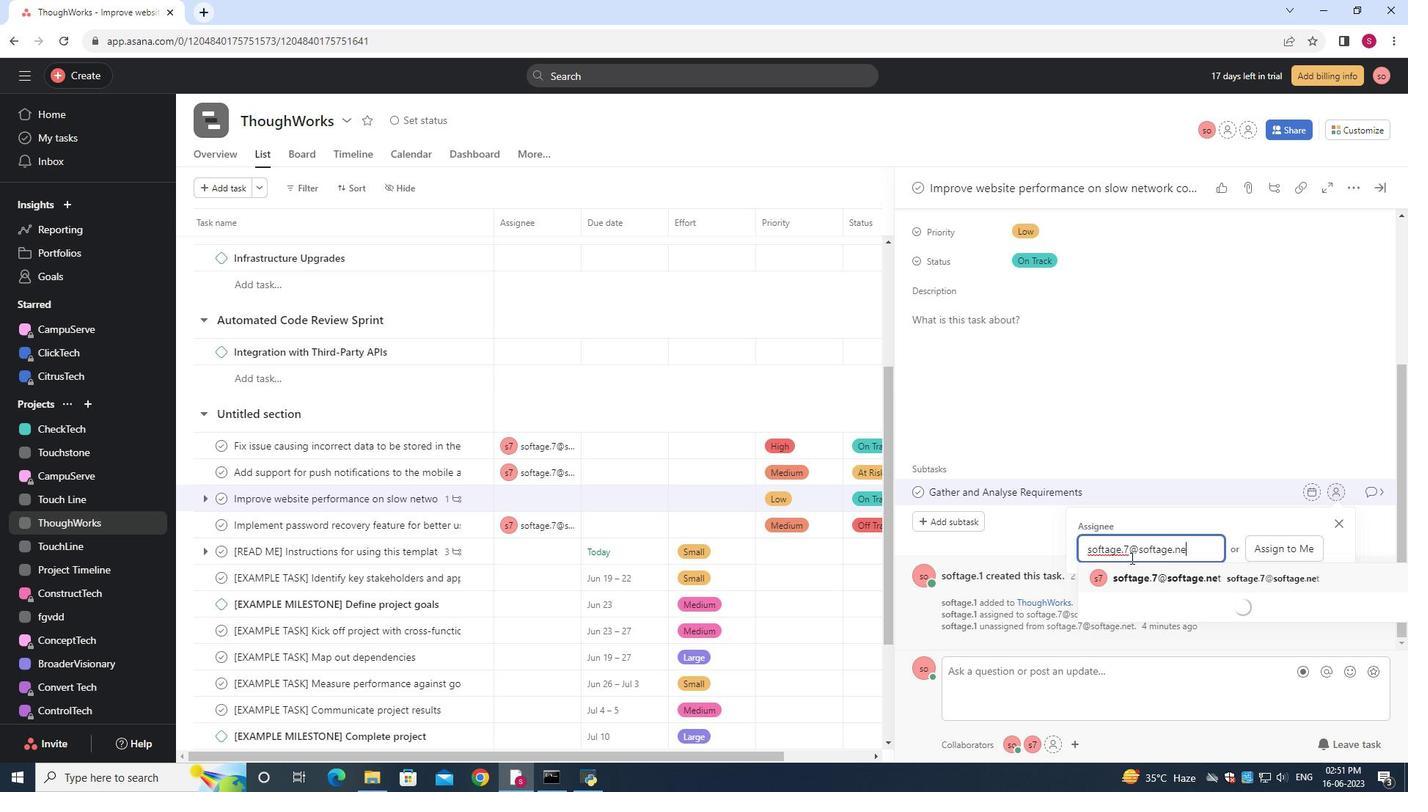 
Action: Mouse moved to (1138, 574)
Screenshot: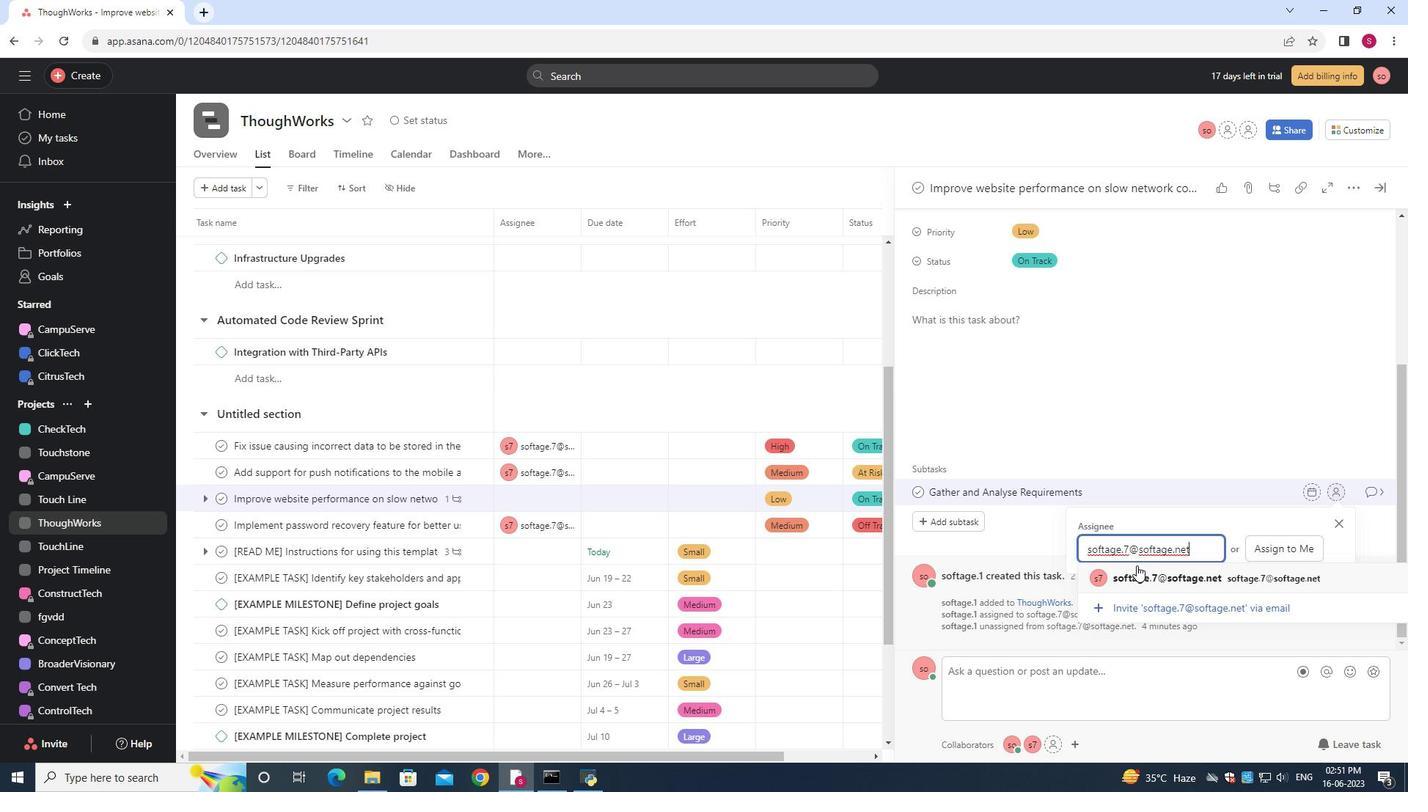 
Action: Mouse pressed left at (1138, 574)
Screenshot: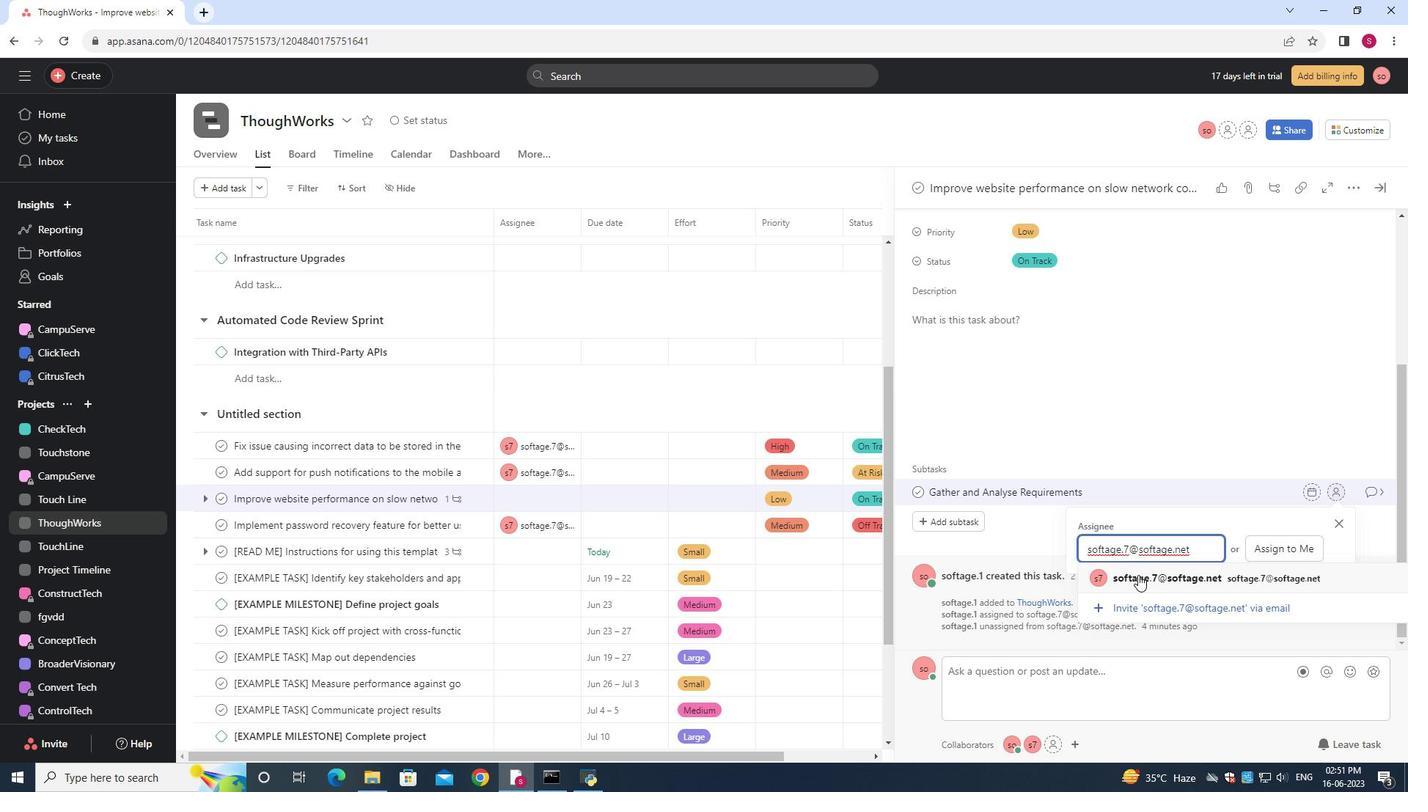 
Action: Mouse moved to (1377, 489)
Screenshot: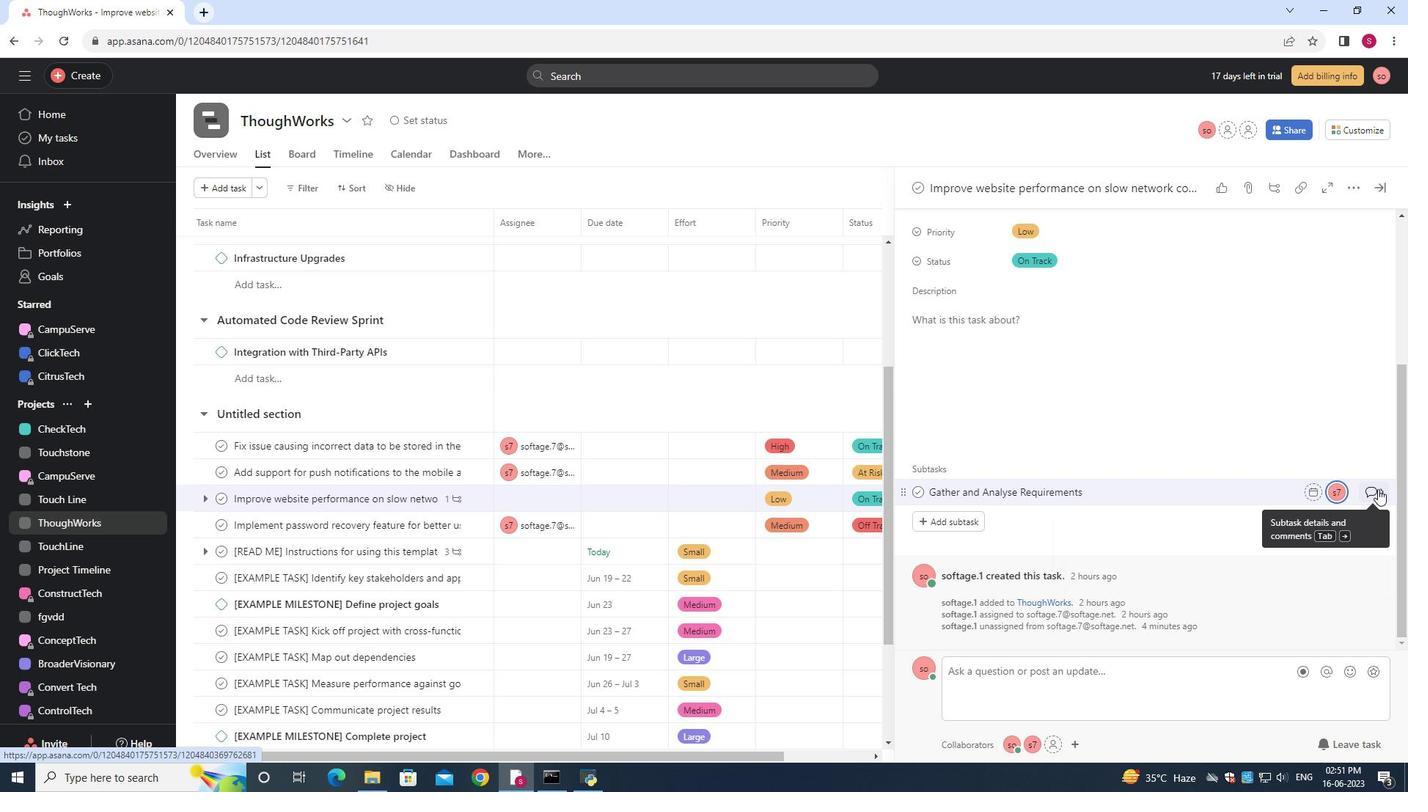 
Action: Mouse pressed left at (1377, 489)
Screenshot: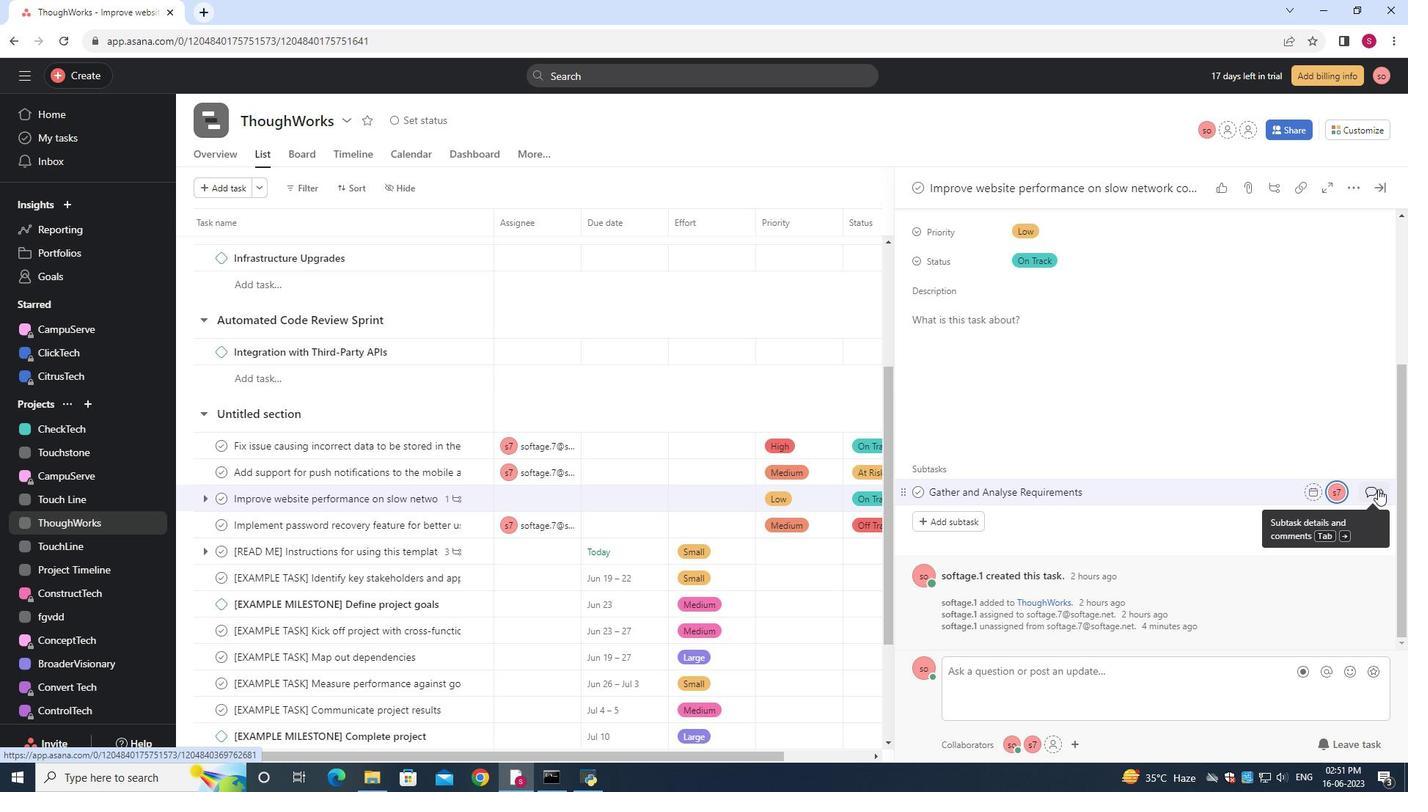 
Action: Mouse moved to (951, 394)
Screenshot: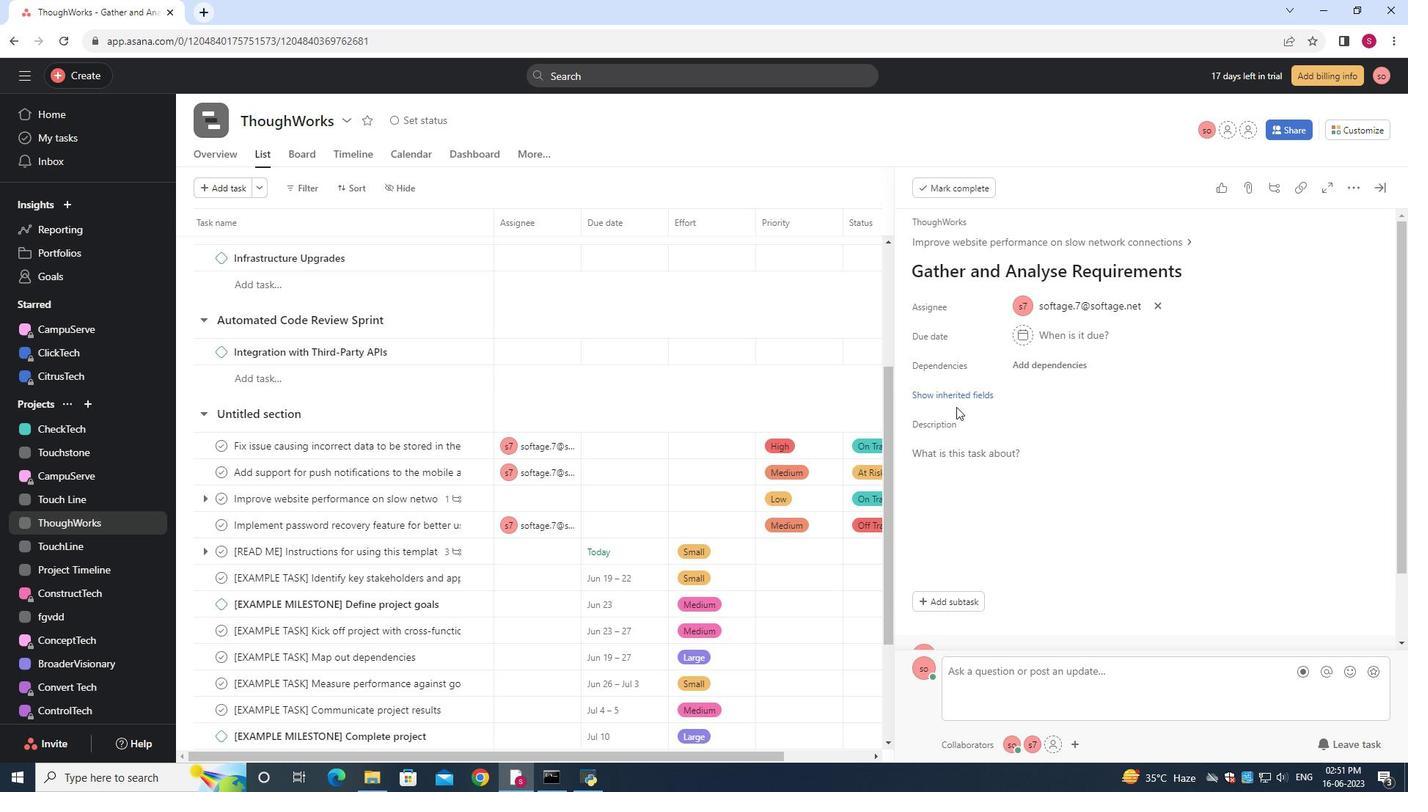 
Action: Mouse pressed left at (951, 394)
Screenshot: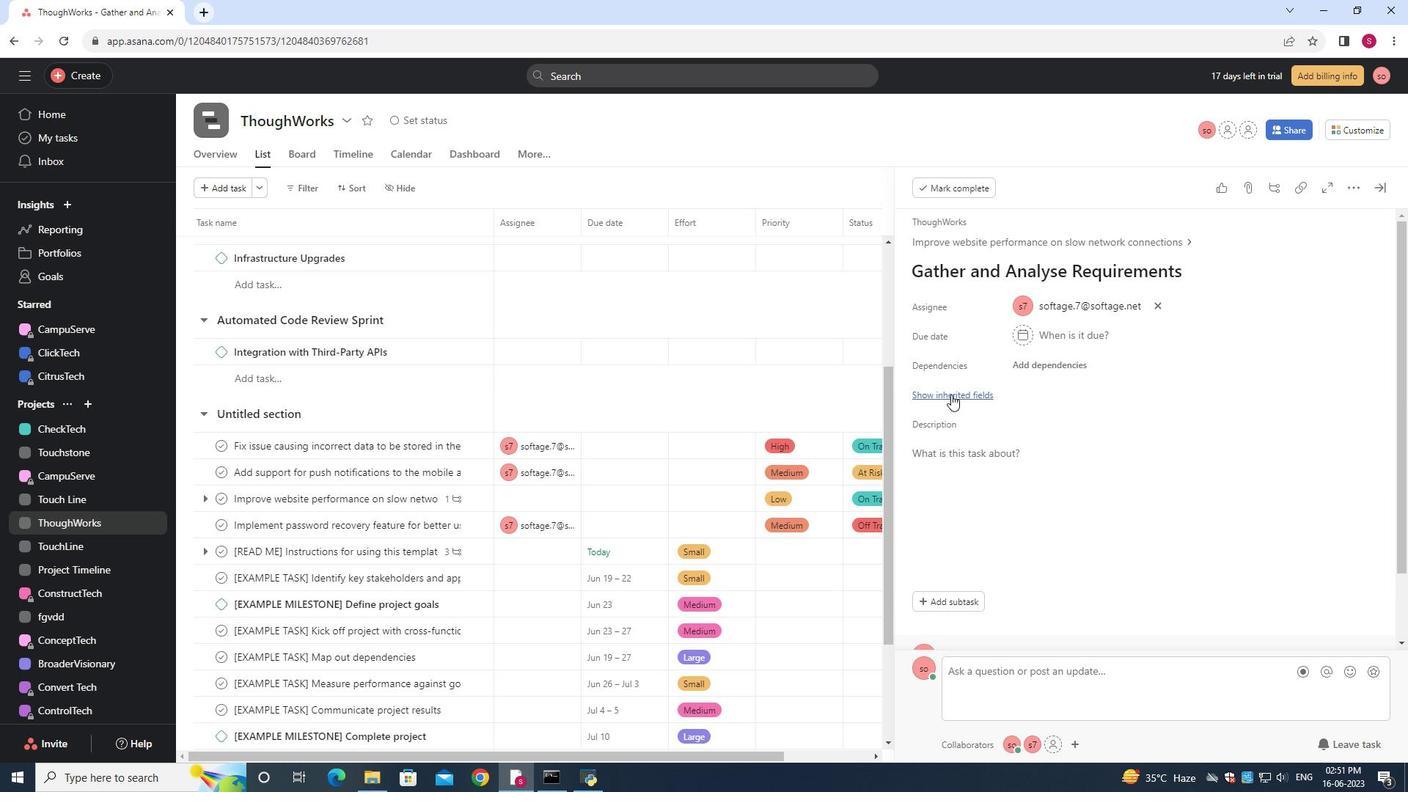 
Action: Mouse moved to (1009, 477)
Screenshot: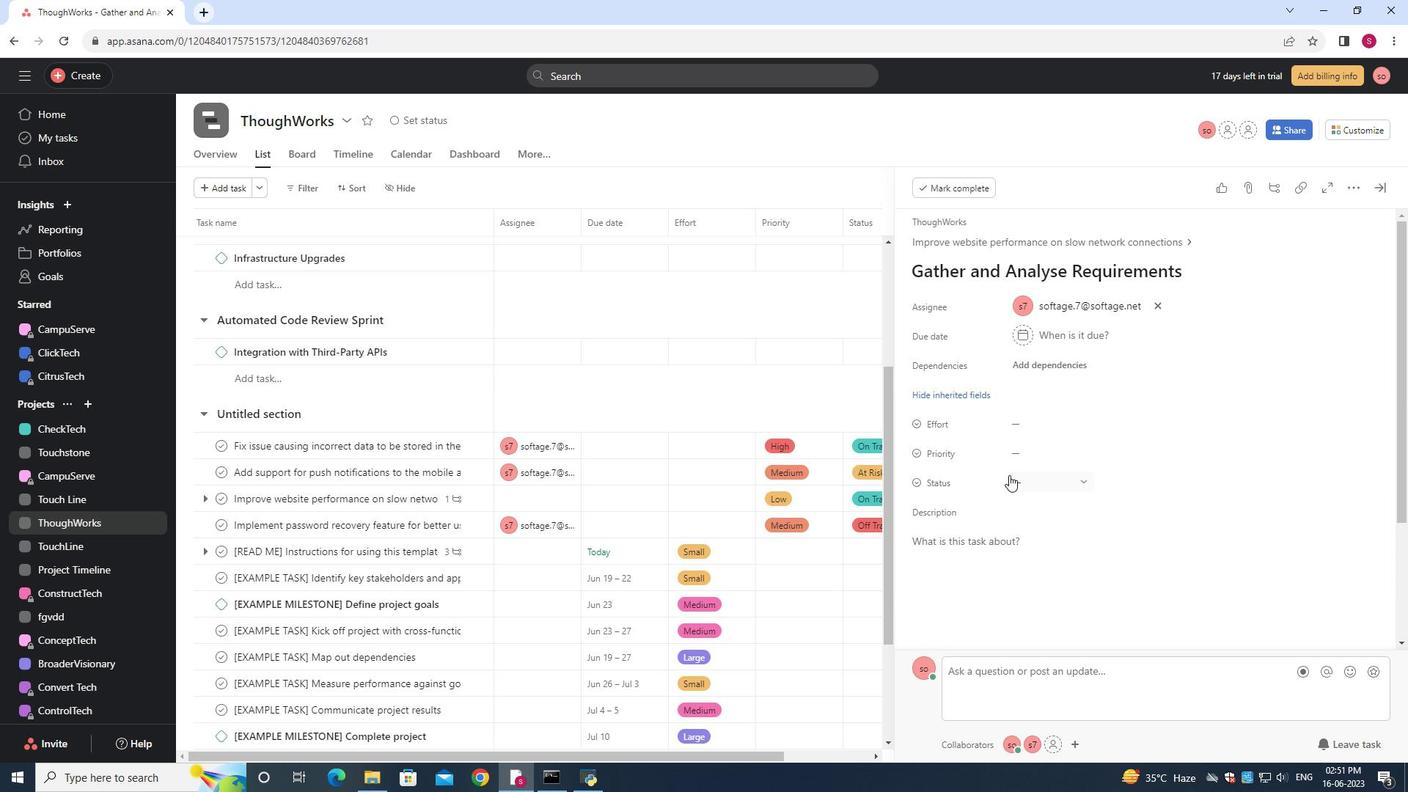 
Action: Mouse pressed left at (1009, 477)
Screenshot: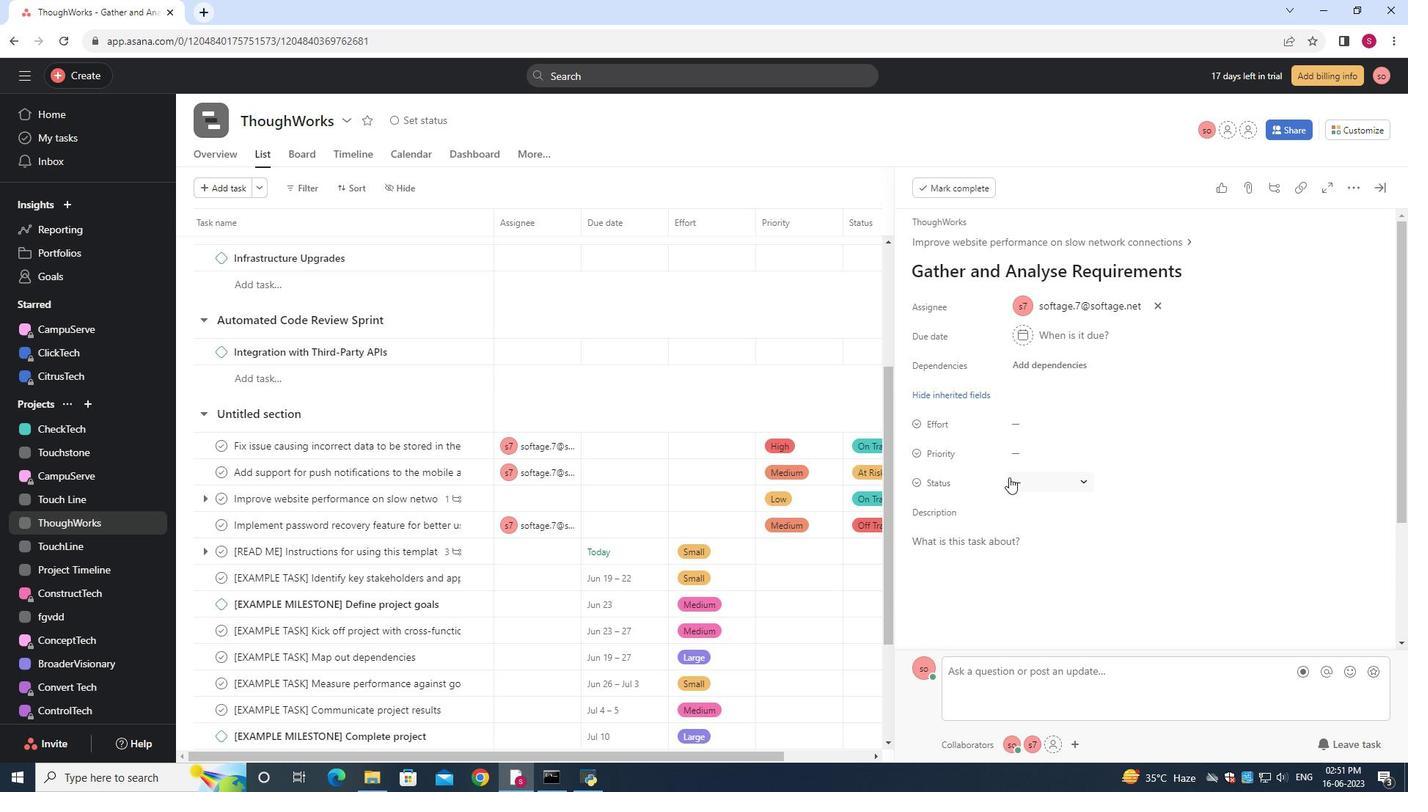 
Action: Mouse moved to (1052, 558)
Screenshot: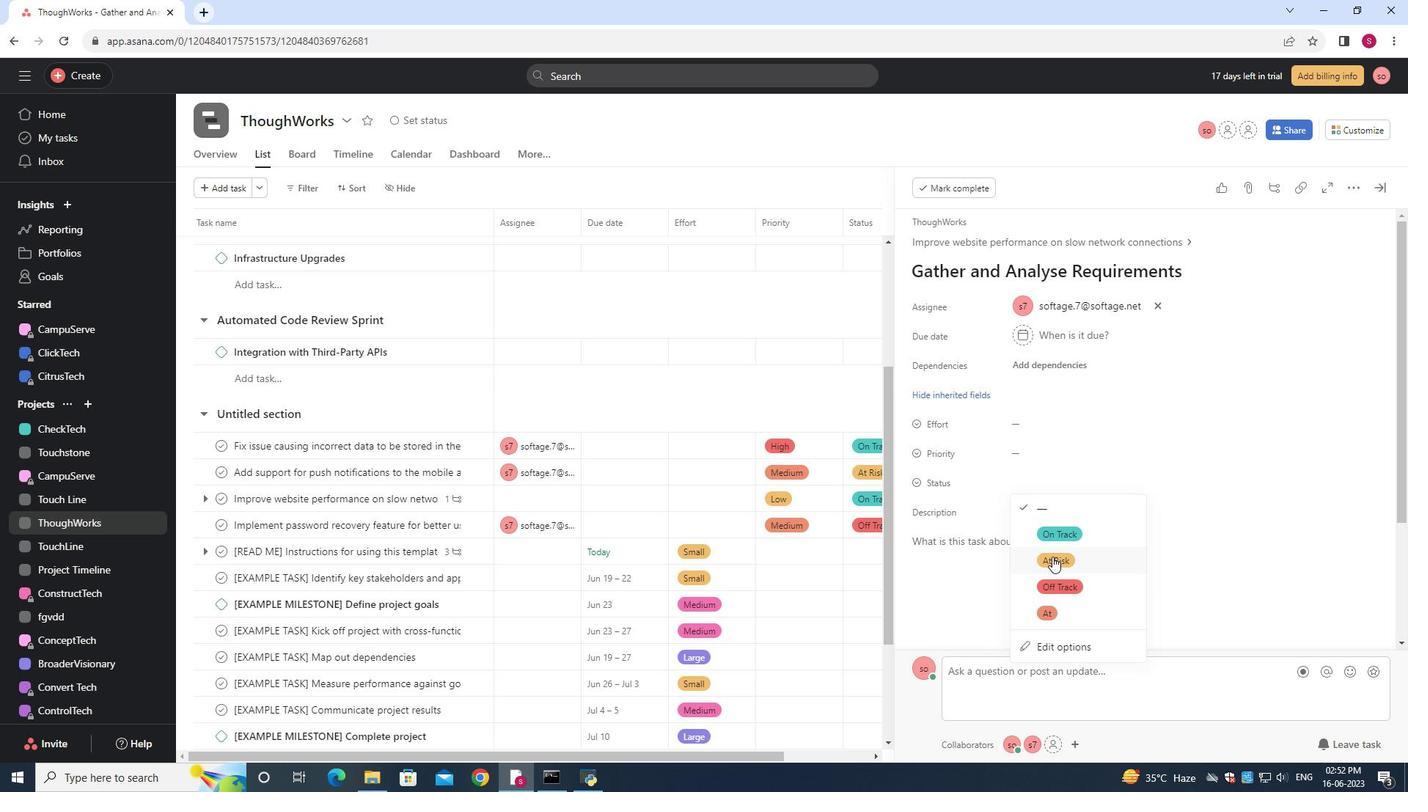 
Action: Mouse pressed left at (1052, 558)
Screenshot: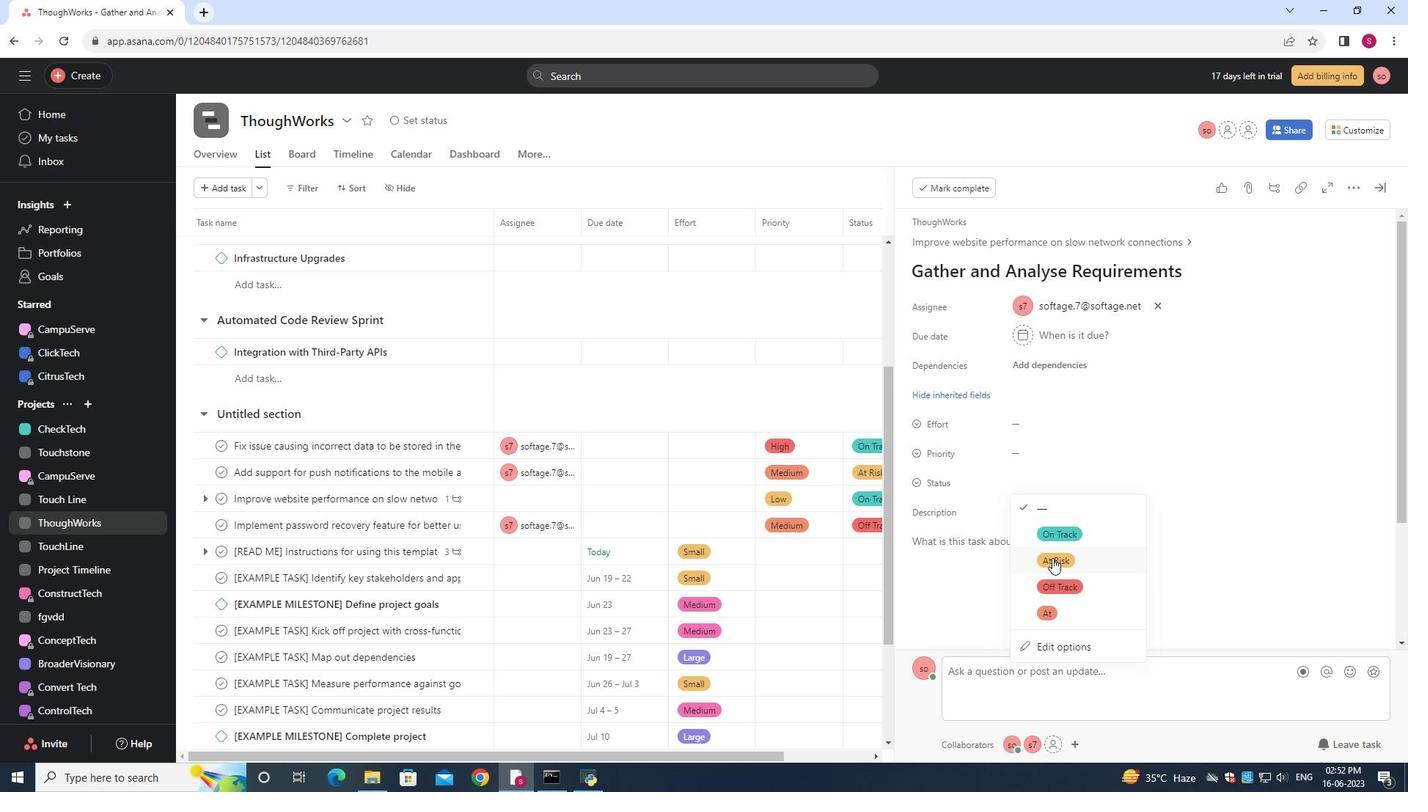 
Action: Mouse moved to (1024, 451)
Screenshot: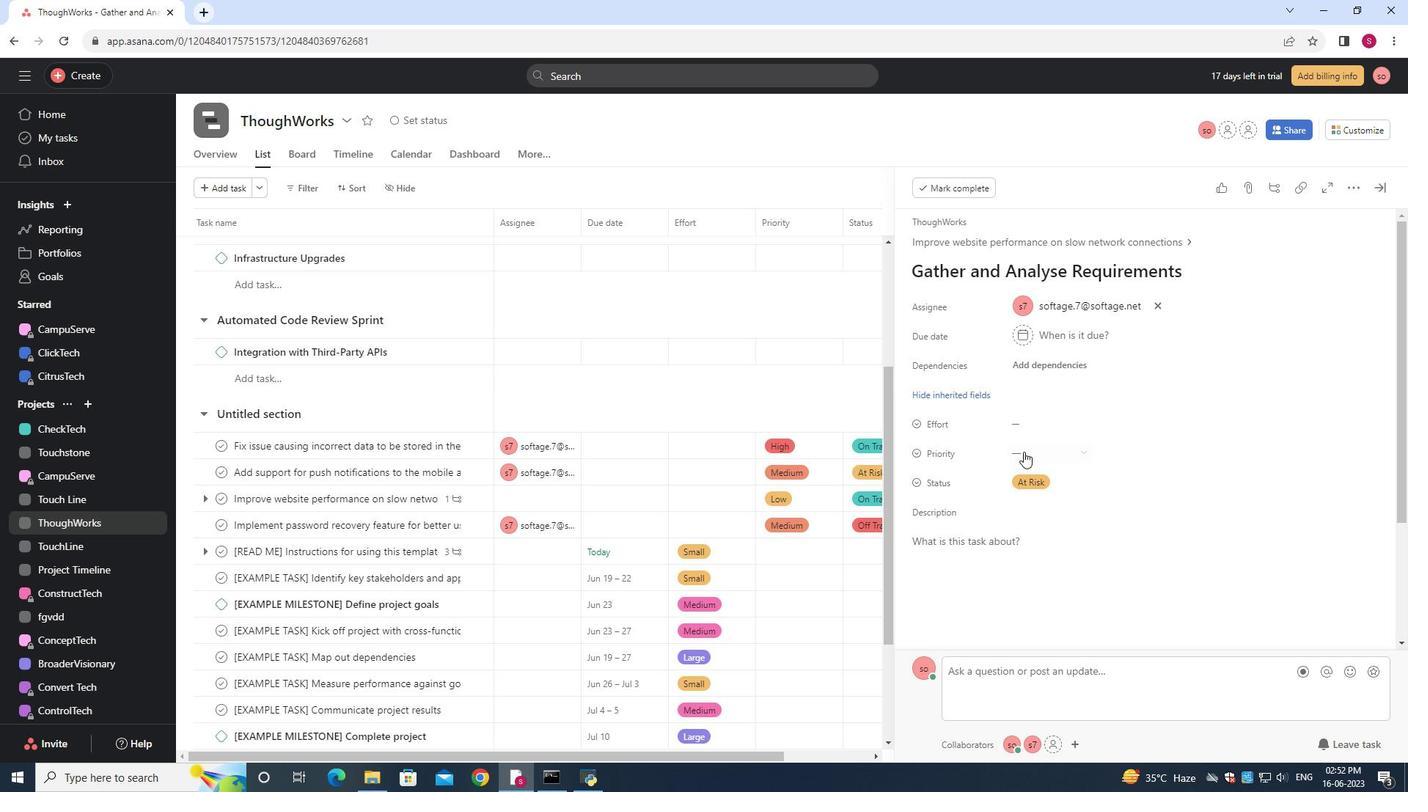 
Action: Mouse pressed left at (1024, 451)
Screenshot: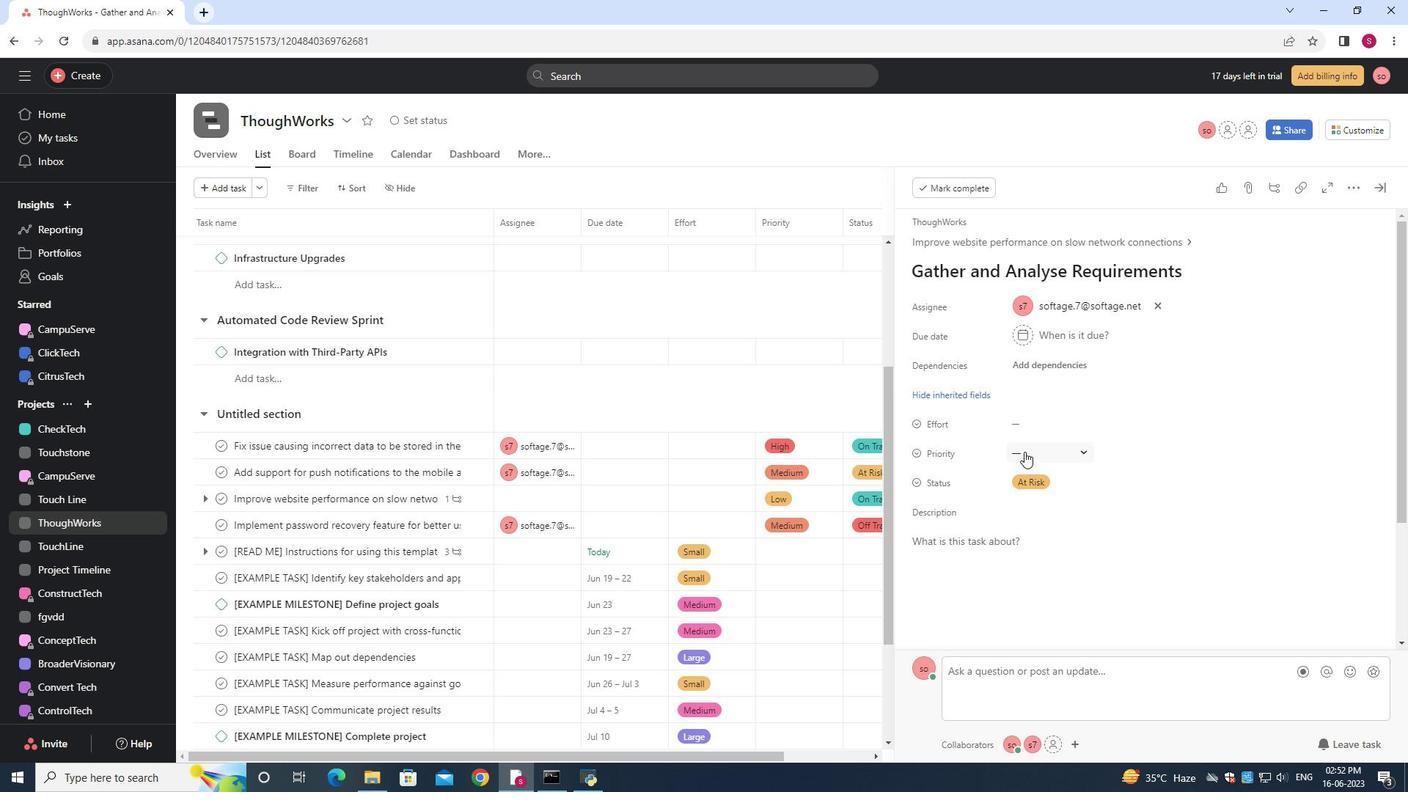 
Action: Mouse moved to (1058, 526)
Screenshot: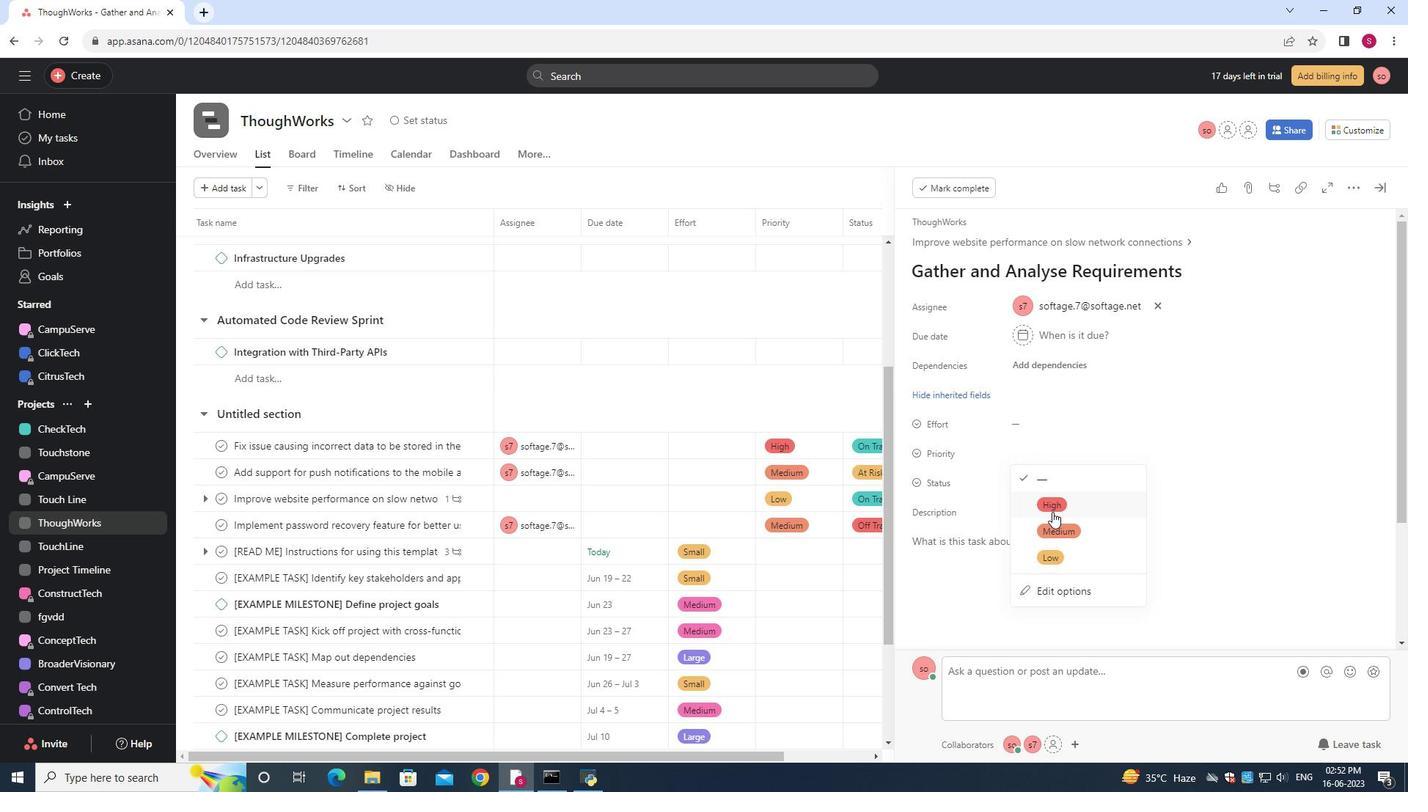 
Action: Mouse pressed left at (1058, 526)
Screenshot: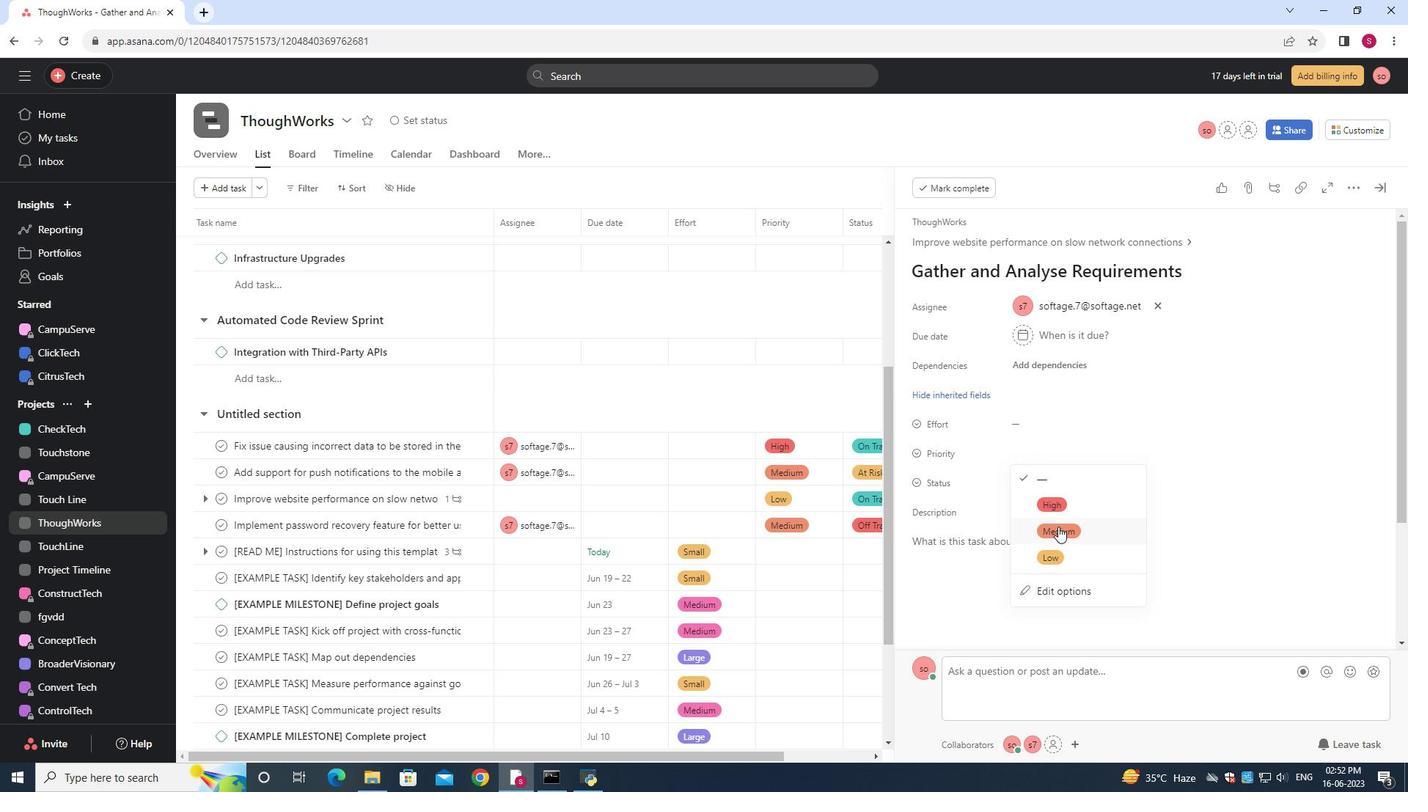 
Action: Mouse moved to (1071, 530)
Screenshot: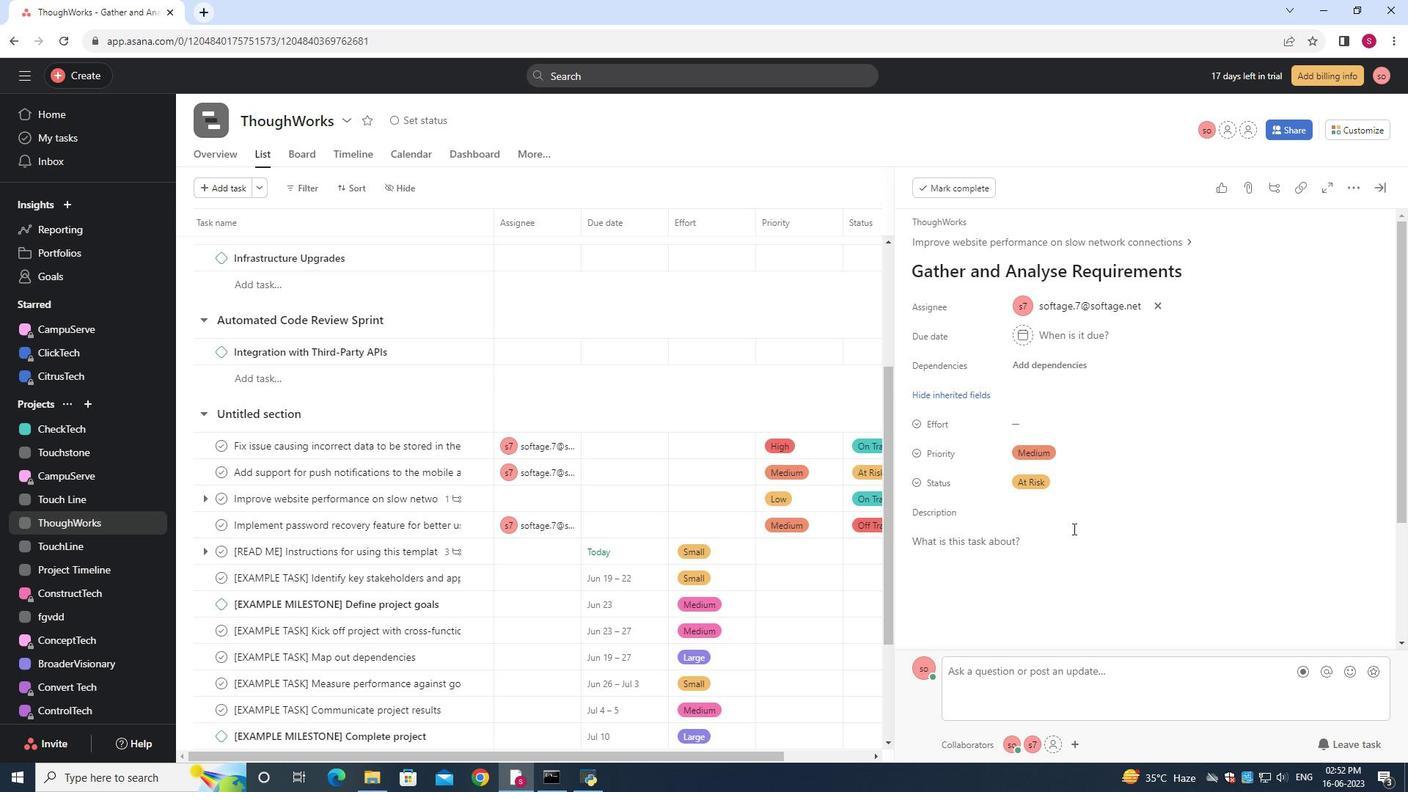 
